 Task: Search round trip flight ticket for 4 adults, 2 children, 2 infants in seat and 1 infant on lap in premium economy from Grand Junction: Grand Junction Regional Airport (walker Field) to Evansville: Evansville Regional Airport on 5-3-2023 and return on 5-3-2023. Number of bags: 9 checked bags. Price is upto 94000. Outbound departure time preference is 21:15. Return departure time preference is 0:00.
Action: Mouse moved to (327, 140)
Screenshot: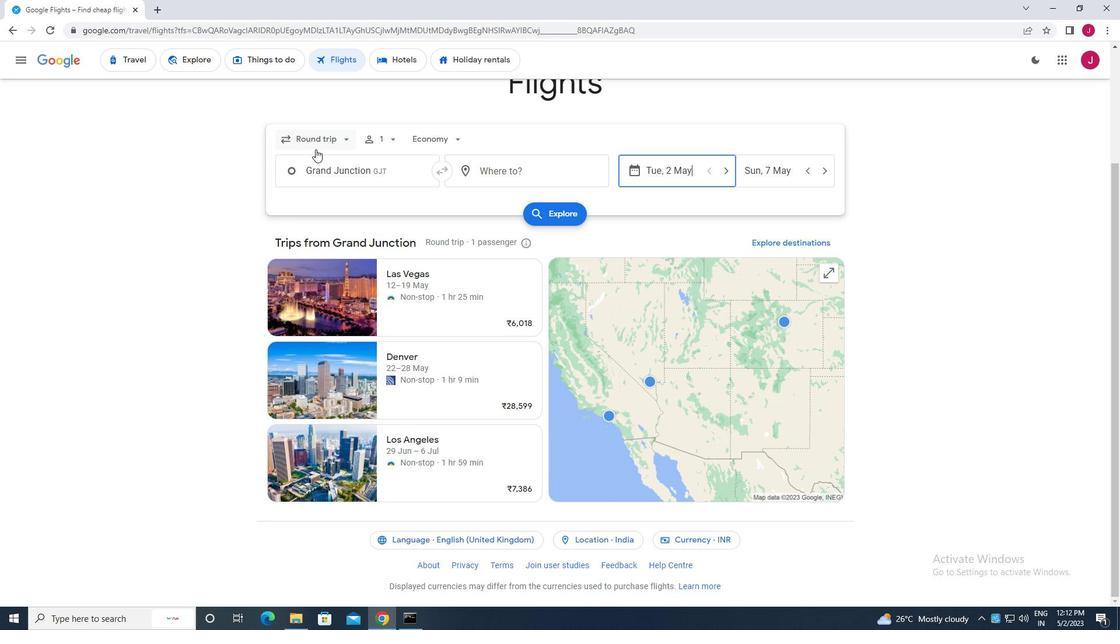 
Action: Mouse pressed left at (327, 140)
Screenshot: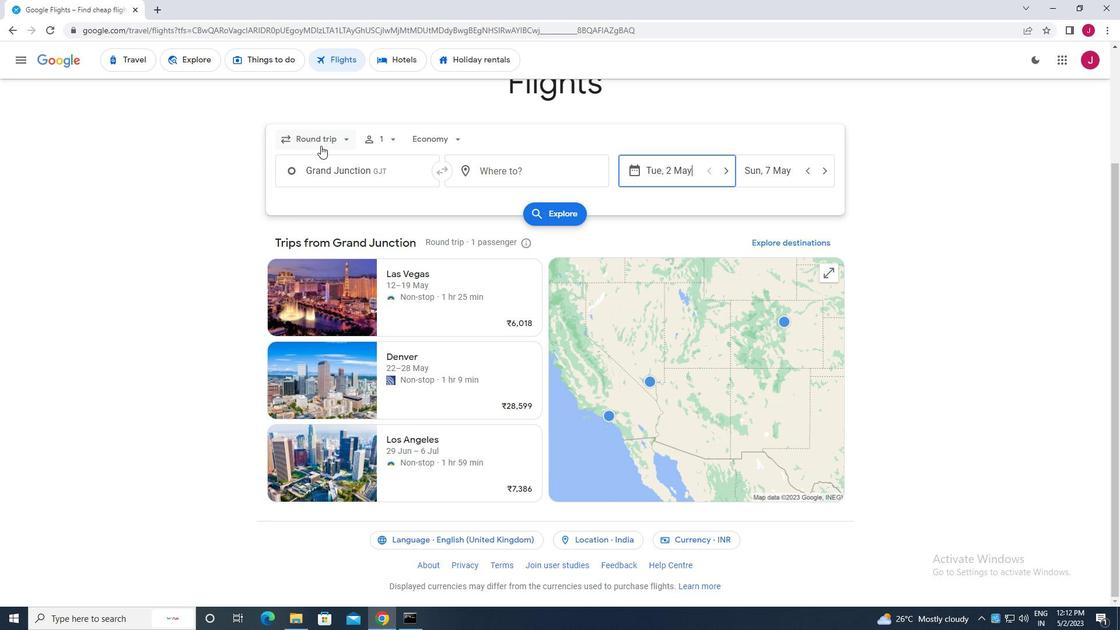 
Action: Mouse moved to (336, 163)
Screenshot: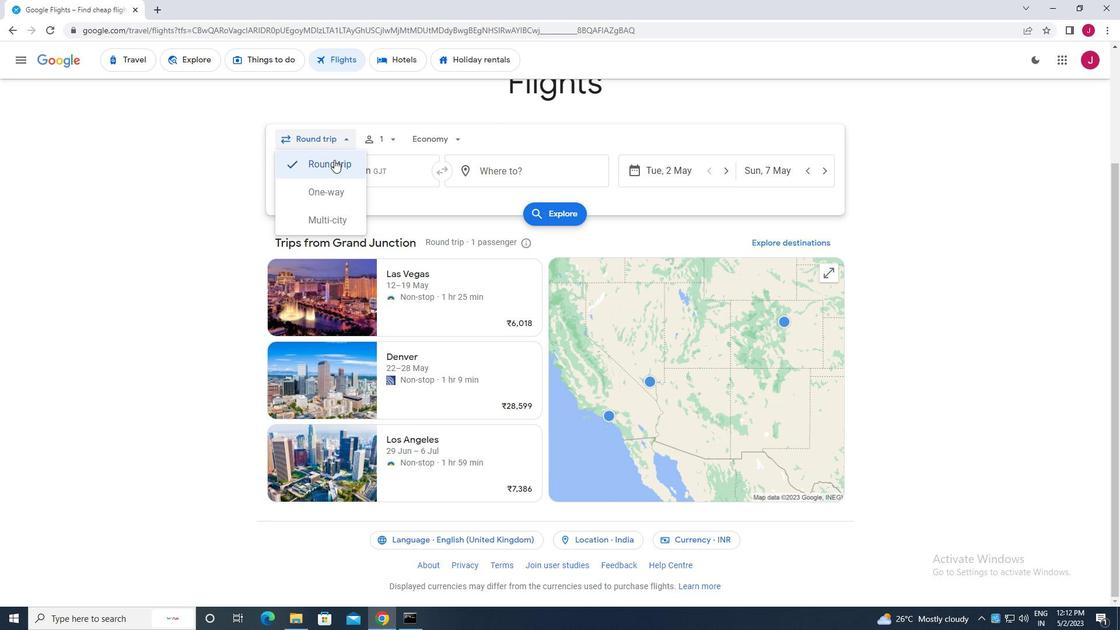 
Action: Mouse pressed left at (336, 163)
Screenshot: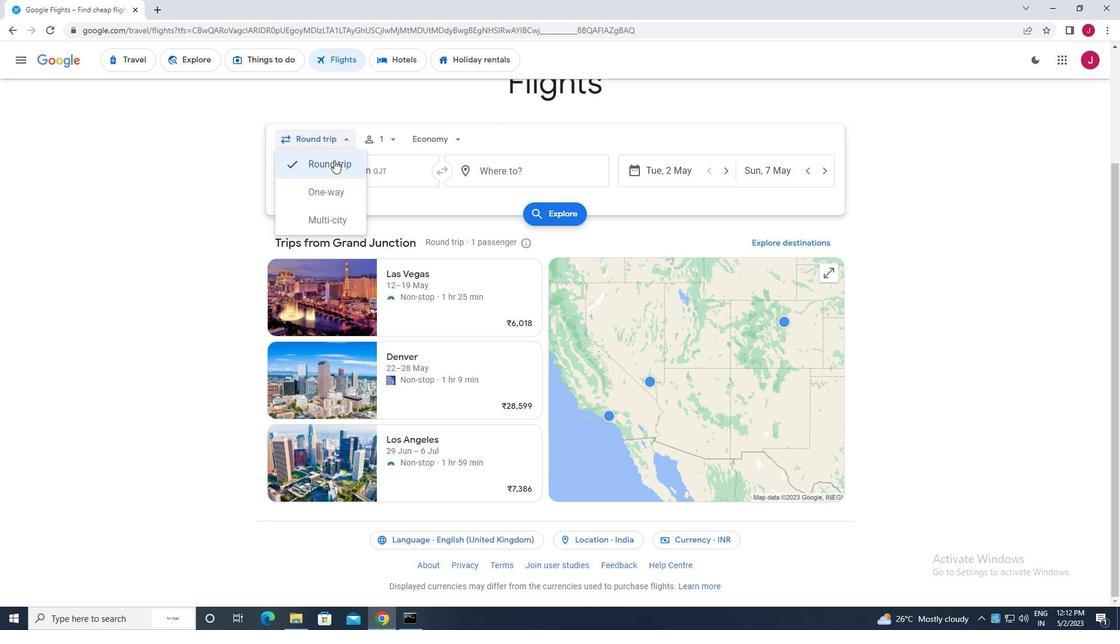 
Action: Mouse moved to (388, 138)
Screenshot: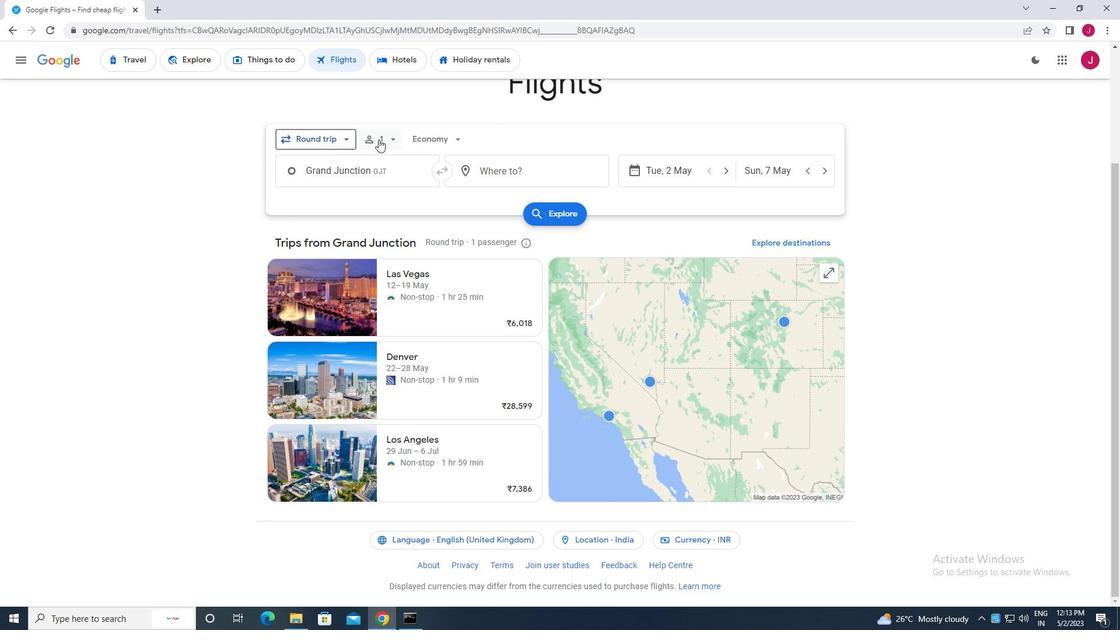 
Action: Mouse pressed left at (388, 138)
Screenshot: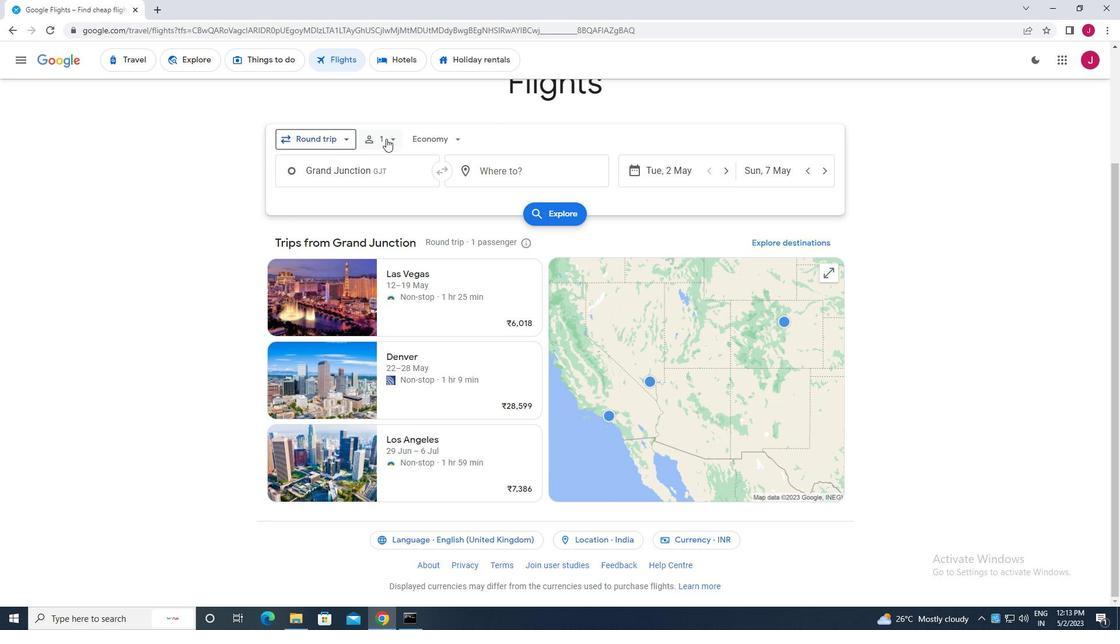 
Action: Mouse moved to (483, 172)
Screenshot: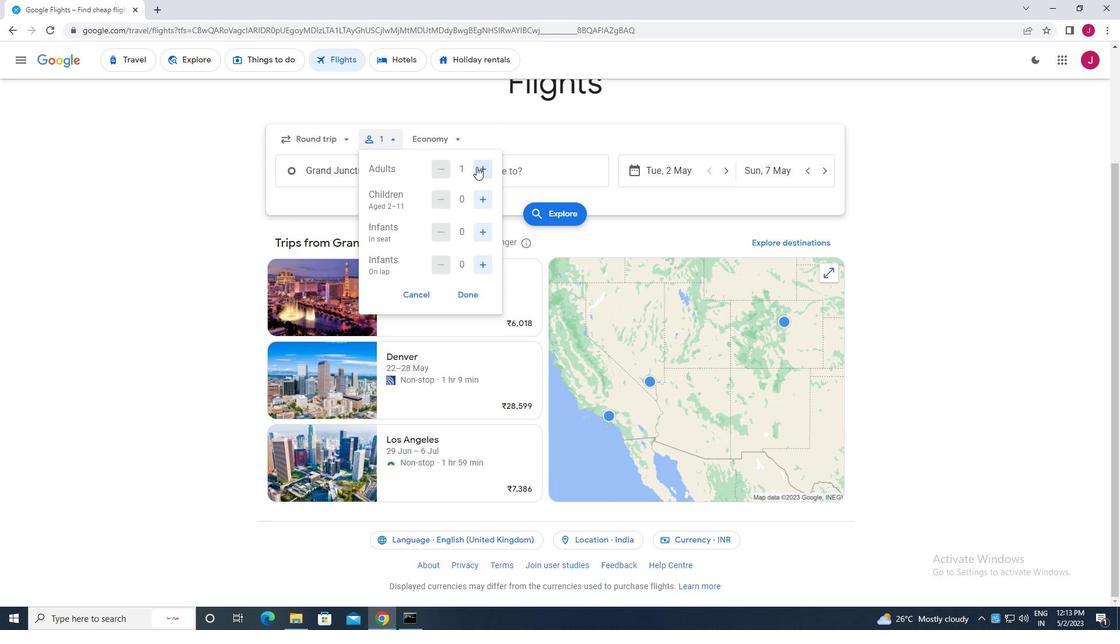 
Action: Mouse pressed left at (483, 172)
Screenshot: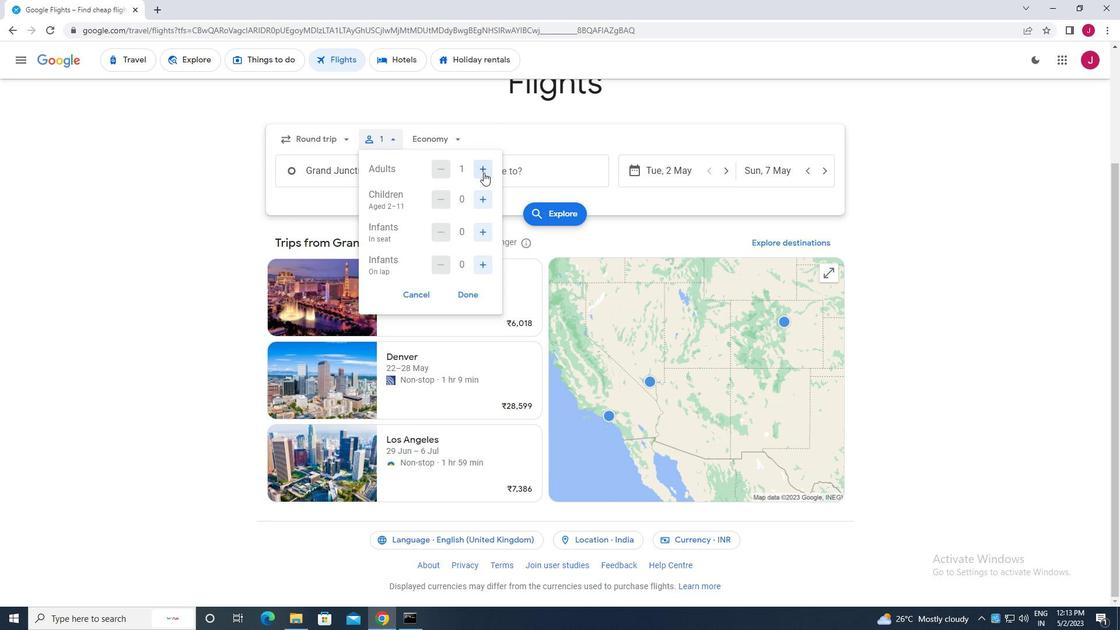 
Action: Mouse pressed left at (483, 172)
Screenshot: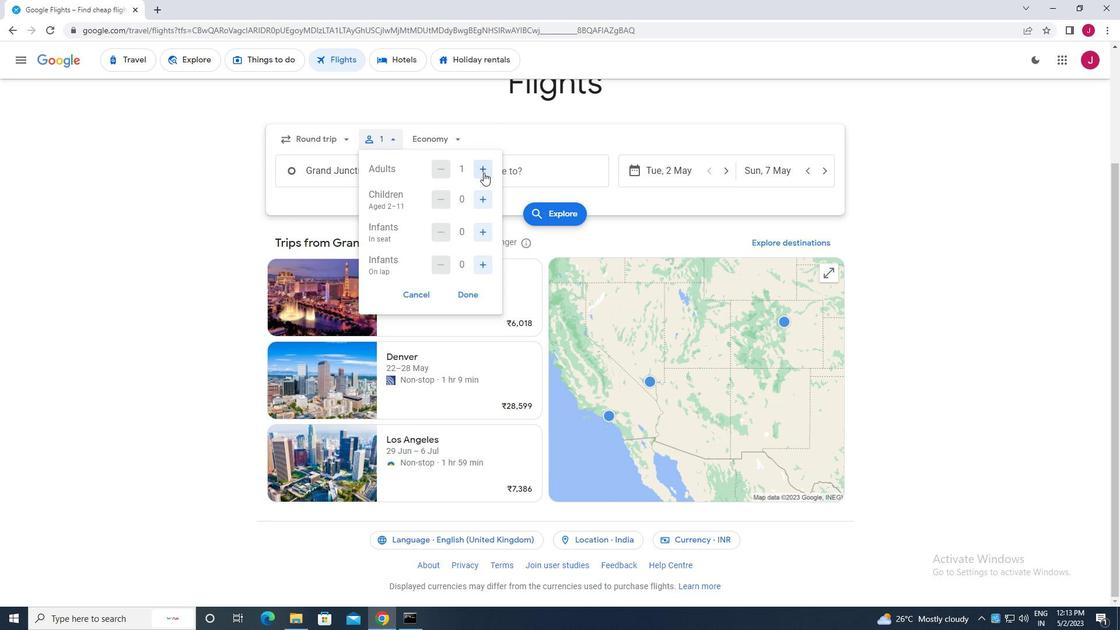 
Action: Mouse pressed left at (483, 172)
Screenshot: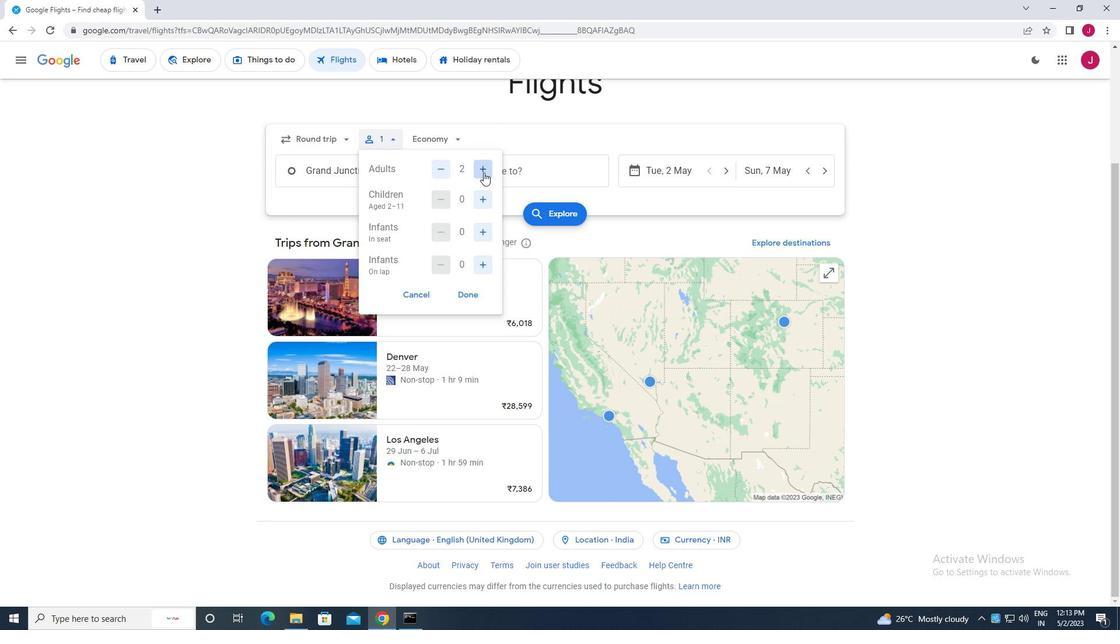 
Action: Mouse moved to (481, 203)
Screenshot: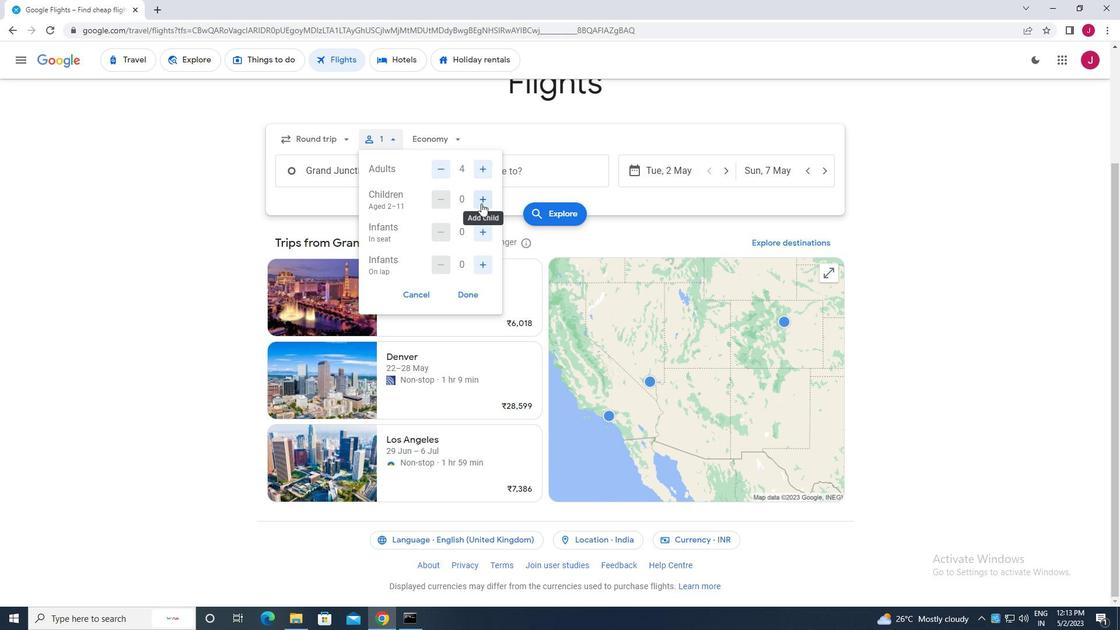 
Action: Mouse pressed left at (481, 203)
Screenshot: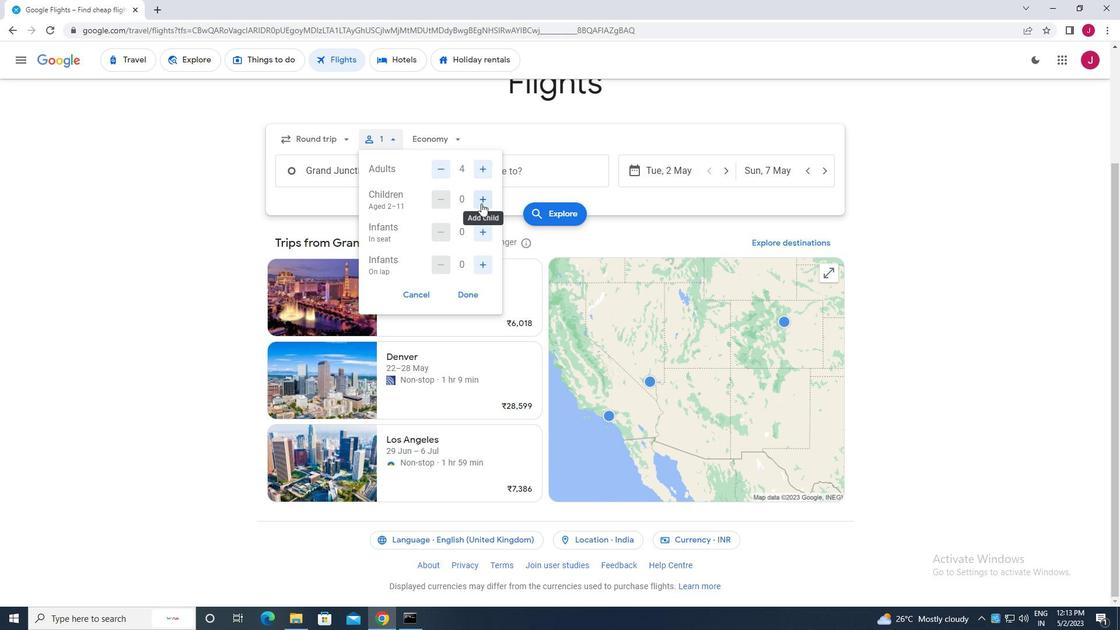 
Action: Mouse moved to (480, 203)
Screenshot: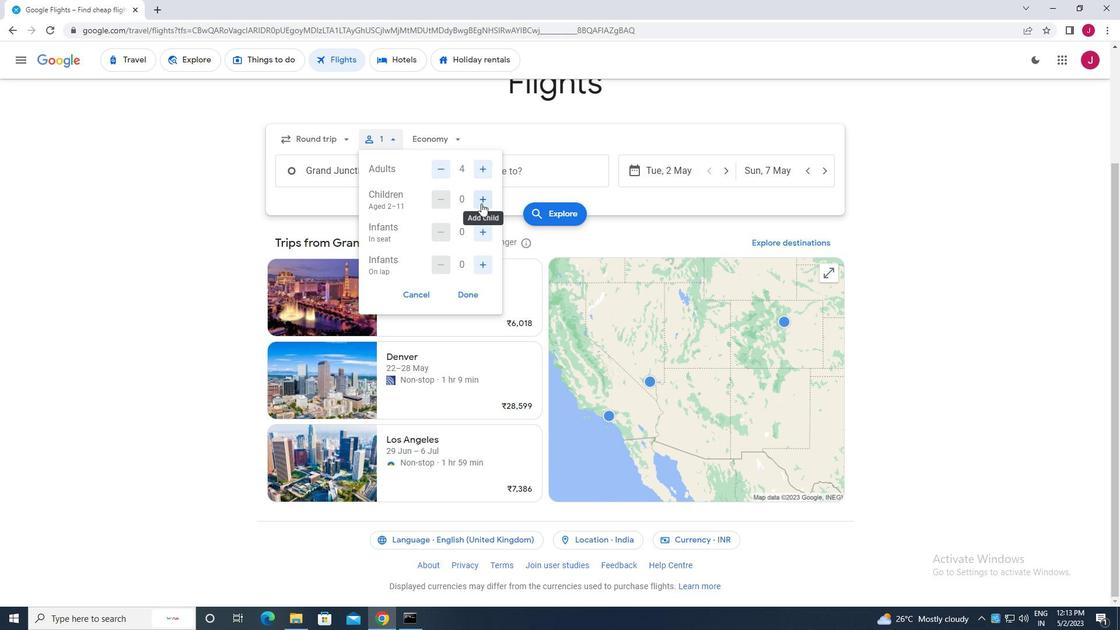 
Action: Mouse pressed left at (480, 203)
Screenshot: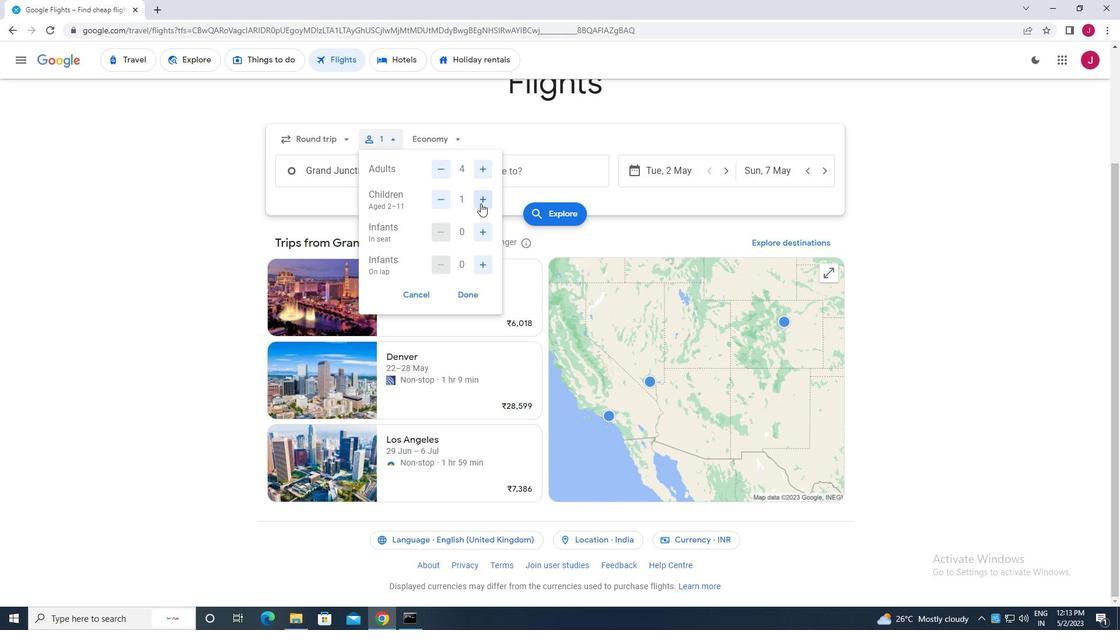 
Action: Mouse moved to (483, 236)
Screenshot: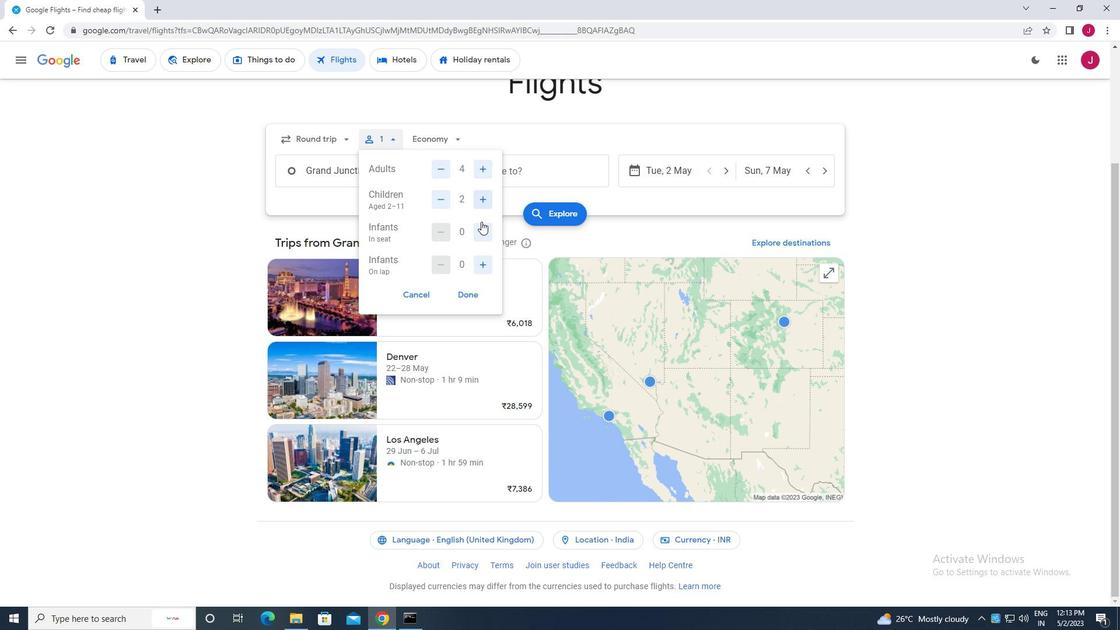 
Action: Mouse pressed left at (483, 236)
Screenshot: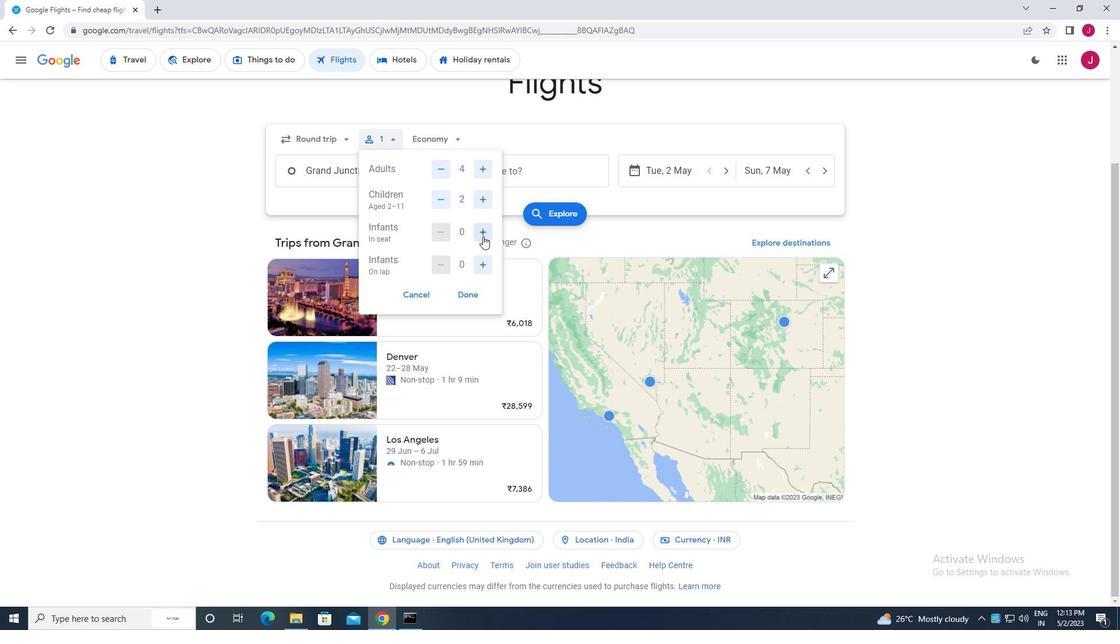 
Action: Mouse pressed left at (483, 236)
Screenshot: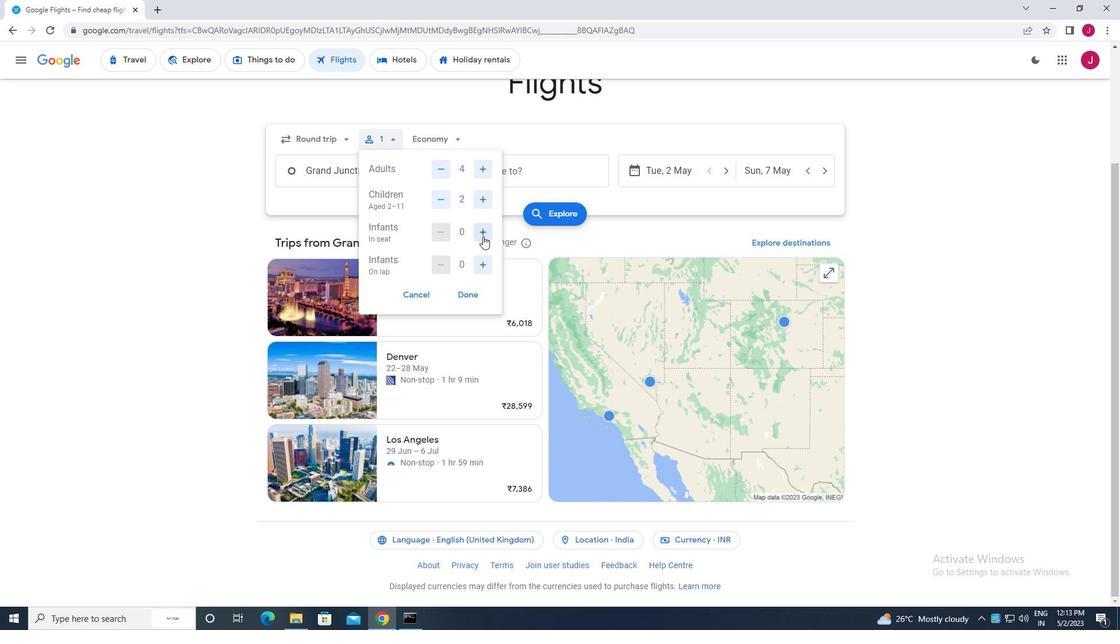 
Action: Mouse moved to (482, 263)
Screenshot: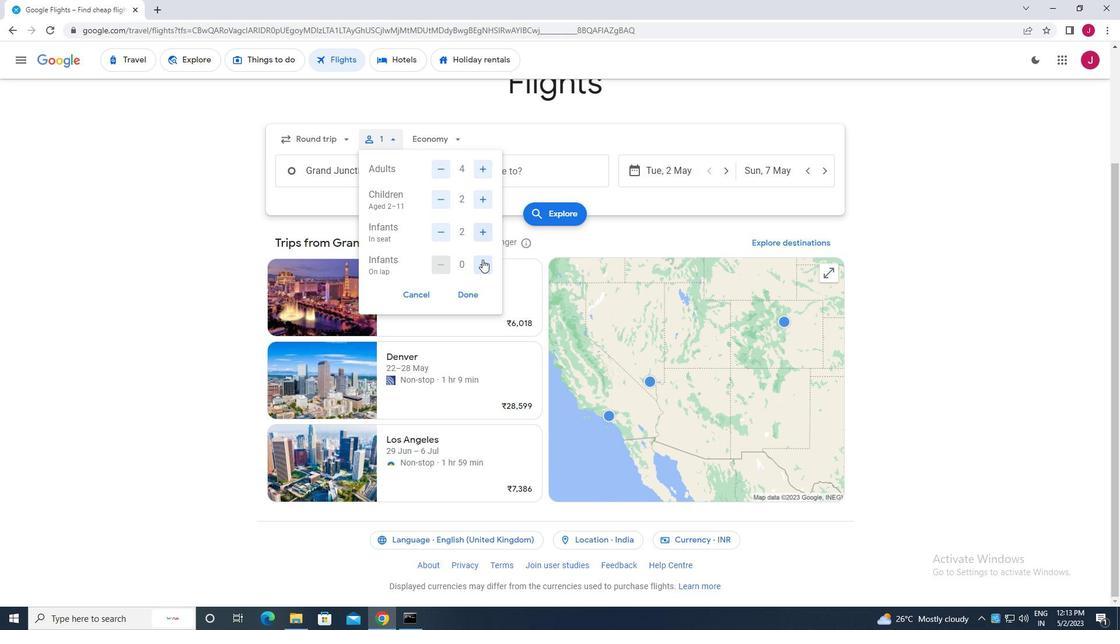 
Action: Mouse pressed left at (482, 263)
Screenshot: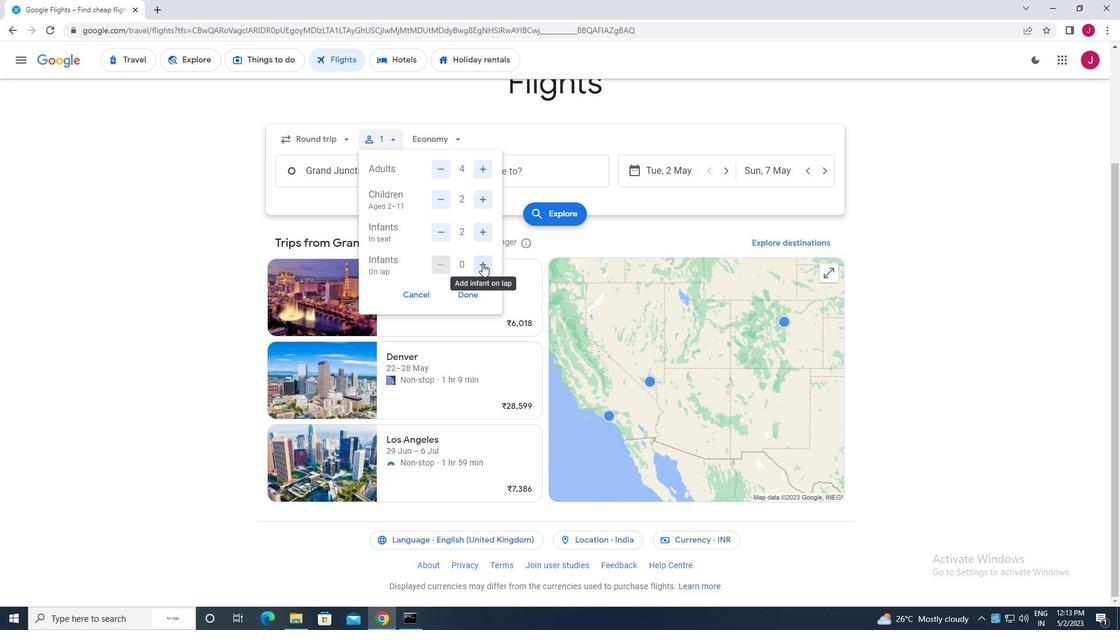 
Action: Mouse moved to (467, 294)
Screenshot: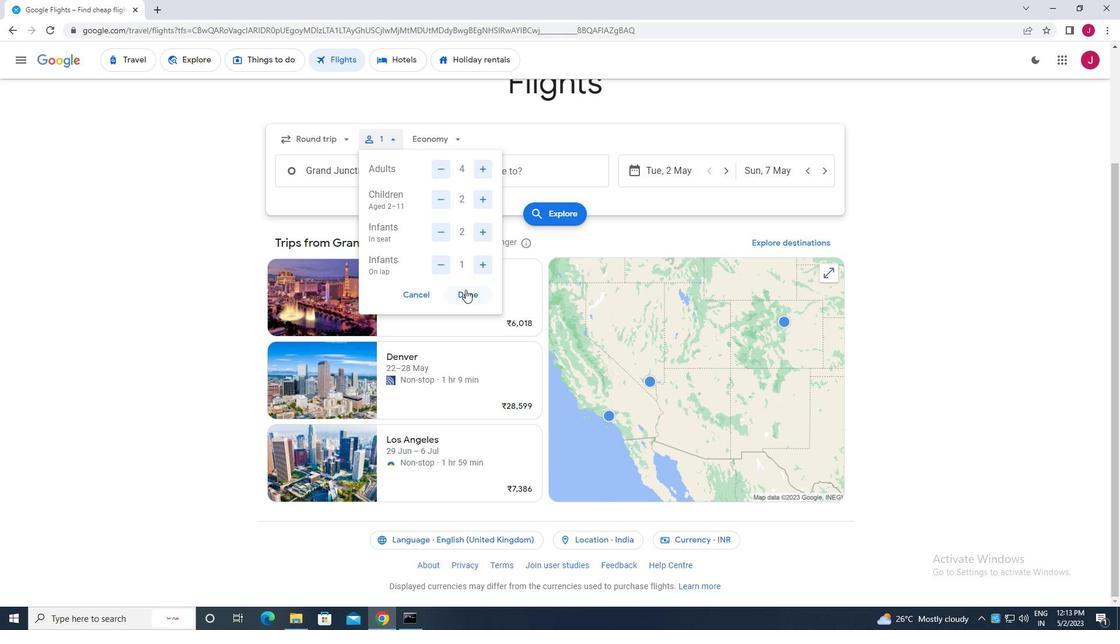 
Action: Mouse pressed left at (467, 294)
Screenshot: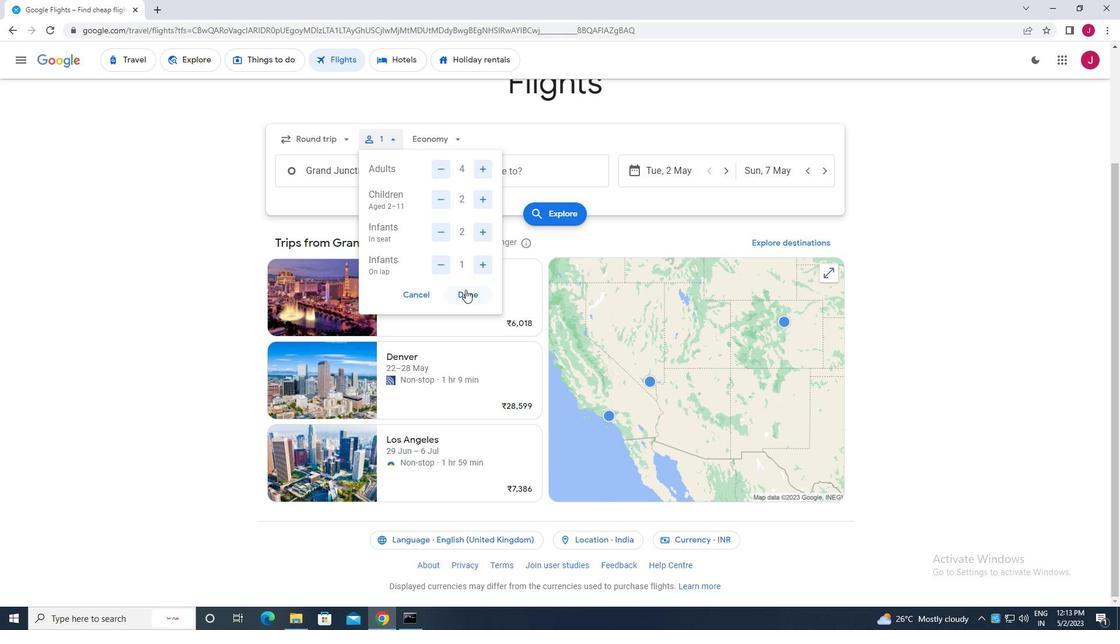 
Action: Mouse moved to (432, 141)
Screenshot: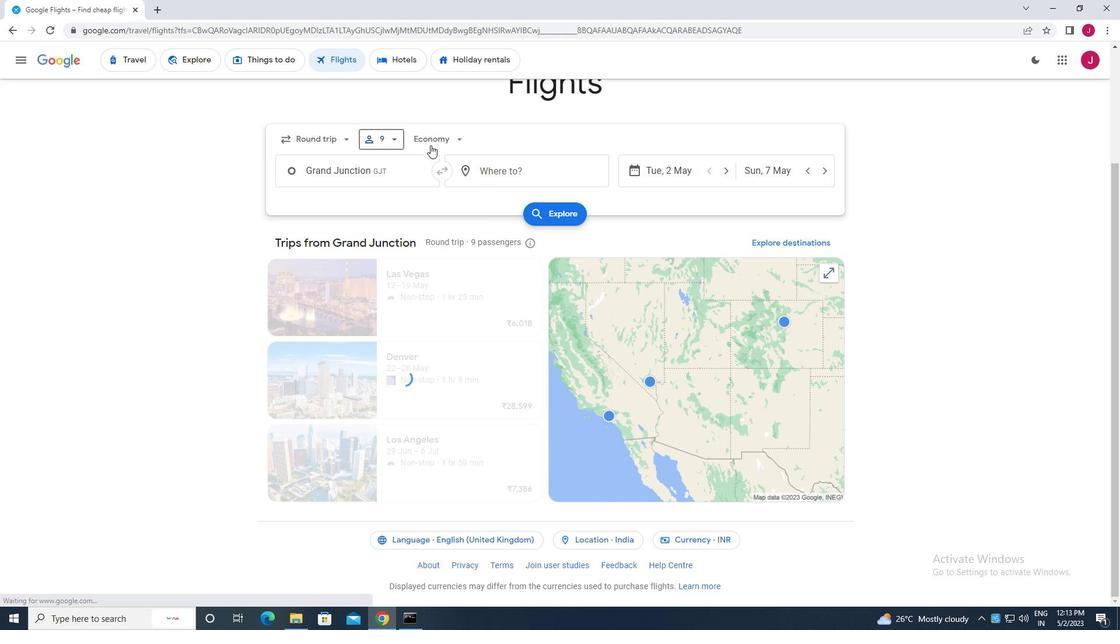
Action: Mouse pressed left at (432, 141)
Screenshot: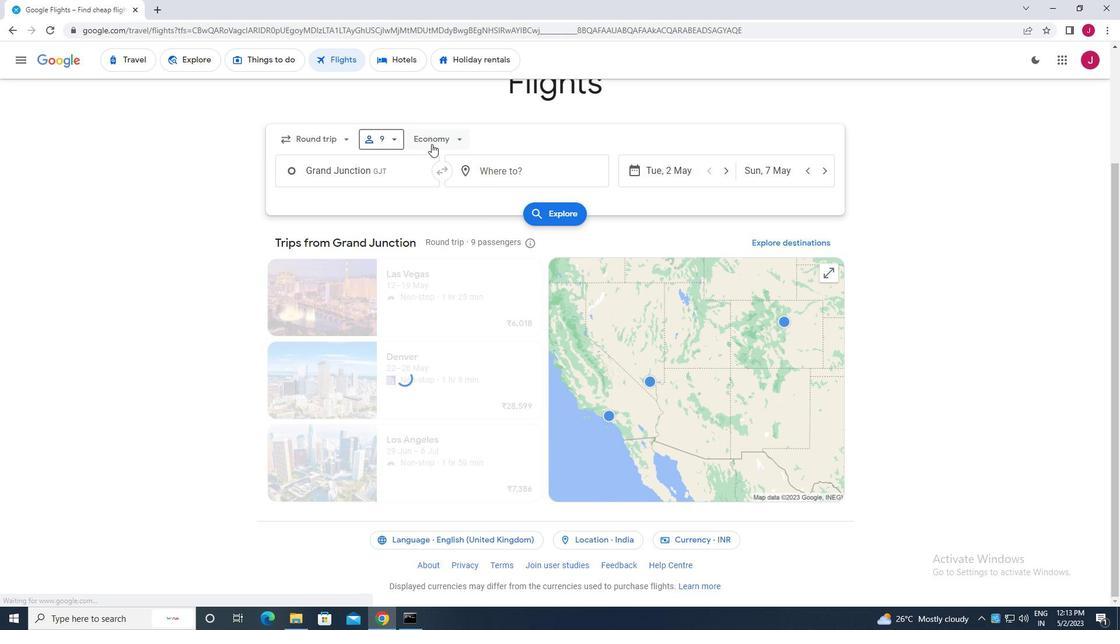 
Action: Mouse moved to (455, 192)
Screenshot: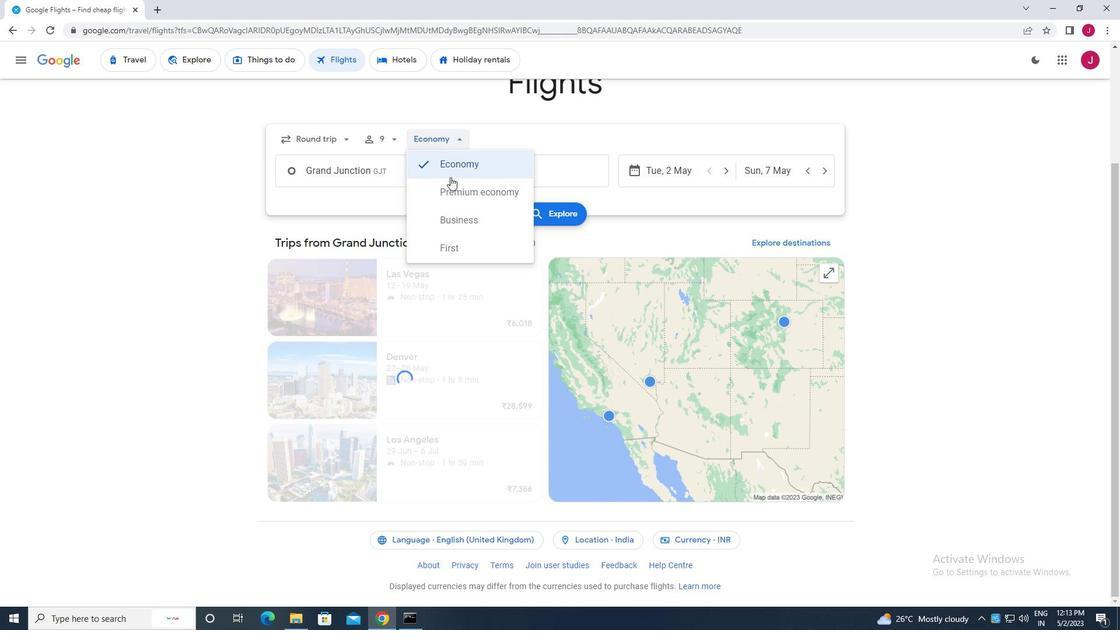 
Action: Mouse pressed left at (455, 192)
Screenshot: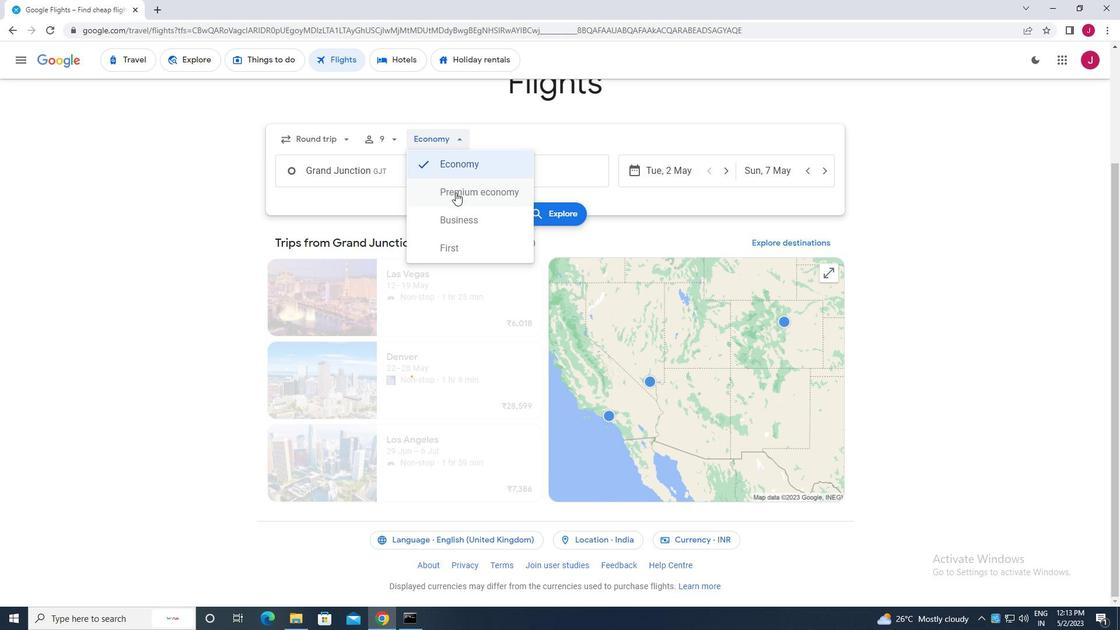 
Action: Mouse moved to (340, 174)
Screenshot: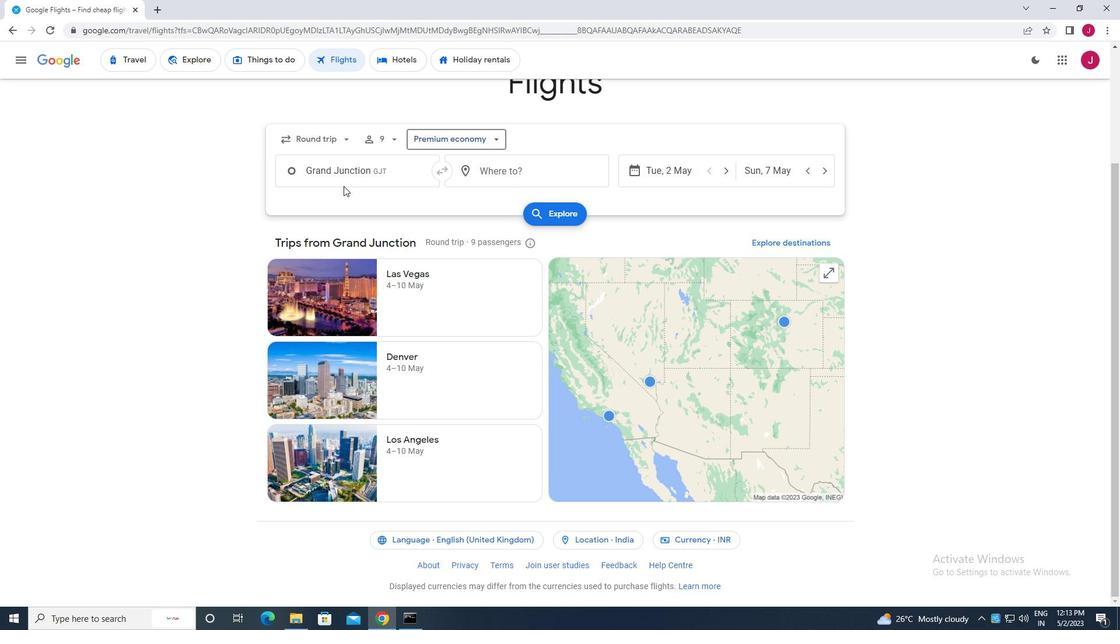 
Action: Mouse pressed left at (340, 174)
Screenshot: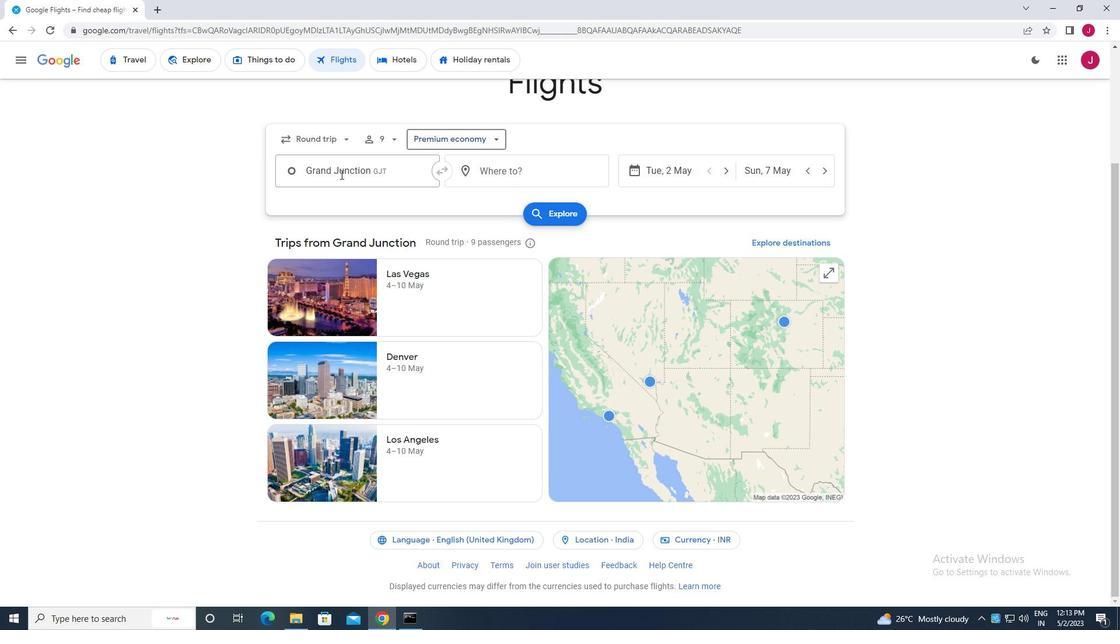 
Action: Mouse moved to (341, 174)
Screenshot: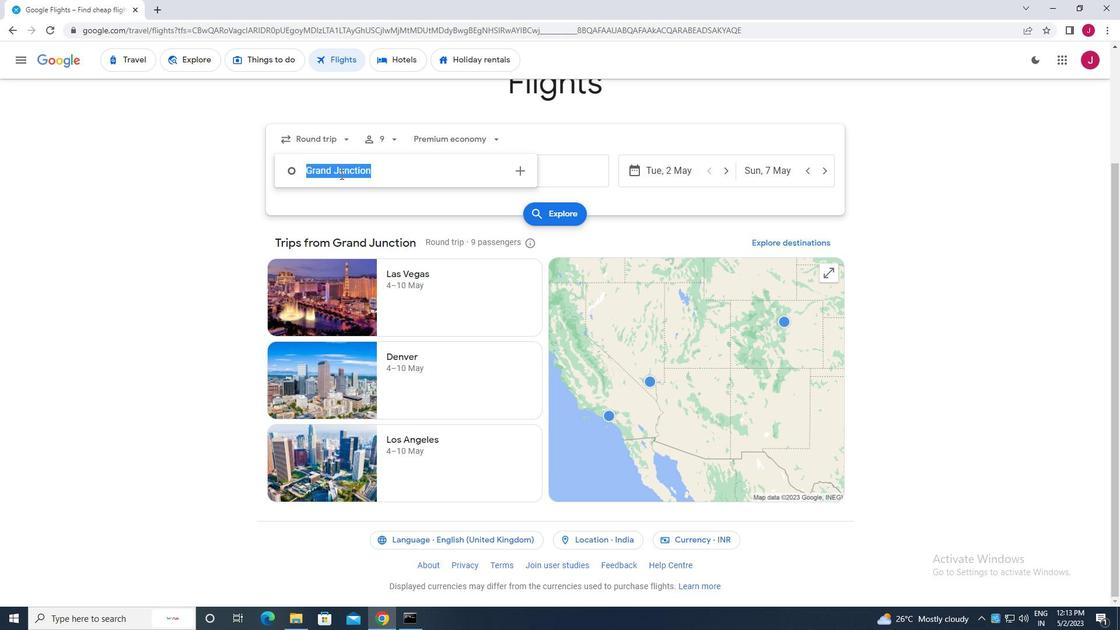 
Action: Key pressed grand<Key.space>j
Screenshot: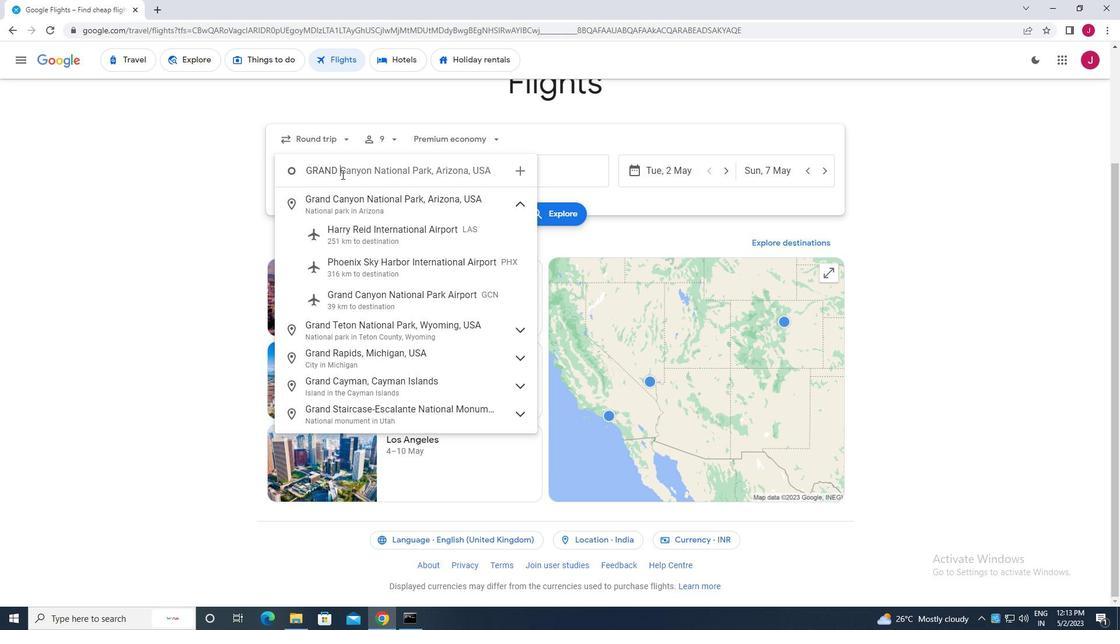 
Action: Mouse moved to (414, 232)
Screenshot: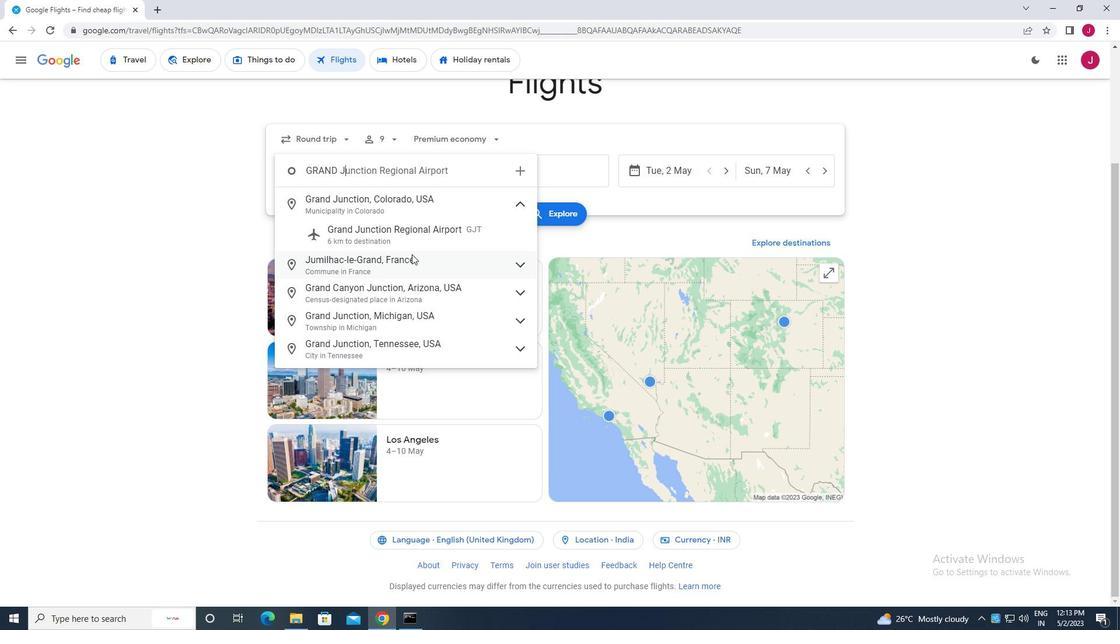 
Action: Mouse pressed left at (414, 232)
Screenshot: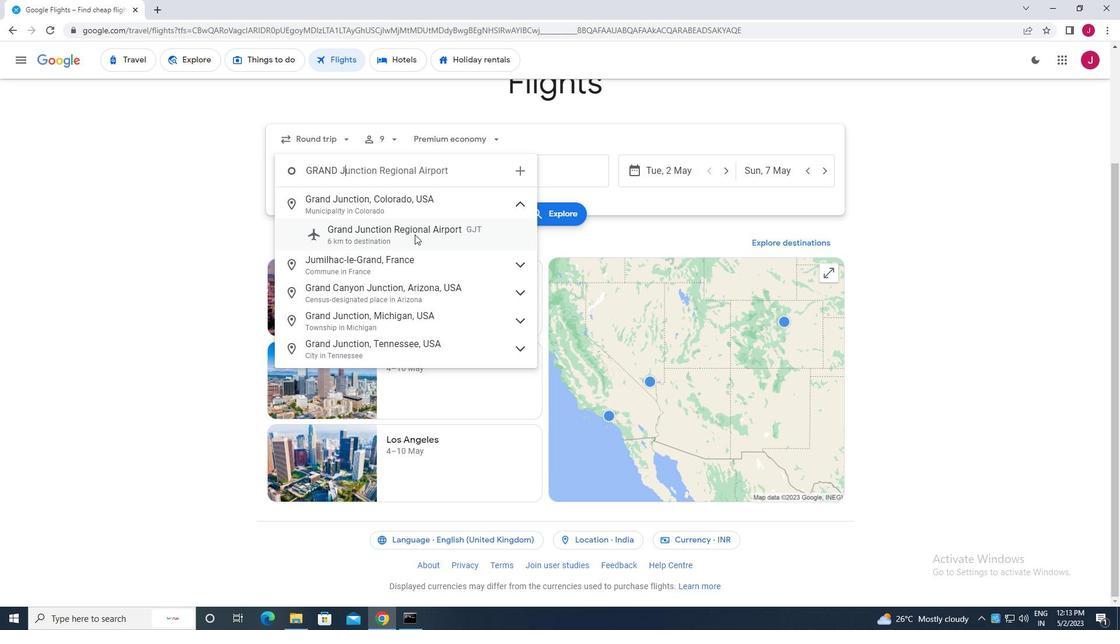 
Action: Mouse moved to (526, 175)
Screenshot: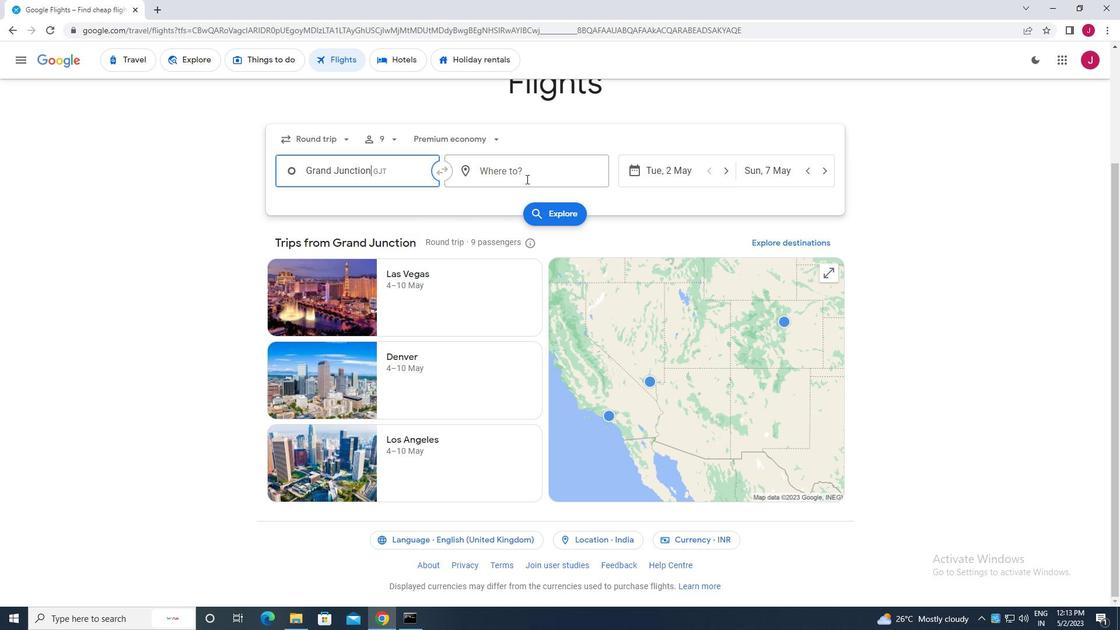 
Action: Mouse pressed left at (526, 175)
Screenshot: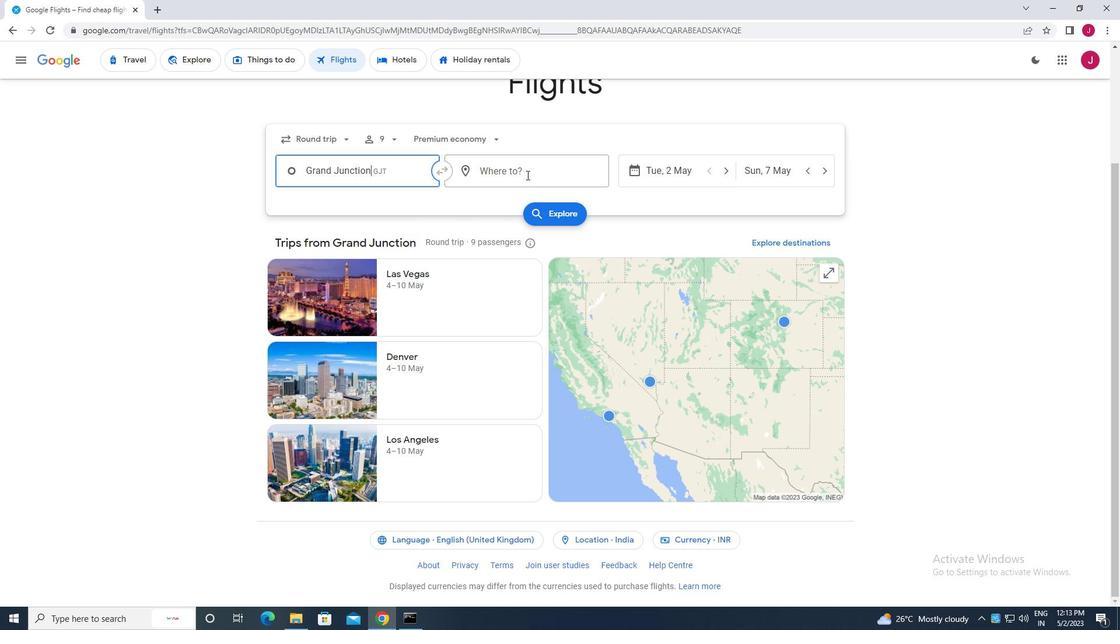 
Action: Key pressed evan
Screenshot: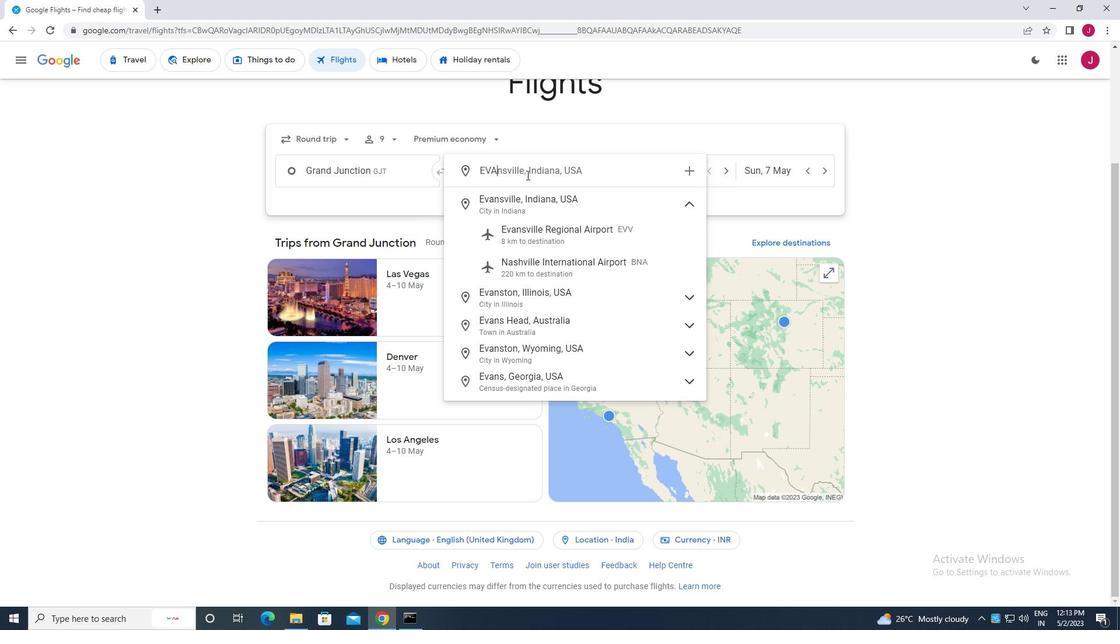 
Action: Mouse moved to (577, 238)
Screenshot: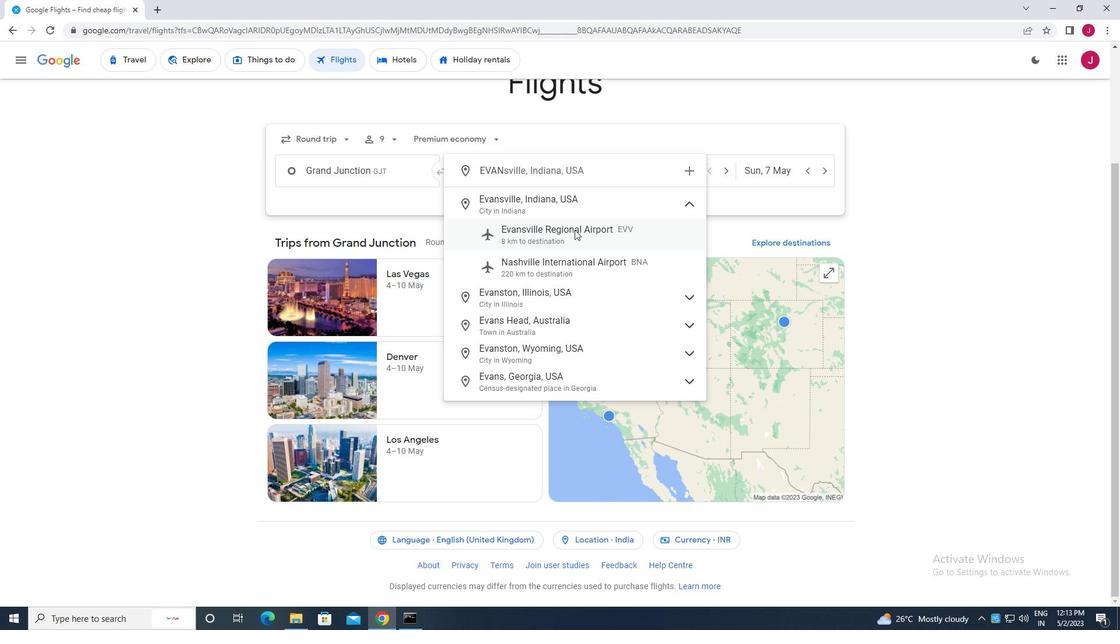 
Action: Mouse pressed left at (577, 238)
Screenshot: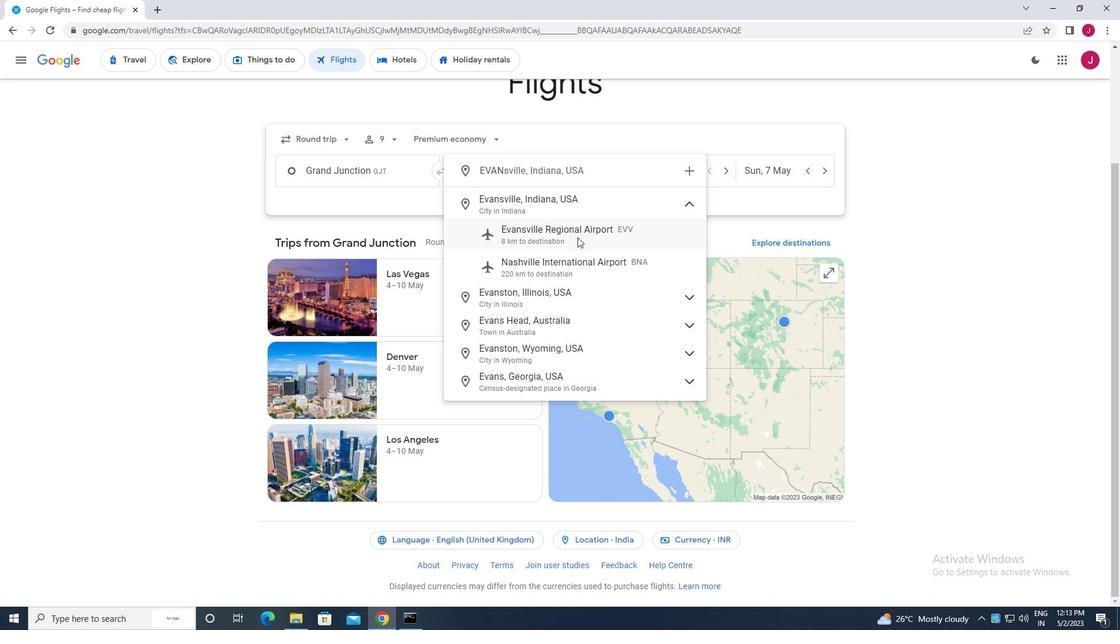 
Action: Mouse moved to (669, 176)
Screenshot: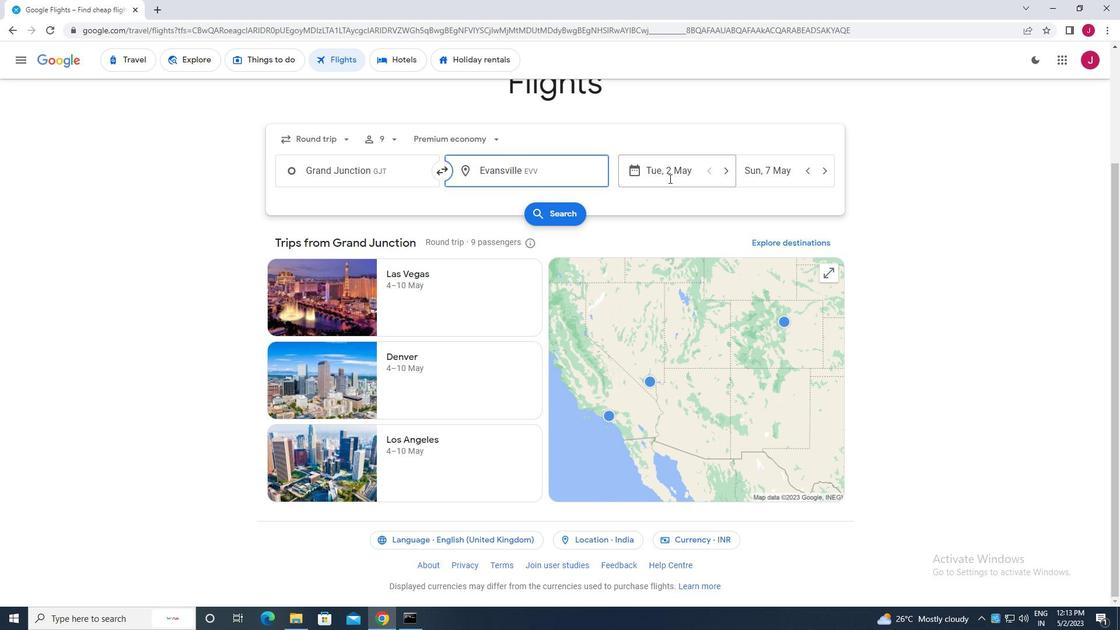 
Action: Mouse pressed left at (669, 176)
Screenshot: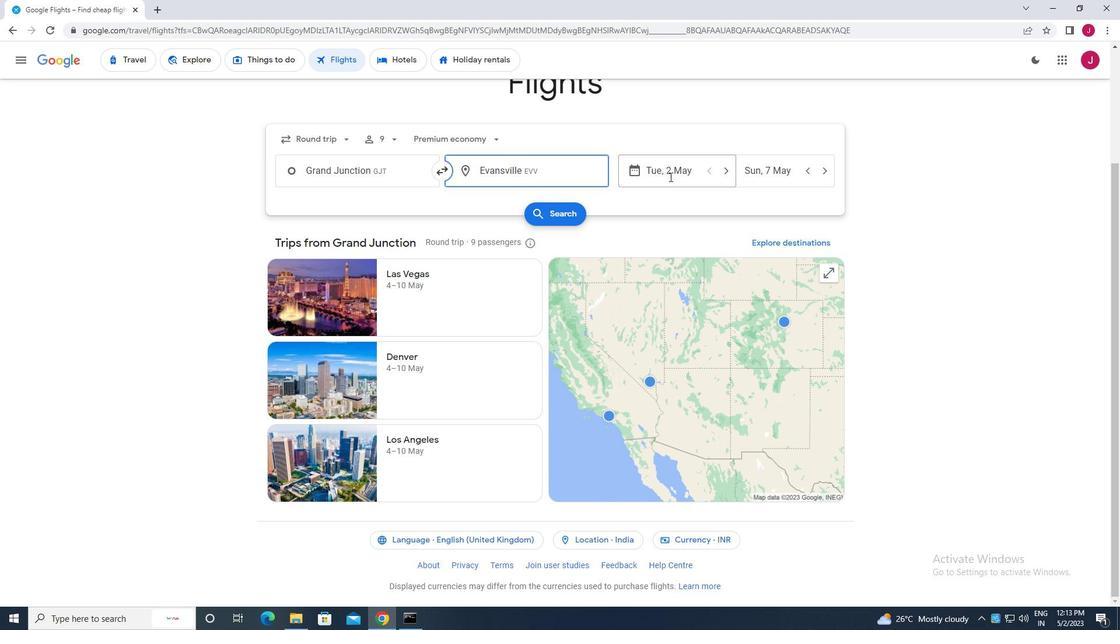 
Action: Mouse moved to (504, 263)
Screenshot: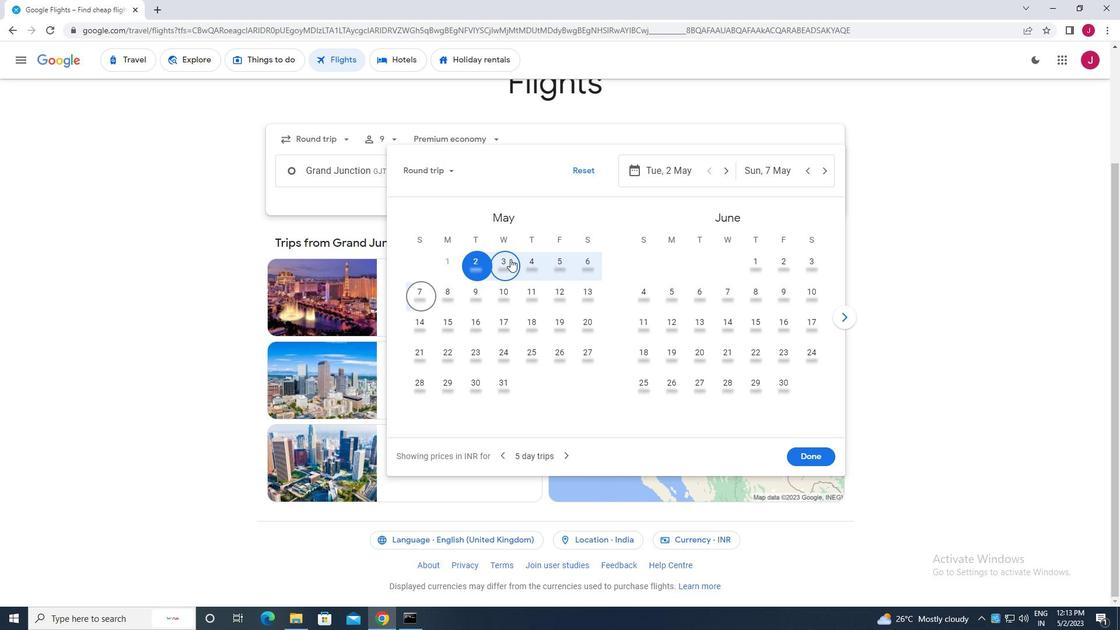 
Action: Mouse pressed left at (504, 263)
Screenshot: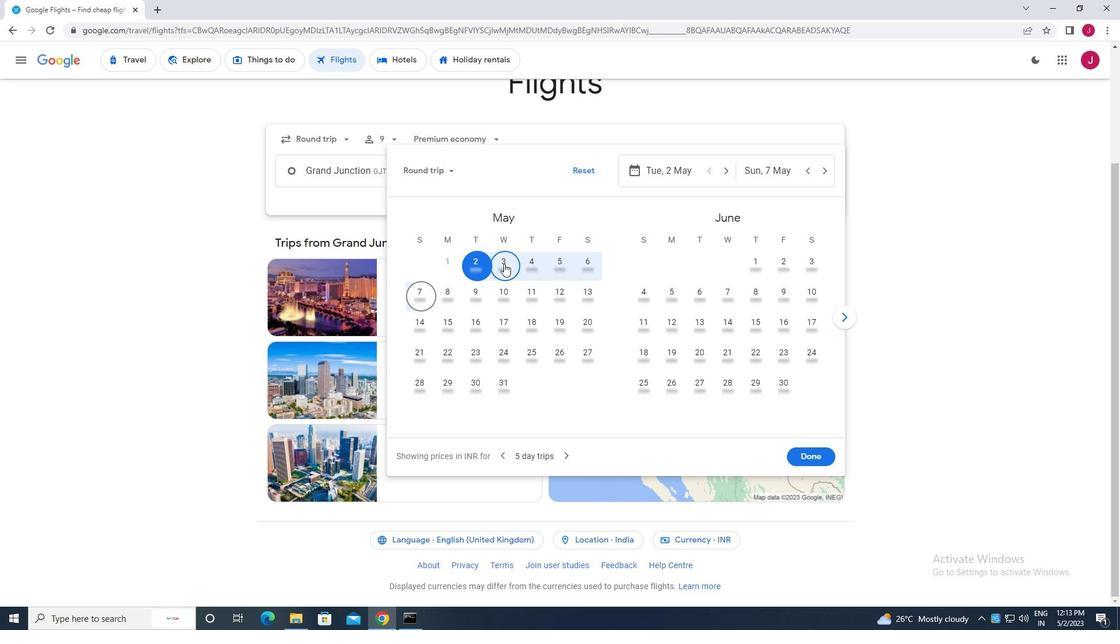 
Action: Mouse moved to (505, 263)
Screenshot: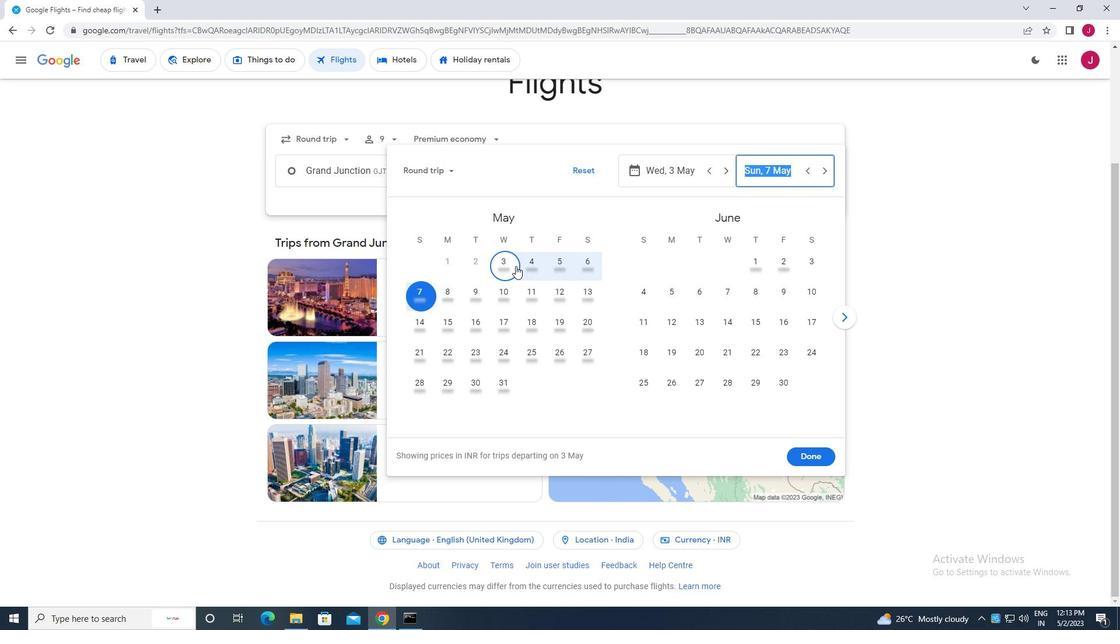 
Action: Mouse pressed left at (505, 263)
Screenshot: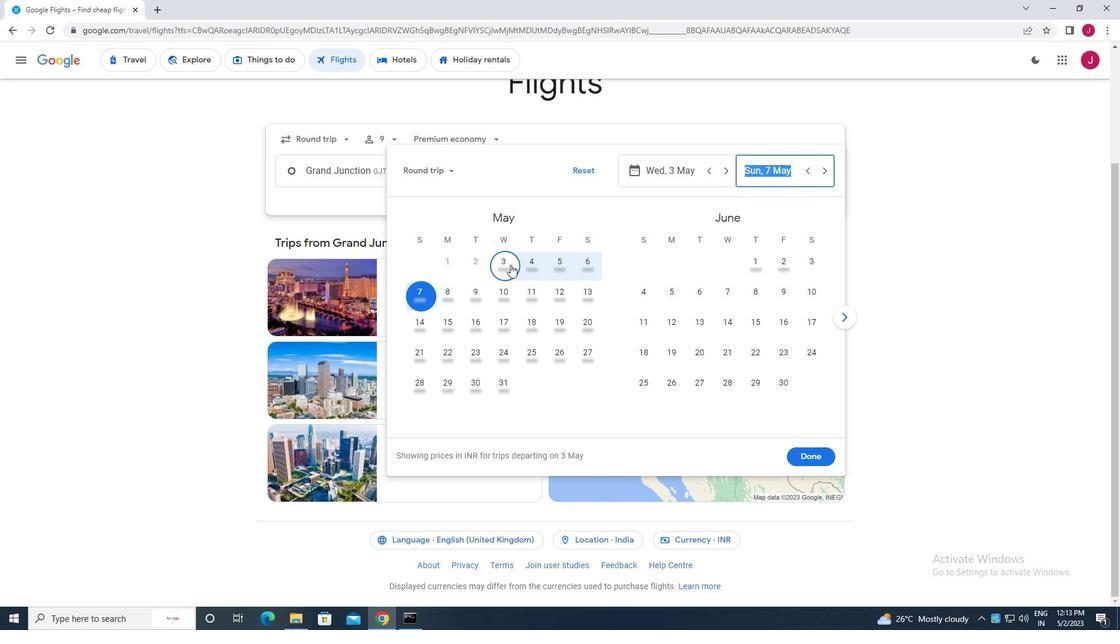 
Action: Mouse moved to (797, 456)
Screenshot: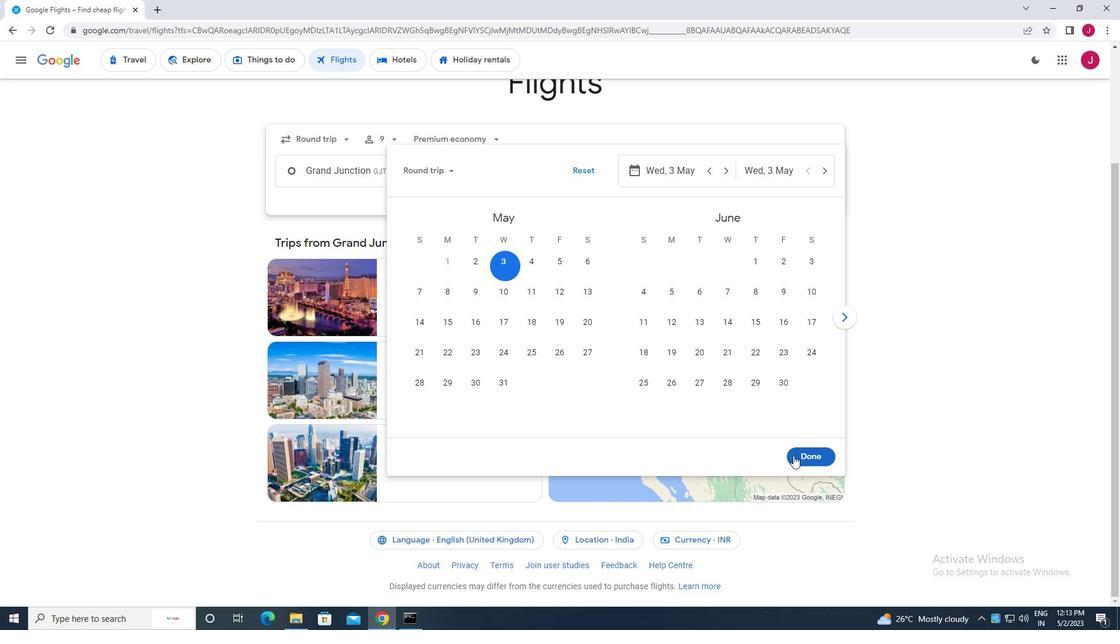 
Action: Mouse pressed left at (797, 456)
Screenshot: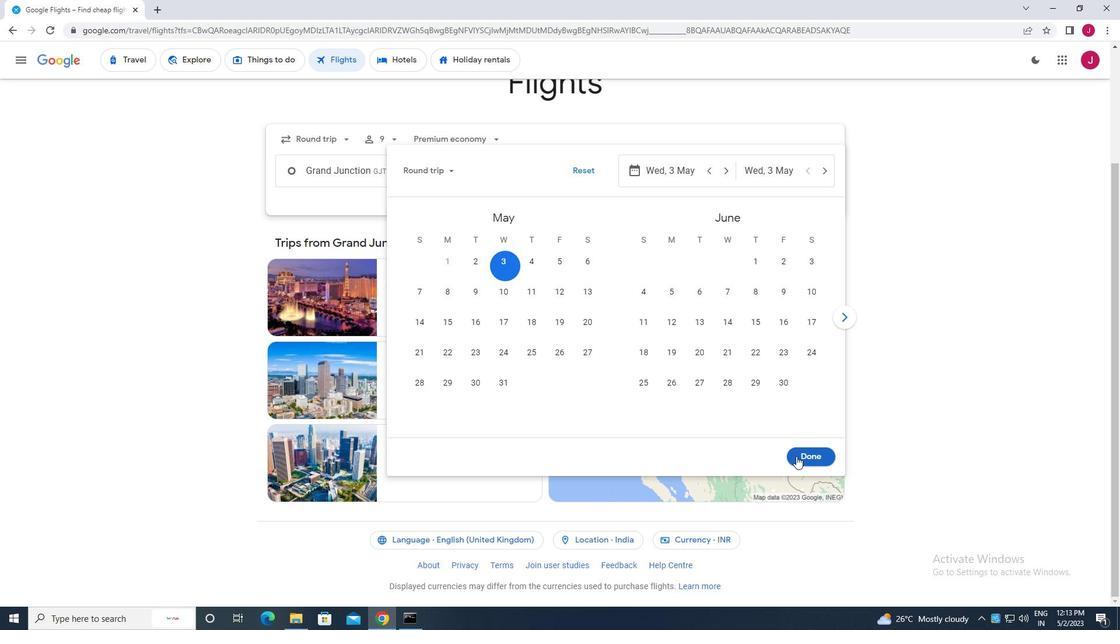 
Action: Mouse moved to (568, 213)
Screenshot: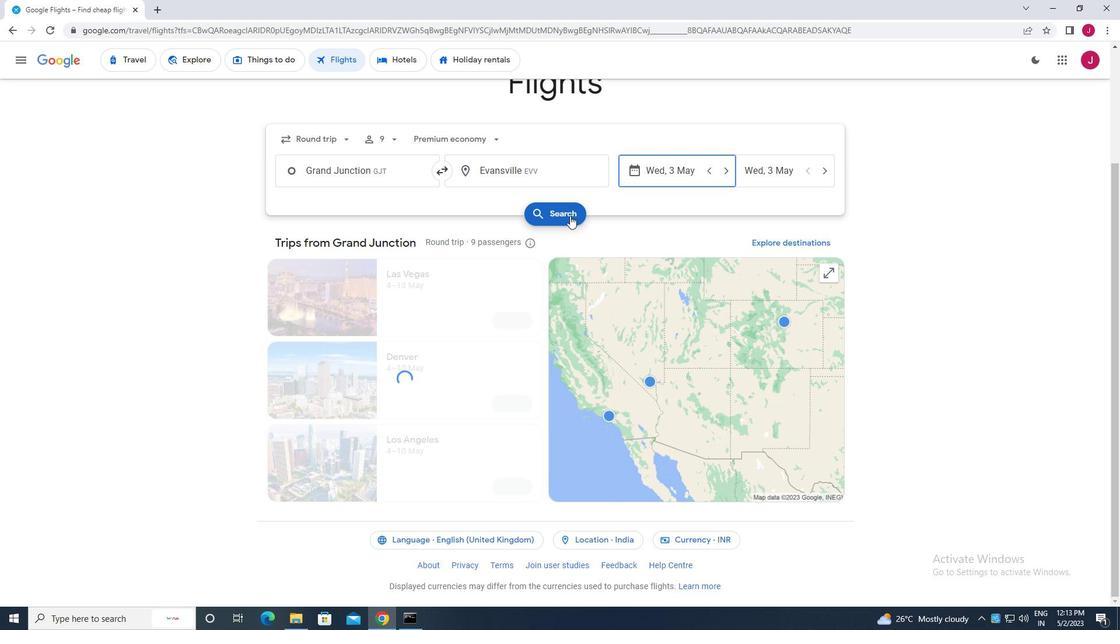 
Action: Mouse pressed left at (568, 213)
Screenshot: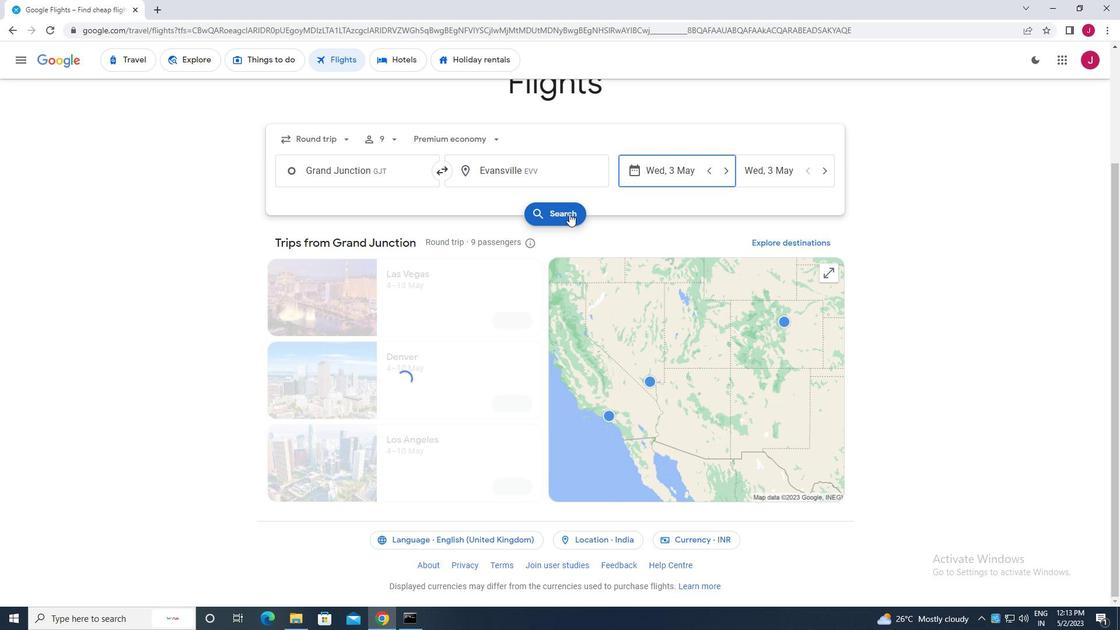 
Action: Mouse moved to (304, 167)
Screenshot: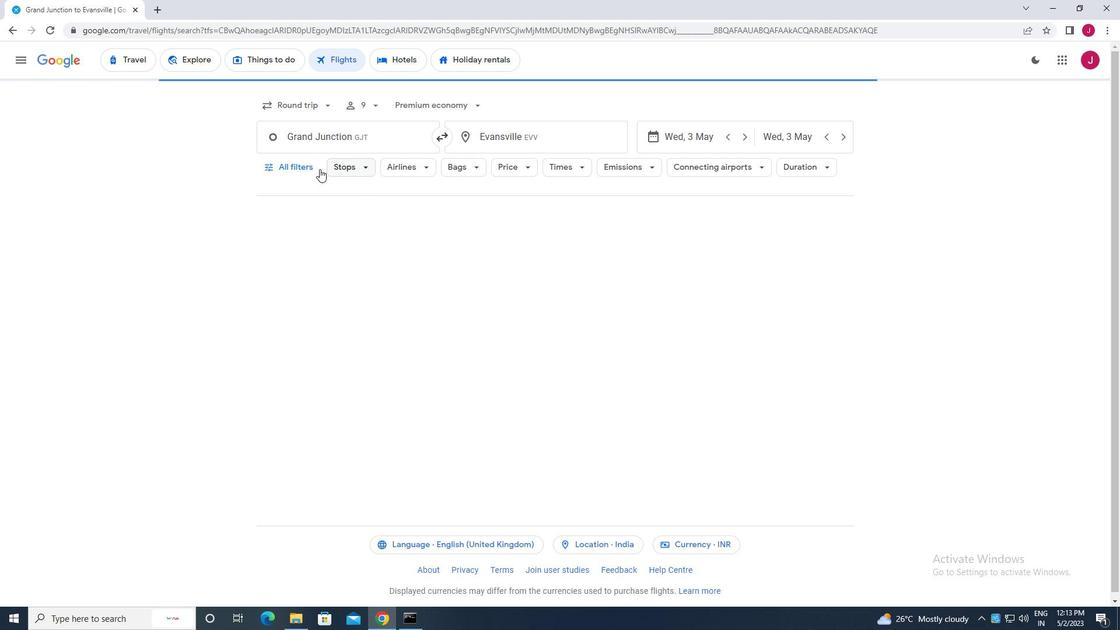 
Action: Mouse pressed left at (304, 167)
Screenshot: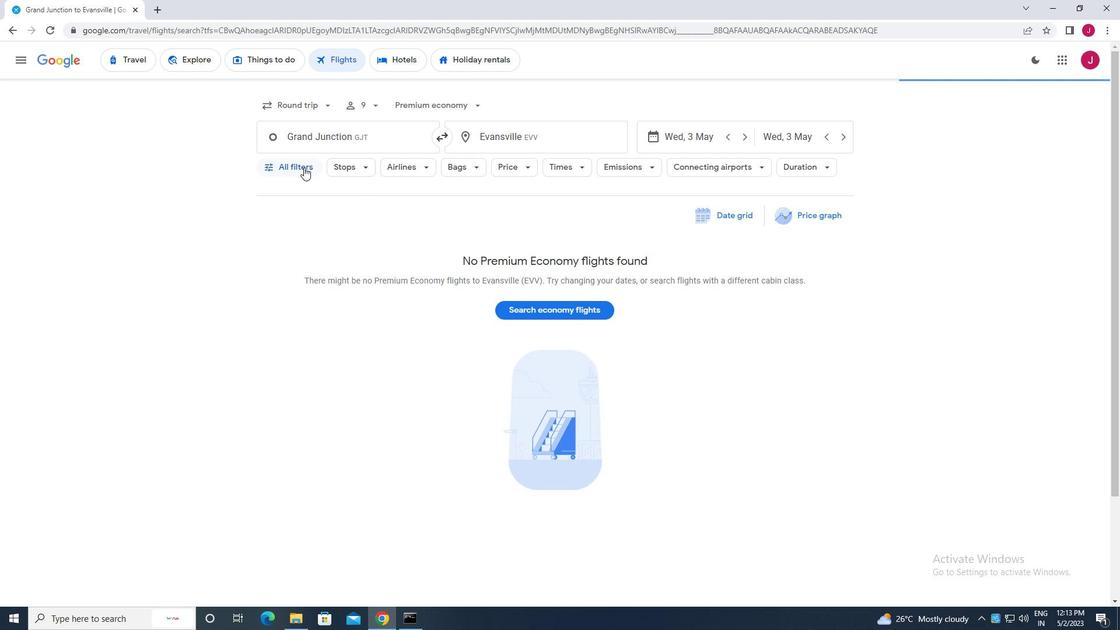 
Action: Mouse moved to (360, 243)
Screenshot: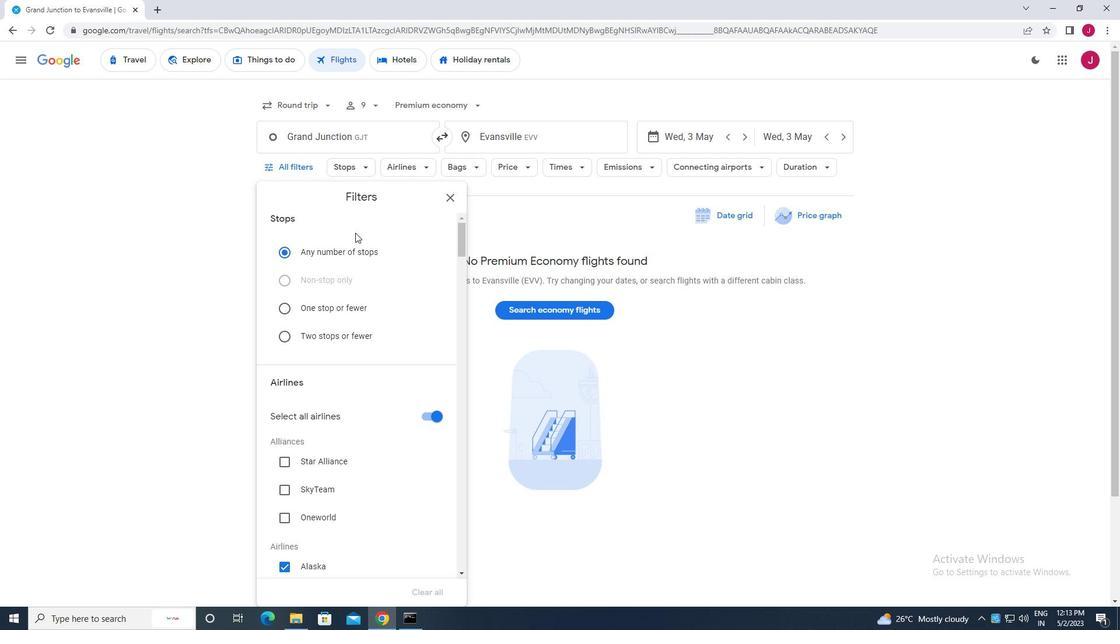 
Action: Mouse scrolled (360, 242) with delta (0, 0)
Screenshot: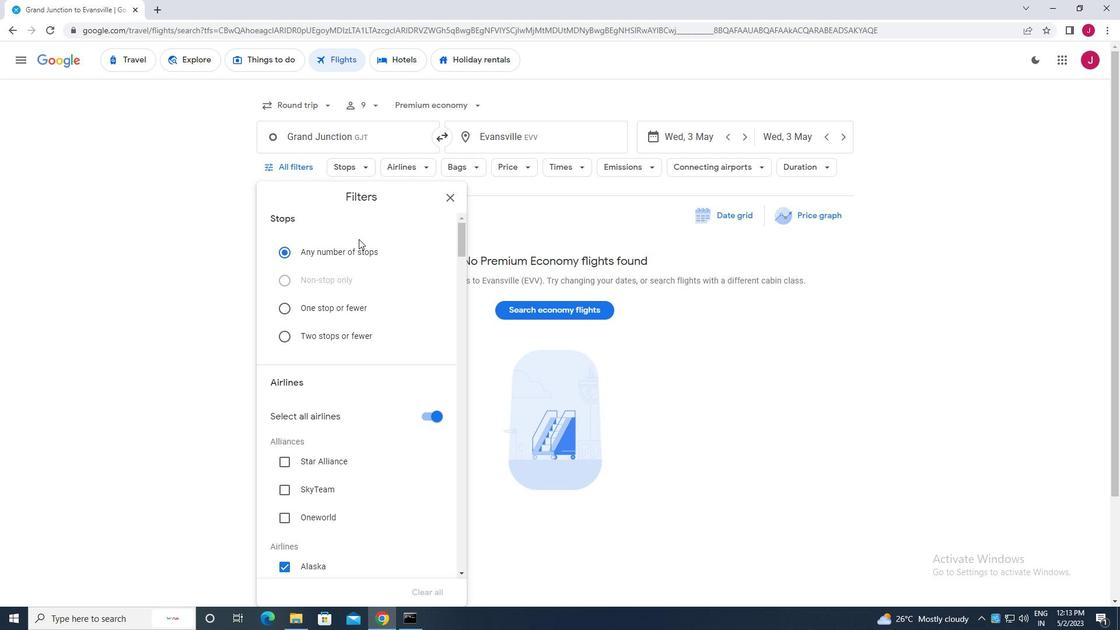 
Action: Mouse scrolled (360, 242) with delta (0, 0)
Screenshot: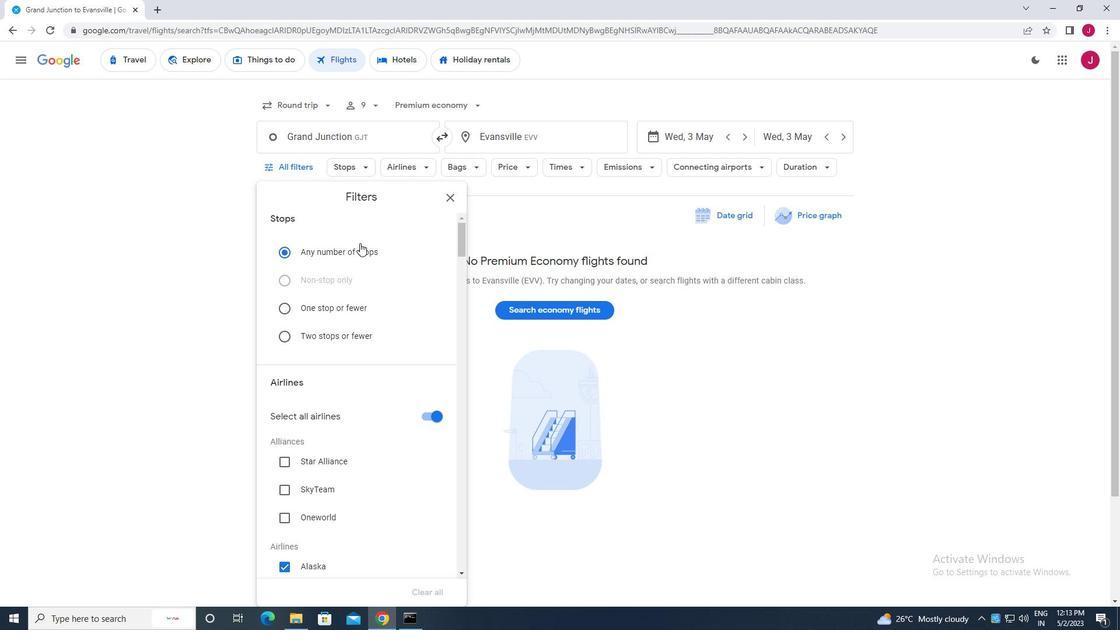 
Action: Mouse moved to (423, 299)
Screenshot: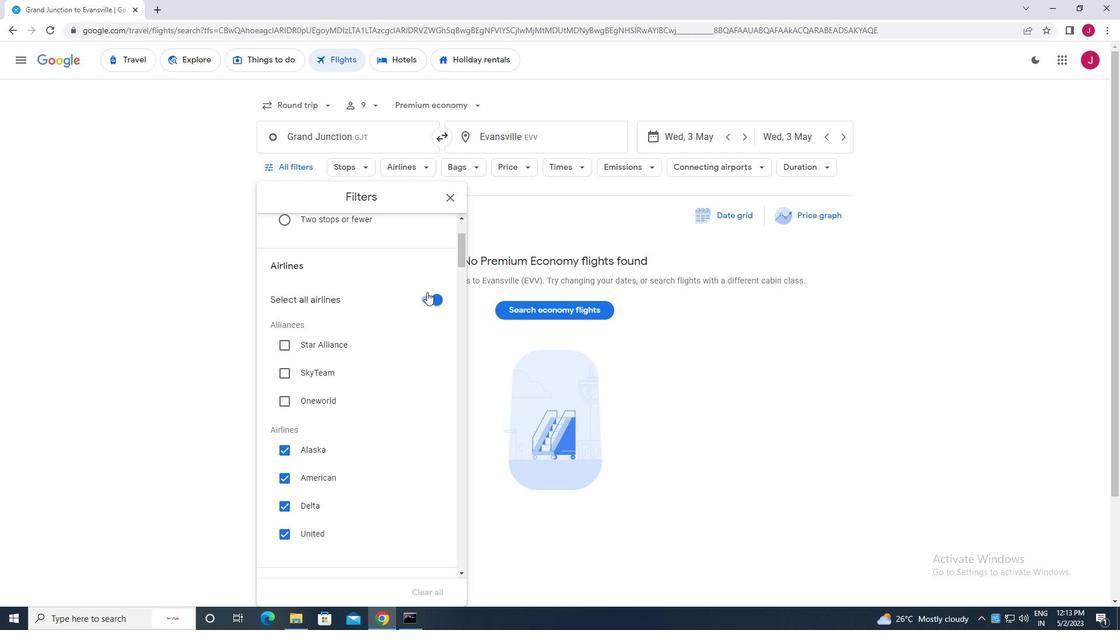 
Action: Mouse pressed left at (423, 299)
Screenshot: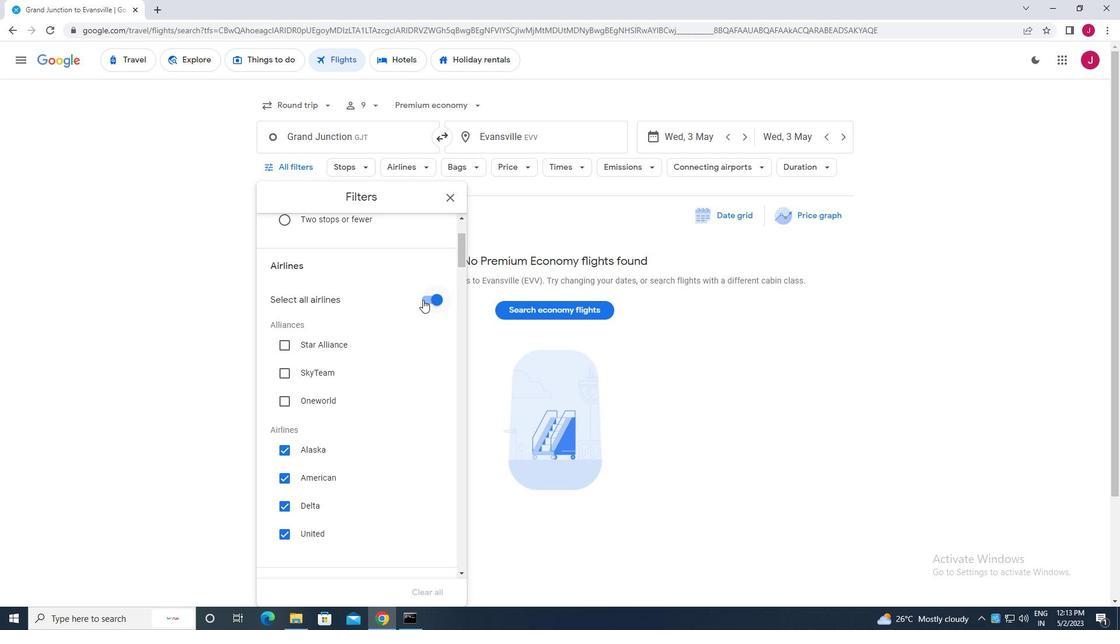 
Action: Mouse moved to (424, 282)
Screenshot: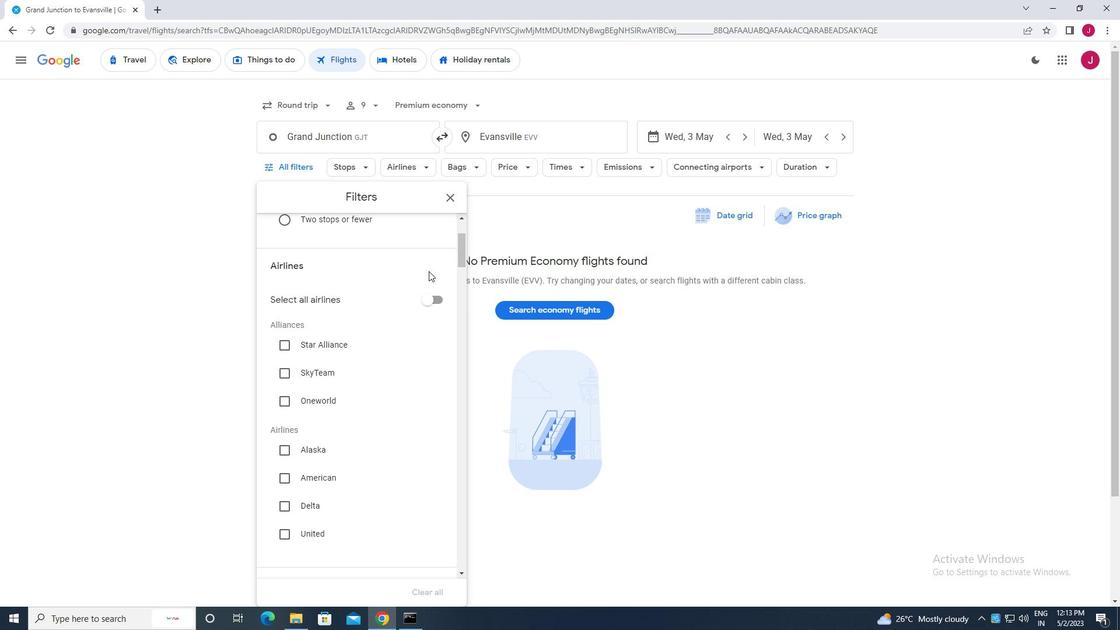 
Action: Mouse scrolled (424, 283) with delta (0, 0)
Screenshot: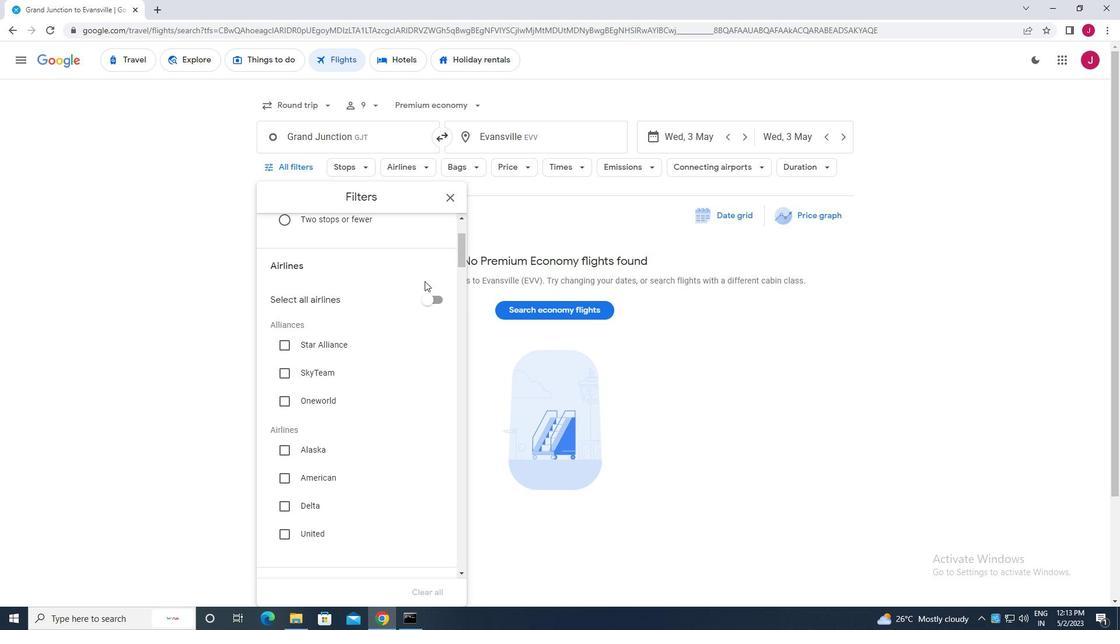 
Action: Mouse moved to (423, 279)
Screenshot: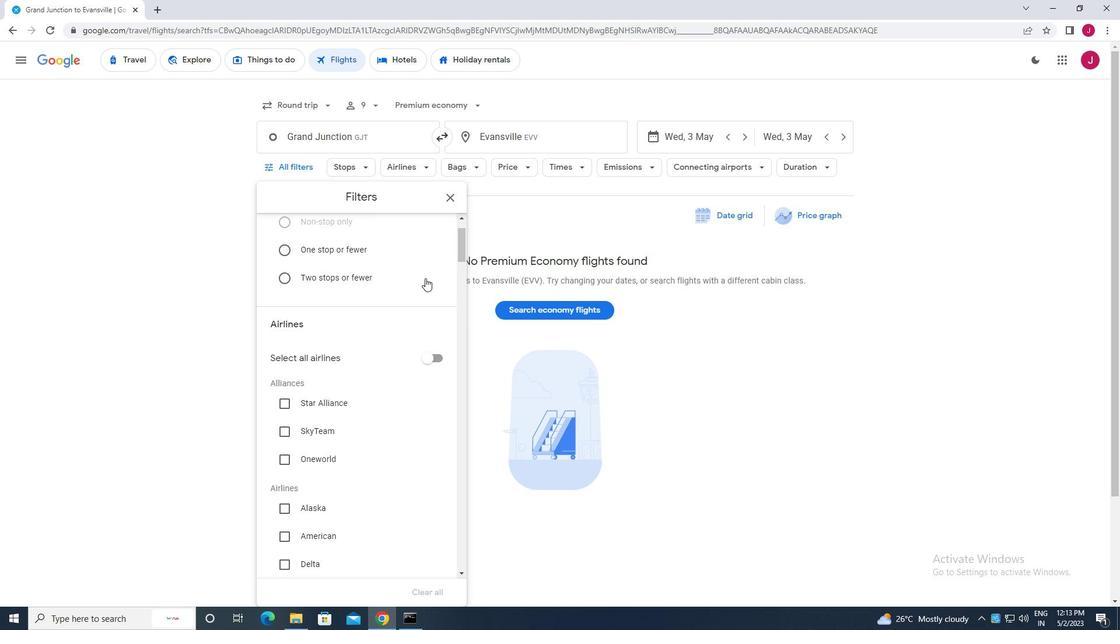 
Action: Mouse scrolled (423, 280) with delta (0, 0)
Screenshot: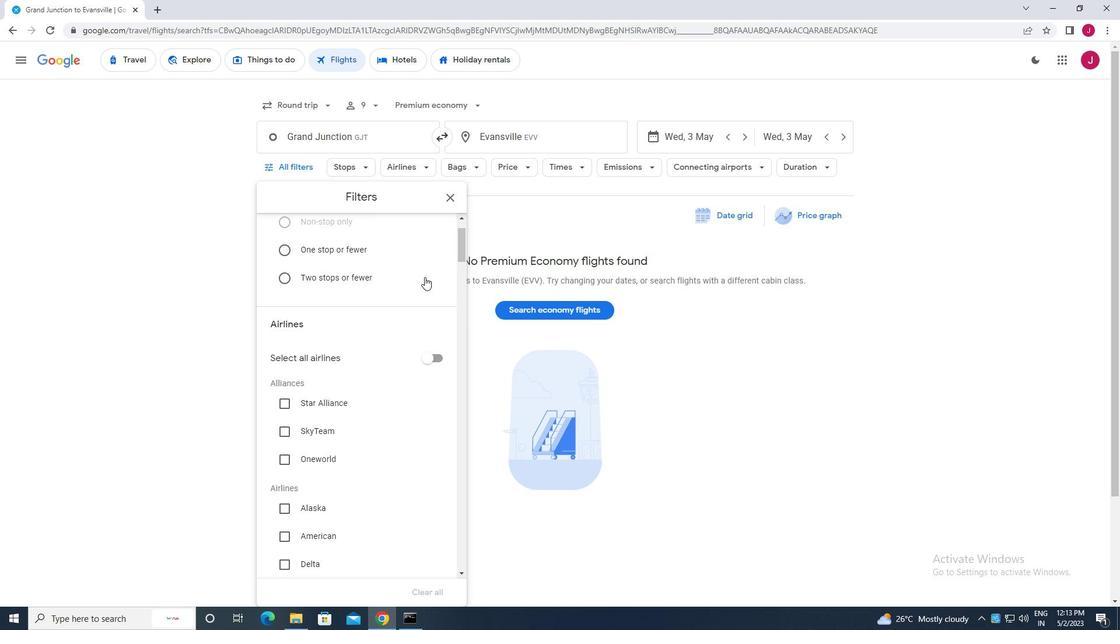 
Action: Mouse moved to (423, 280)
Screenshot: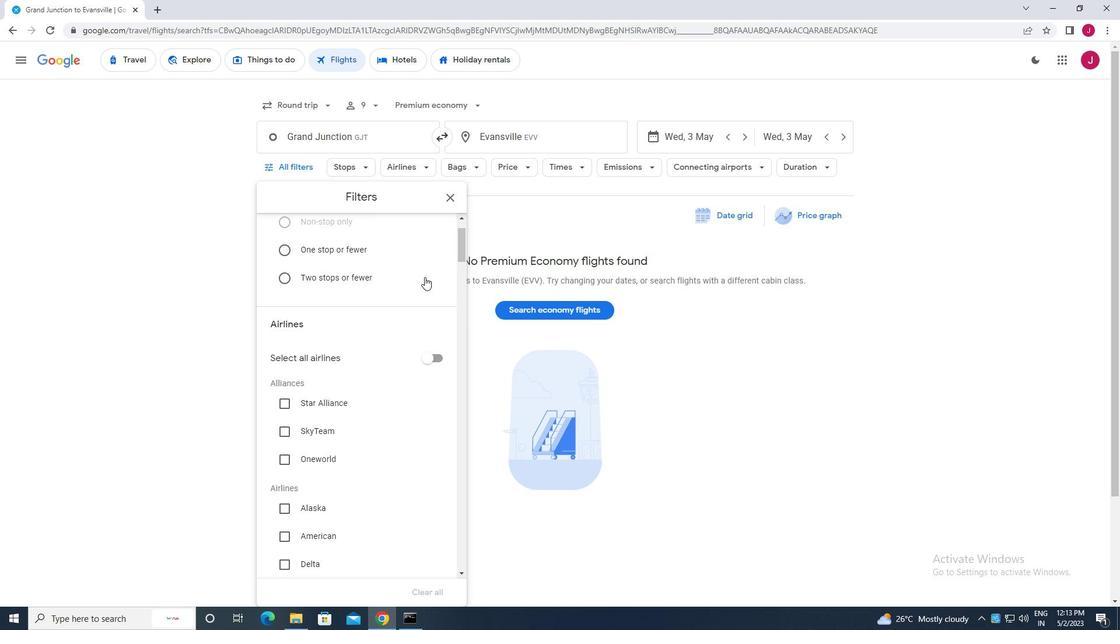 
Action: Mouse scrolled (423, 280) with delta (0, 0)
Screenshot: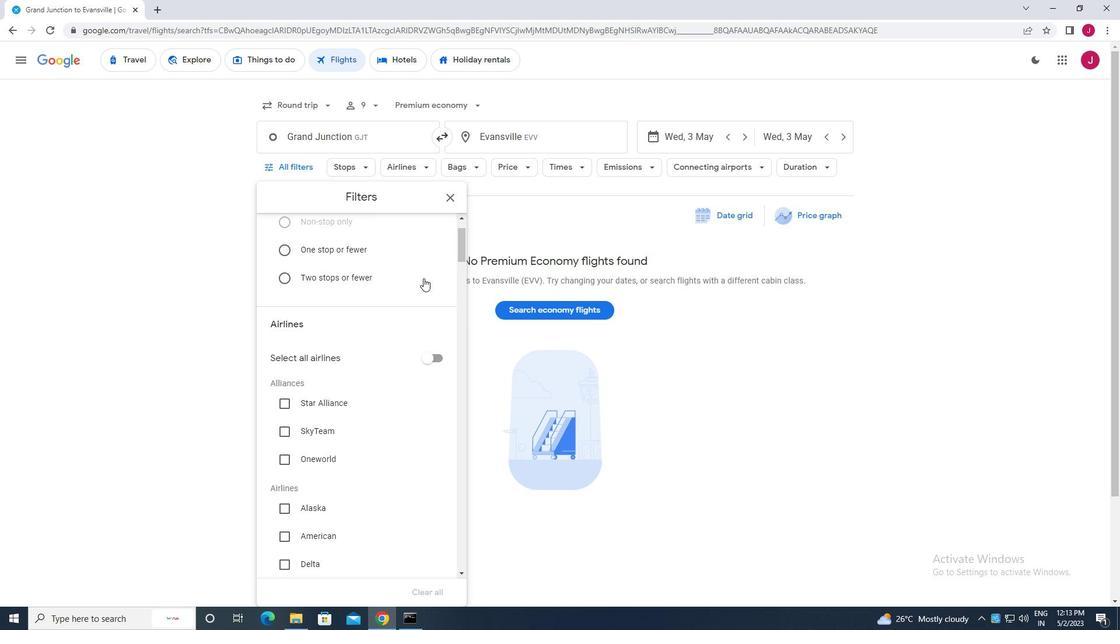 
Action: Mouse moved to (419, 286)
Screenshot: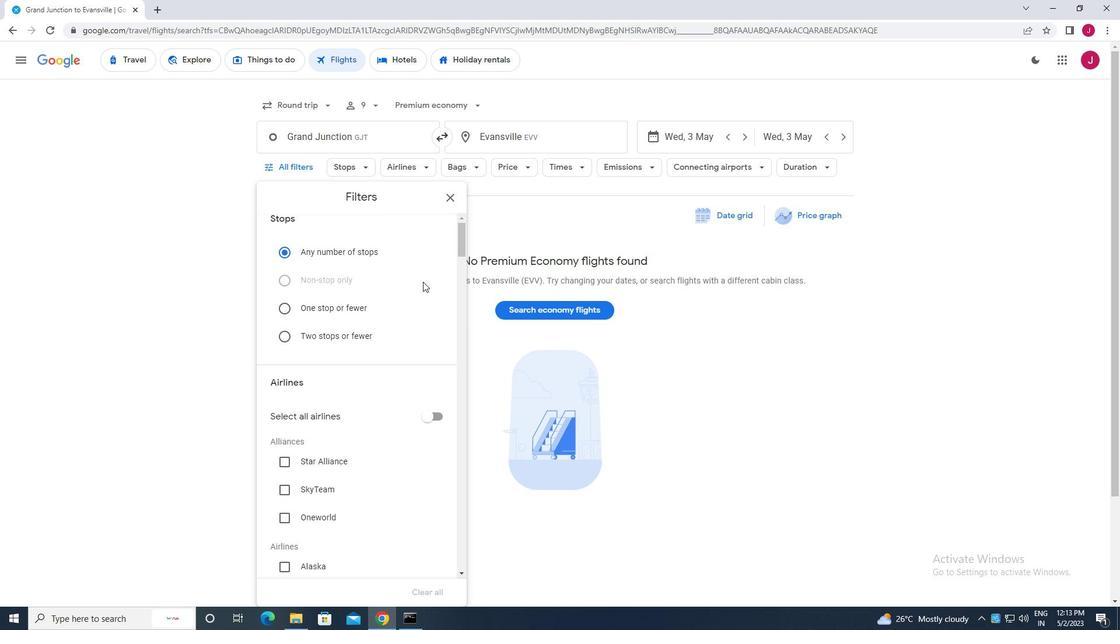 
Action: Mouse scrolled (419, 287) with delta (0, 0)
Screenshot: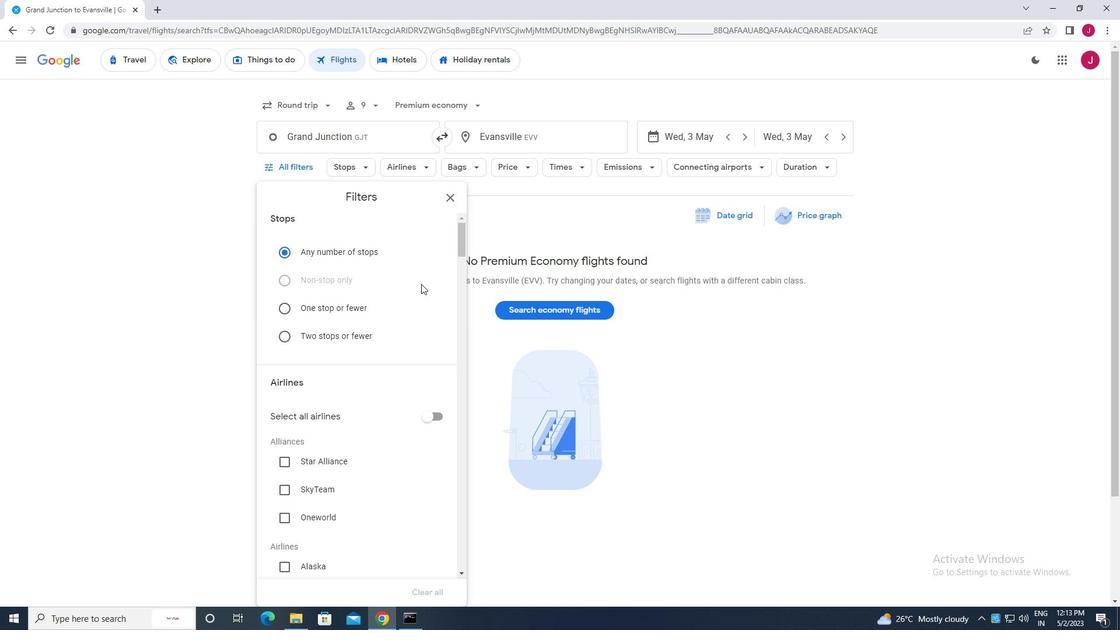 
Action: Mouse scrolled (419, 287) with delta (0, 0)
Screenshot: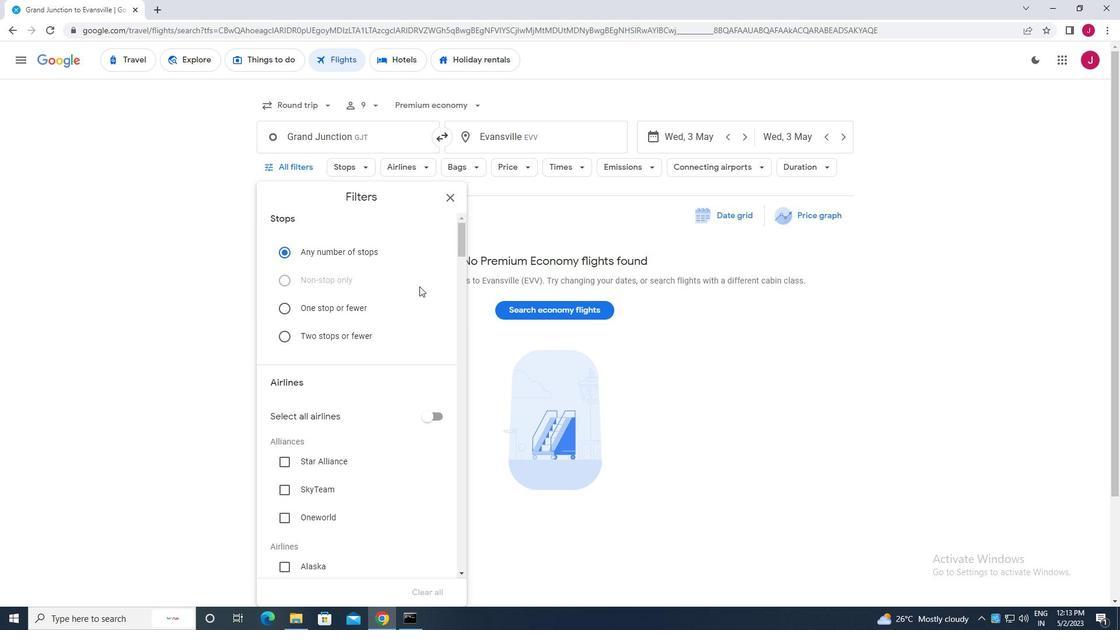 
Action: Mouse moved to (418, 287)
Screenshot: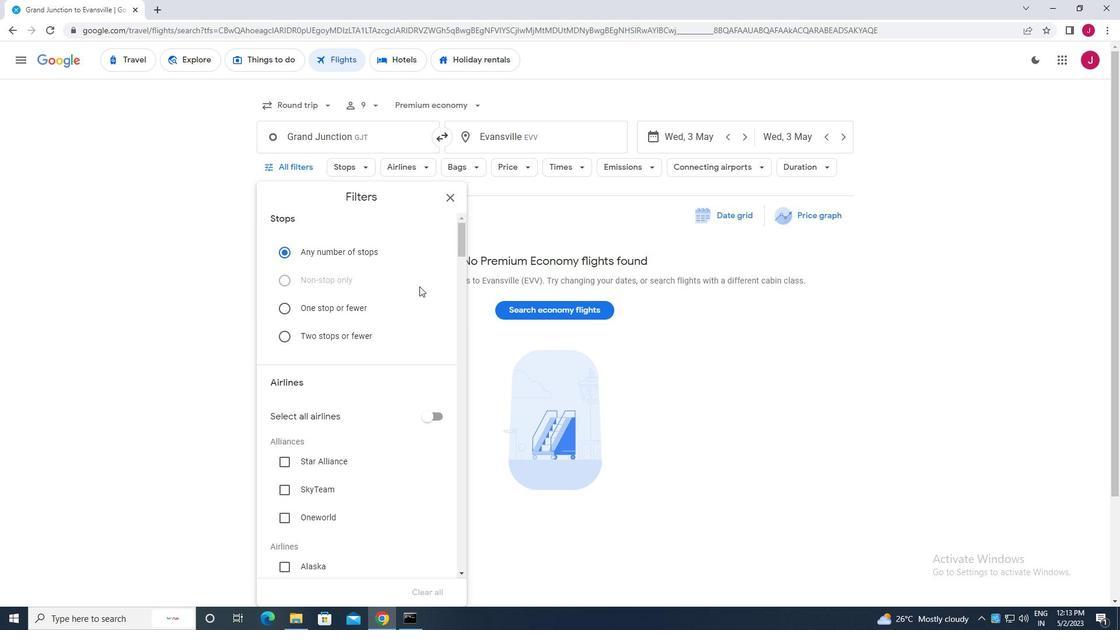 
Action: Mouse scrolled (418, 286) with delta (0, 0)
Screenshot: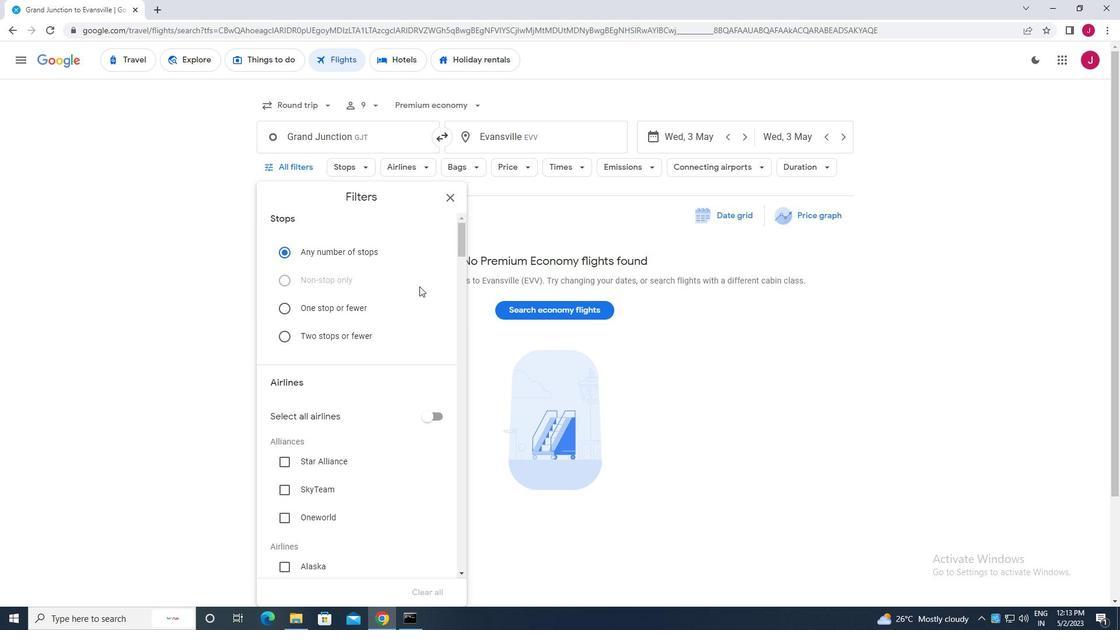 
Action: Mouse moved to (418, 288)
Screenshot: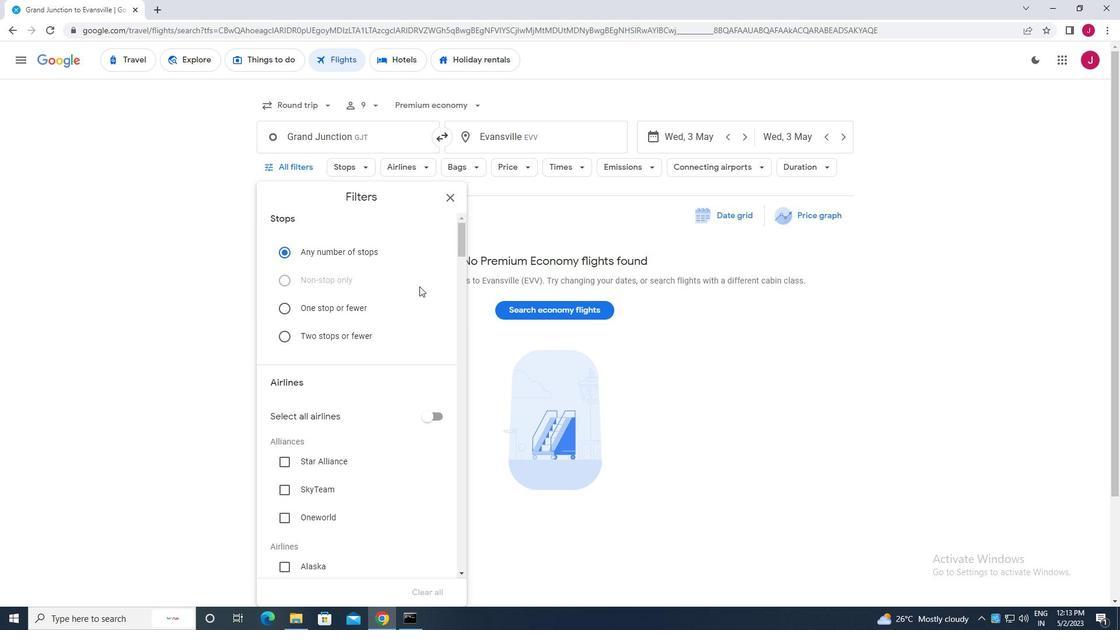 
Action: Mouse scrolled (418, 287) with delta (0, 0)
Screenshot: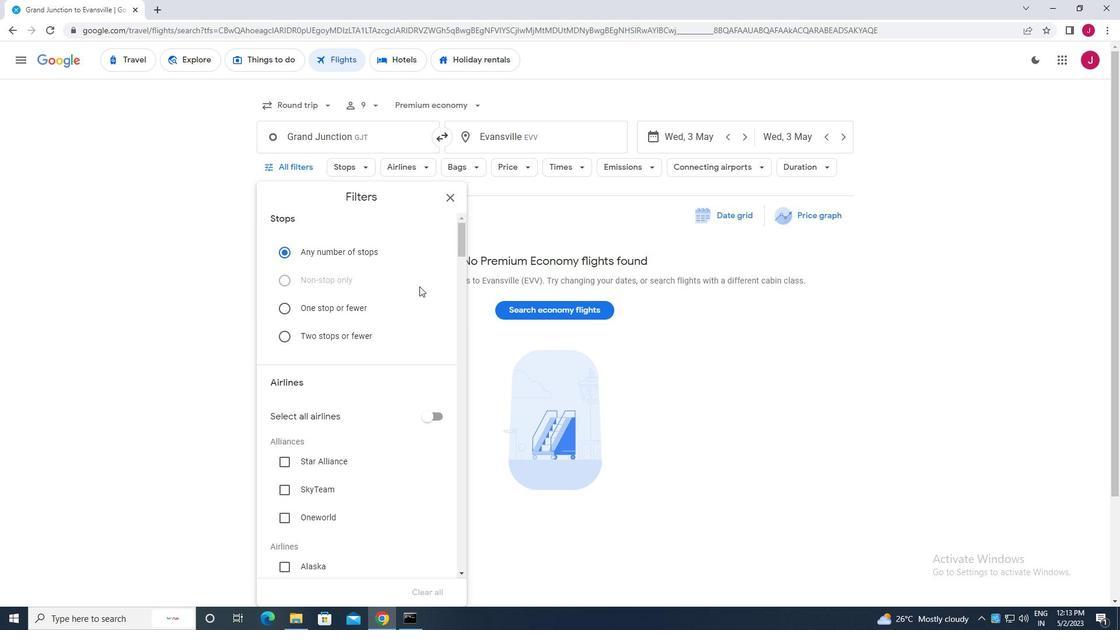 
Action: Mouse moved to (418, 288)
Screenshot: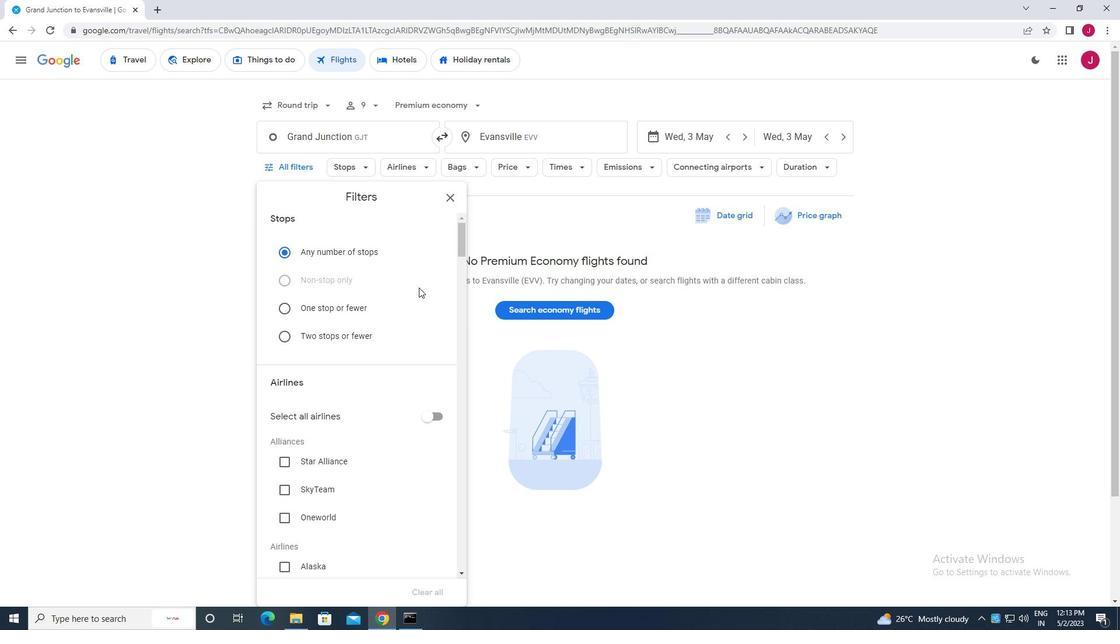 
Action: Mouse scrolled (418, 288) with delta (0, 0)
Screenshot: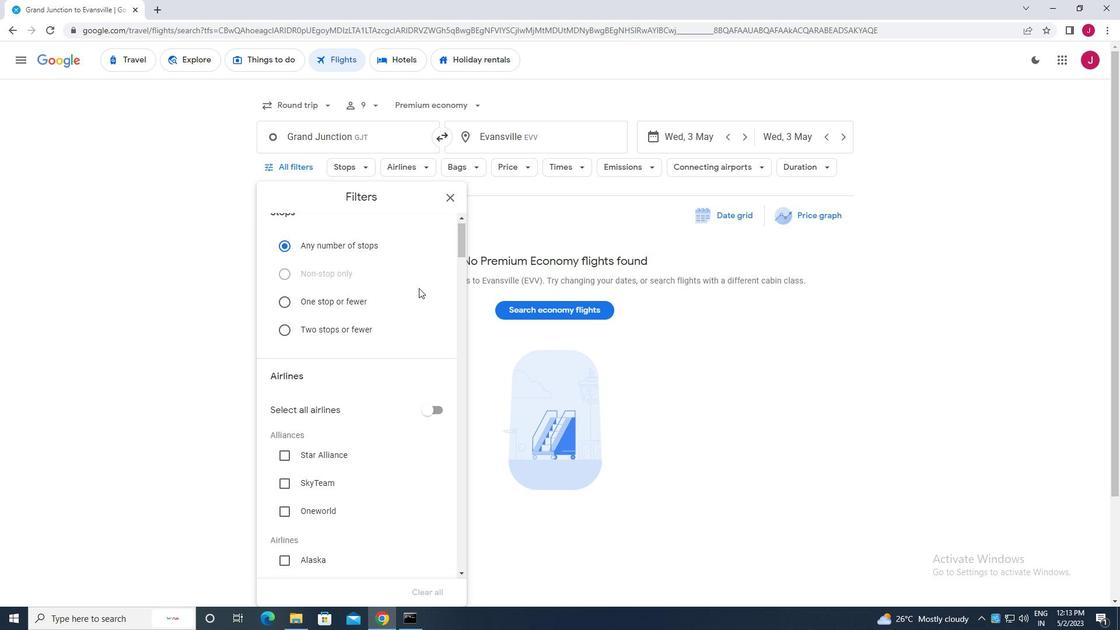 
Action: Mouse moved to (416, 291)
Screenshot: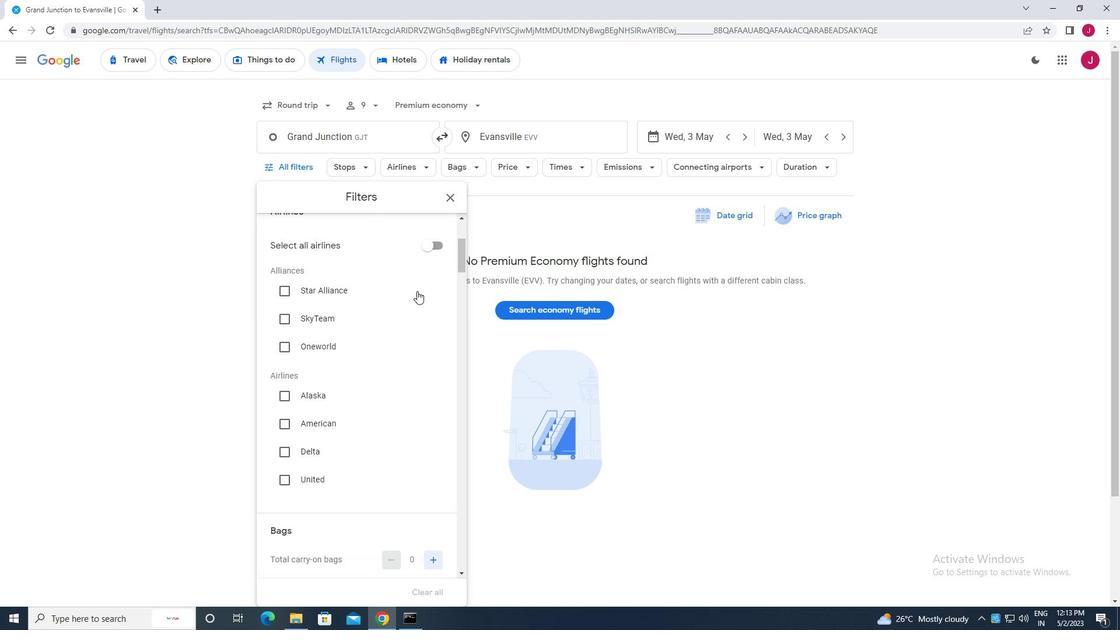 
Action: Mouse scrolled (416, 291) with delta (0, 0)
Screenshot: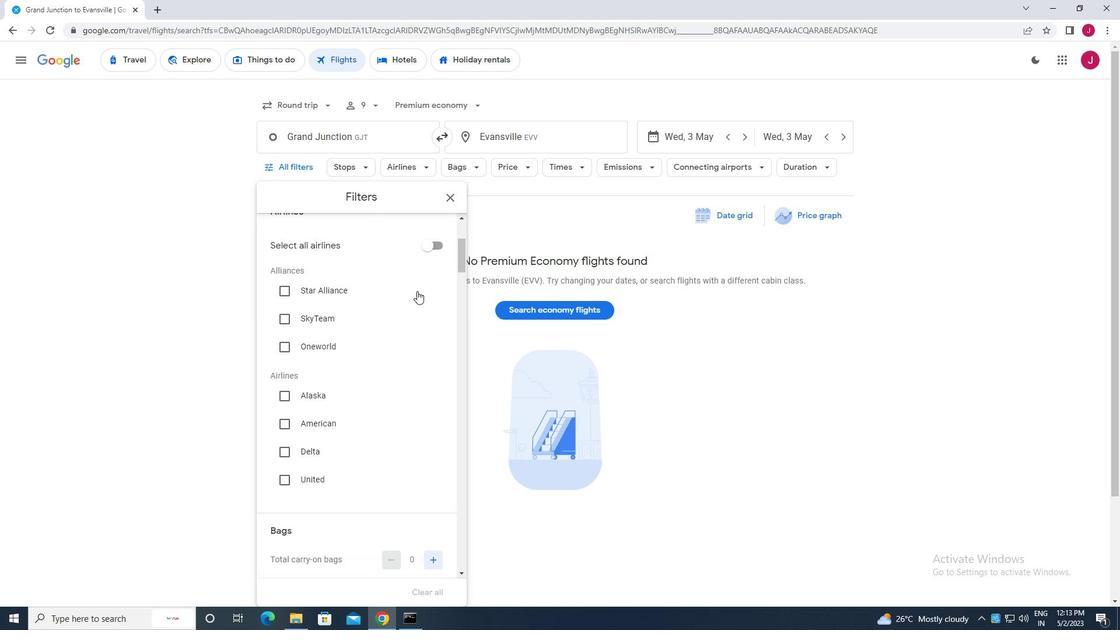 
Action: Mouse moved to (416, 292)
Screenshot: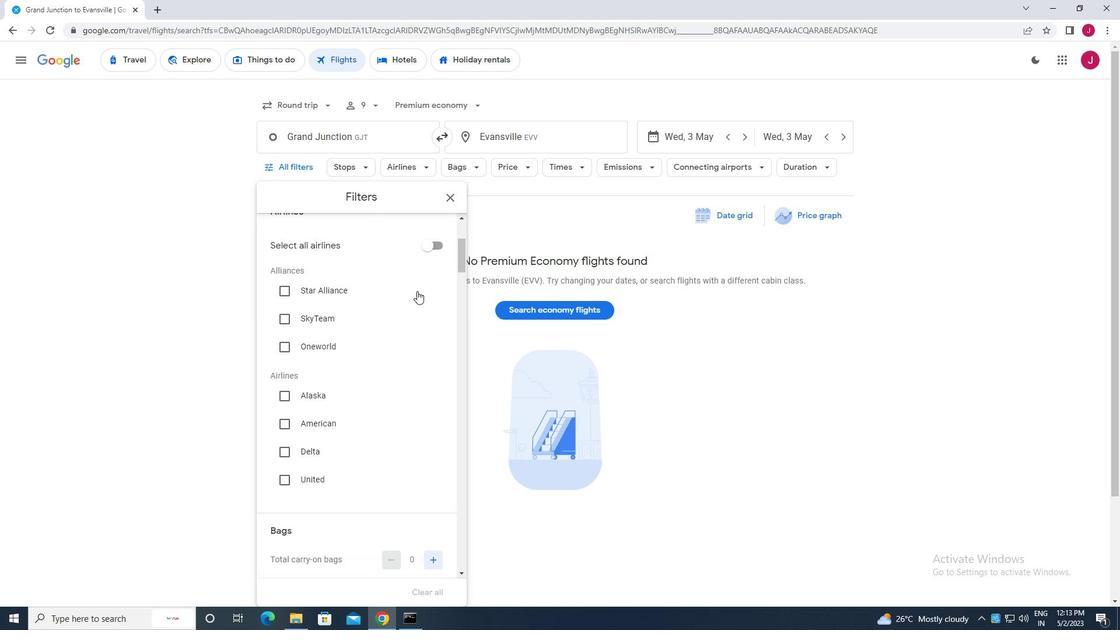 
Action: Mouse scrolled (416, 291) with delta (0, 0)
Screenshot: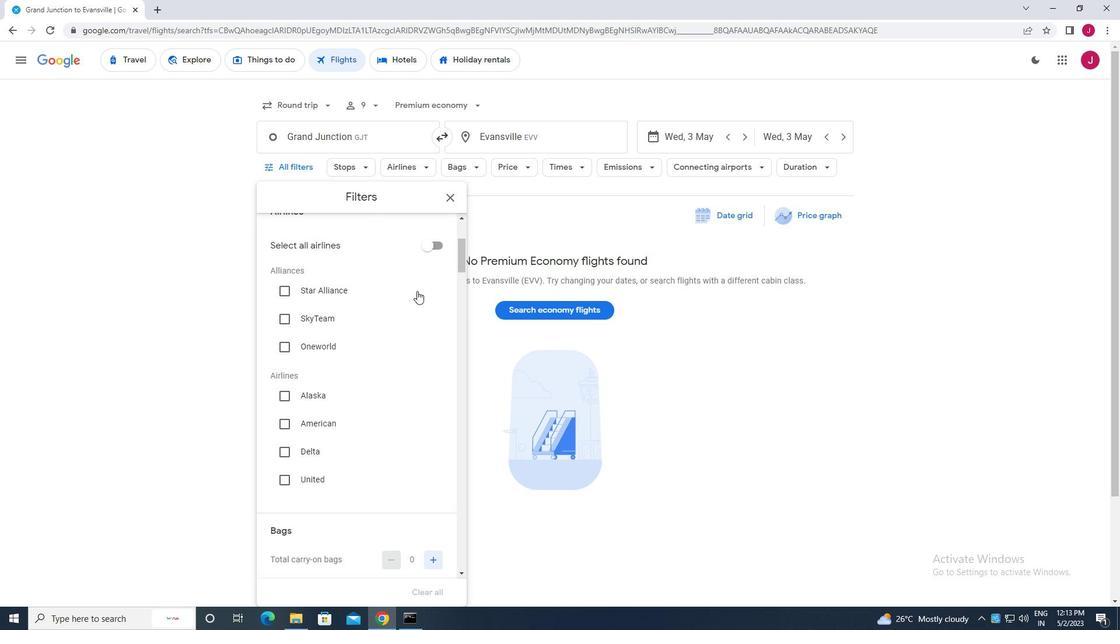 
Action: Mouse moved to (416, 292)
Screenshot: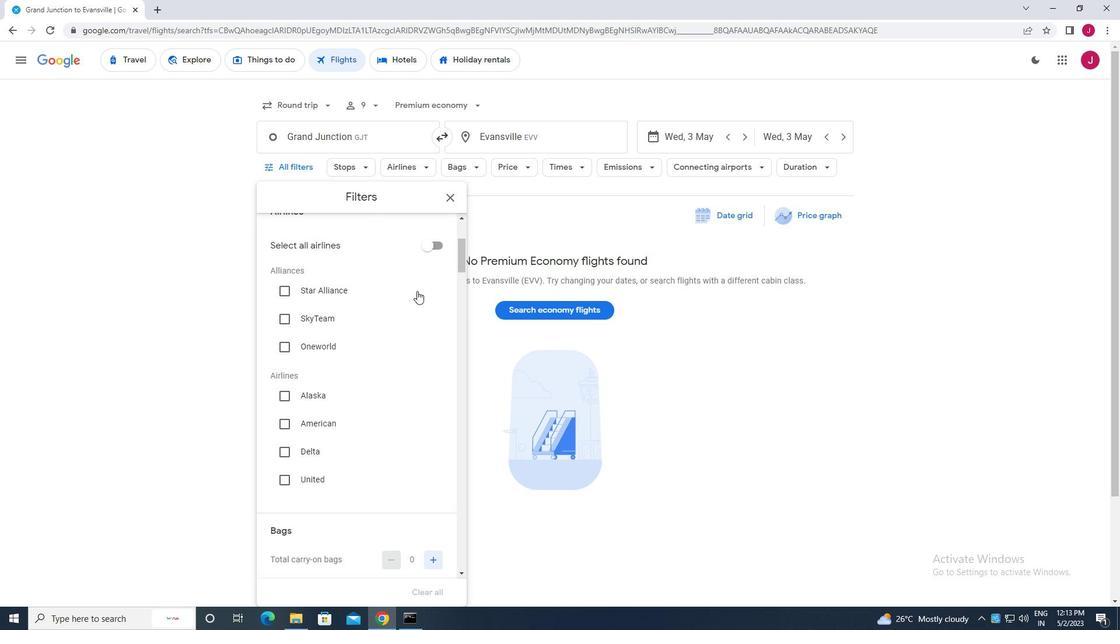 
Action: Mouse scrolled (416, 292) with delta (0, 0)
Screenshot: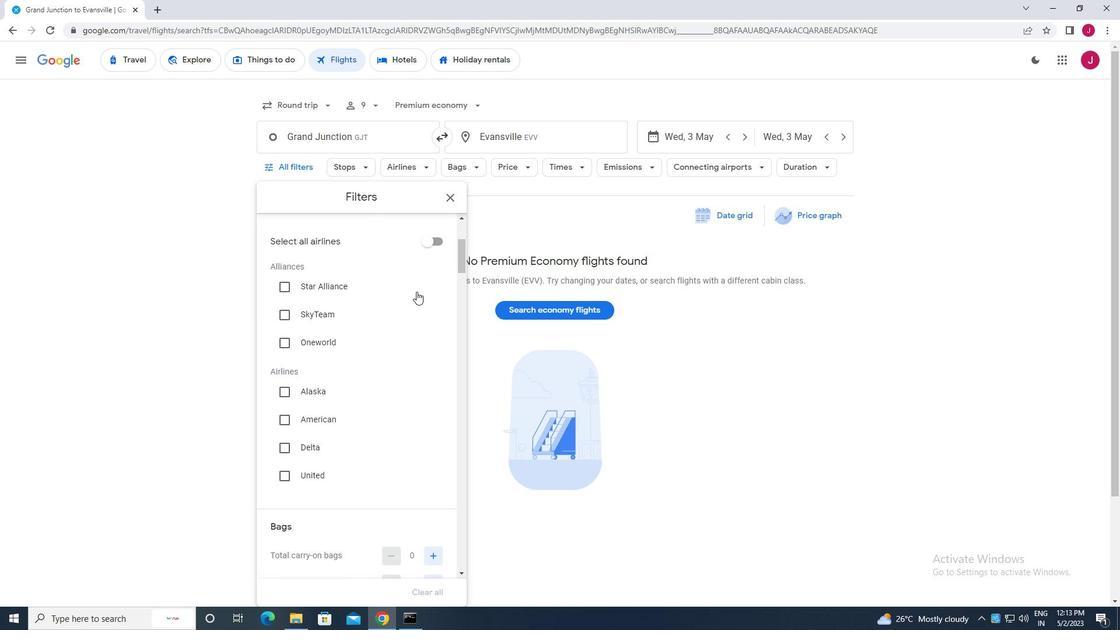 
Action: Mouse moved to (416, 292)
Screenshot: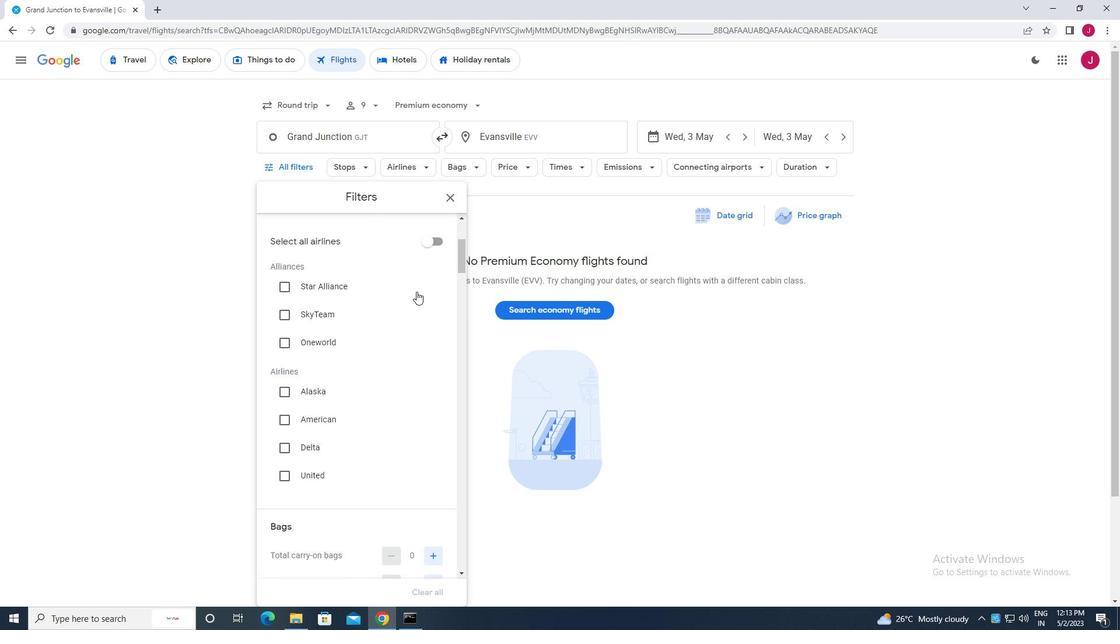 
Action: Mouse scrolled (416, 292) with delta (0, 0)
Screenshot: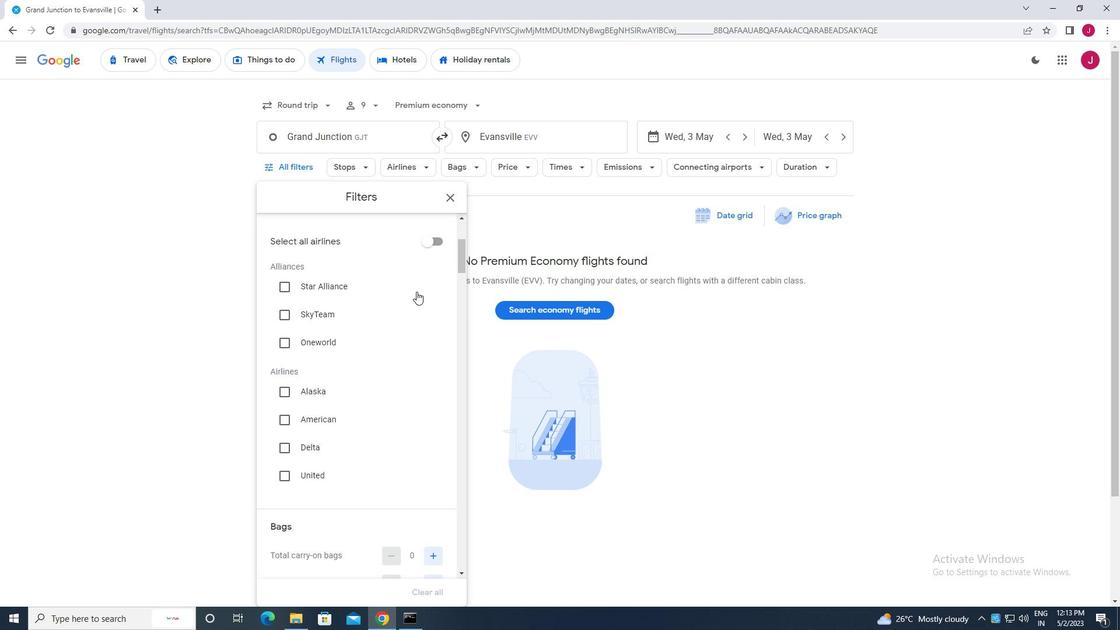 
Action: Mouse moved to (430, 355)
Screenshot: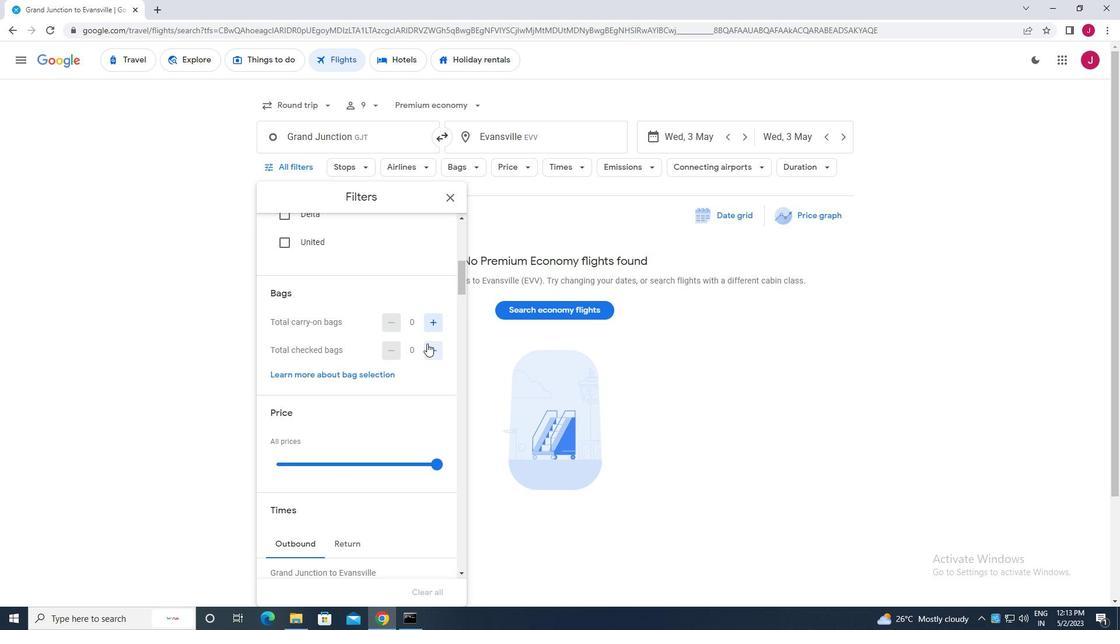 
Action: Mouse pressed left at (430, 355)
Screenshot: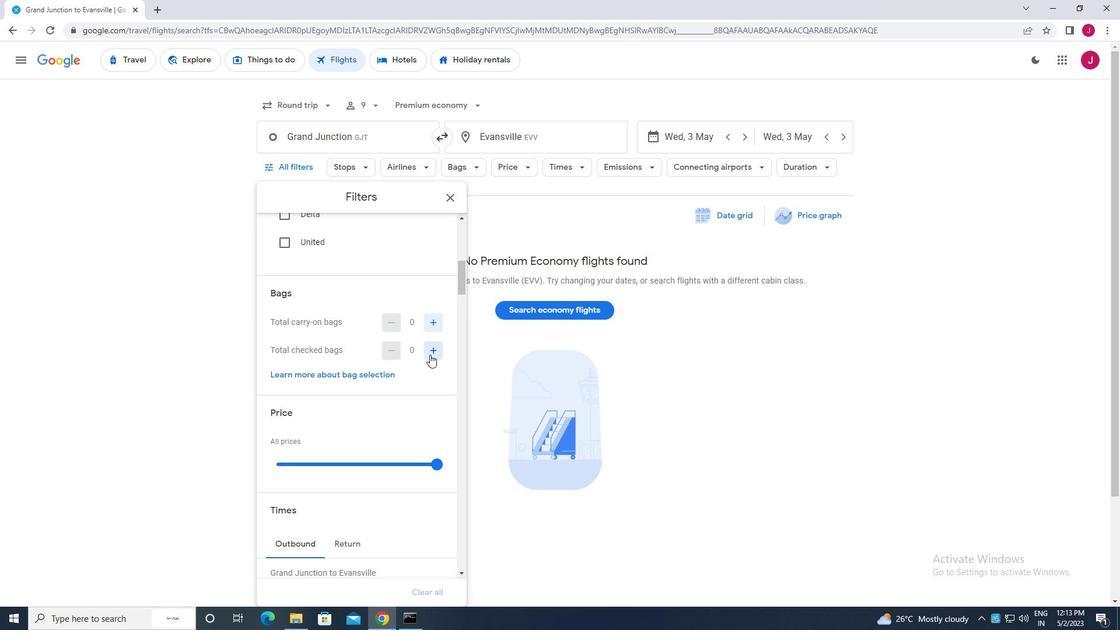 
Action: Mouse pressed left at (430, 355)
Screenshot: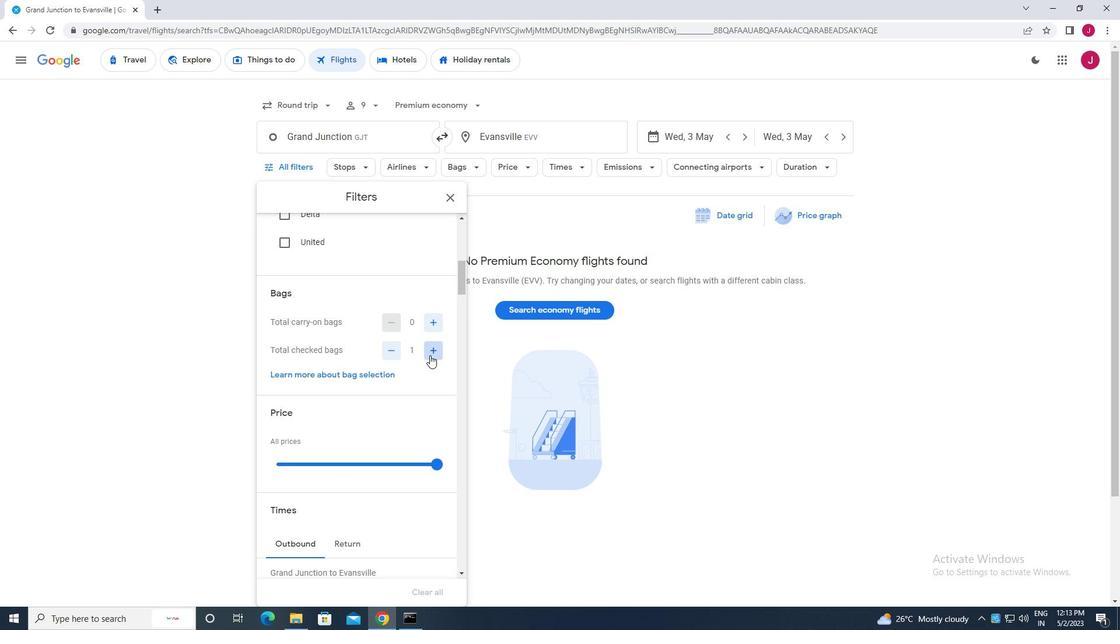 
Action: Mouse pressed left at (430, 355)
Screenshot: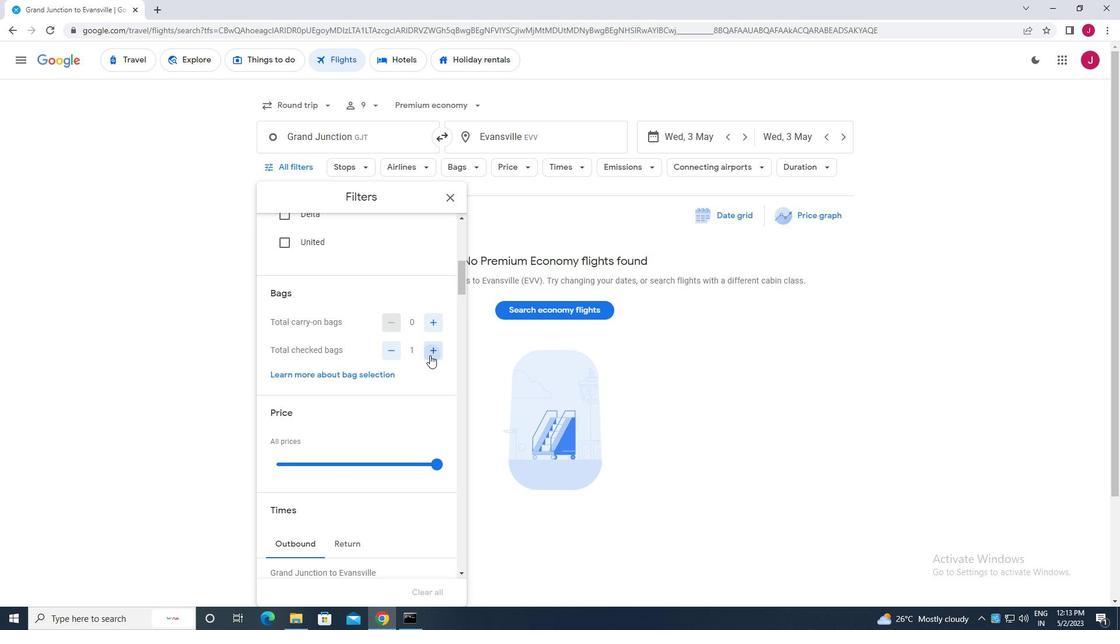 
Action: Mouse pressed left at (430, 355)
Screenshot: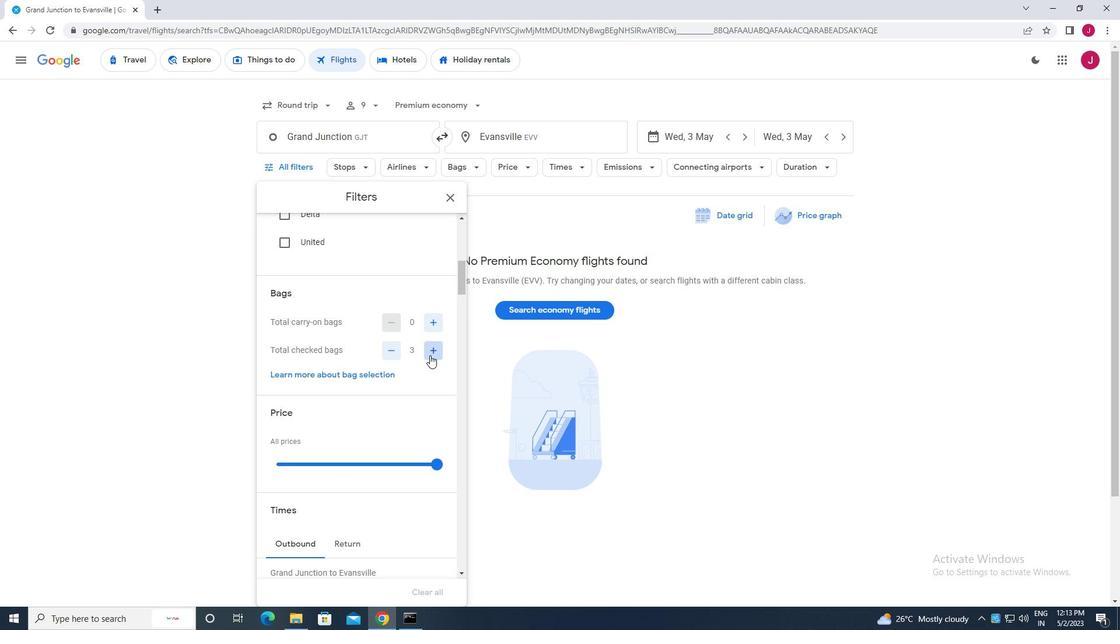 
Action: Mouse pressed left at (430, 355)
Screenshot: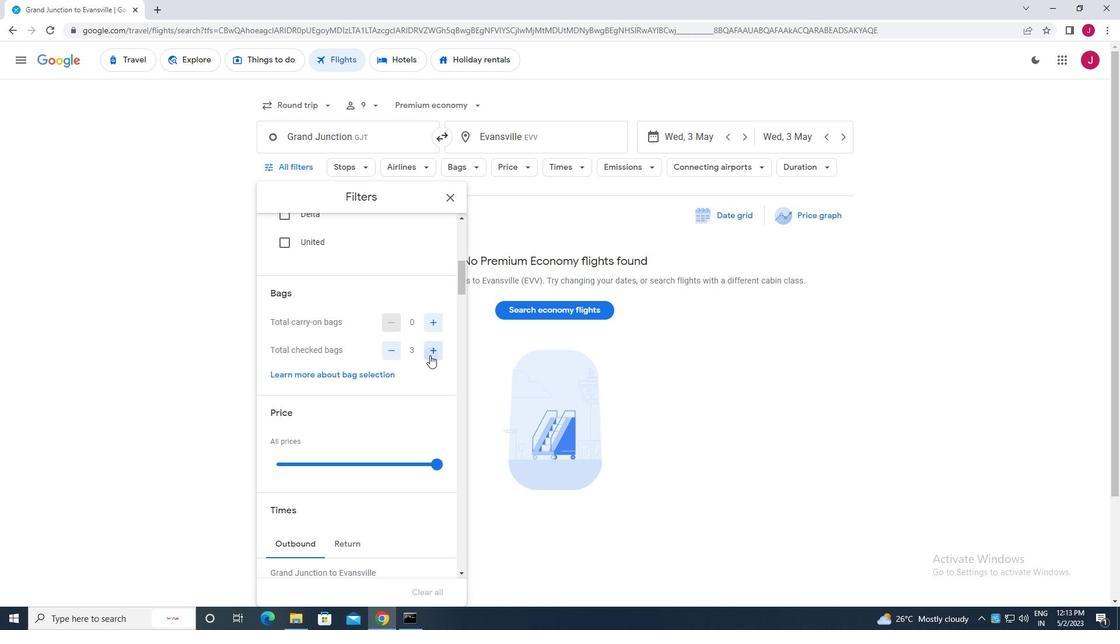 
Action: Mouse pressed left at (430, 355)
Screenshot: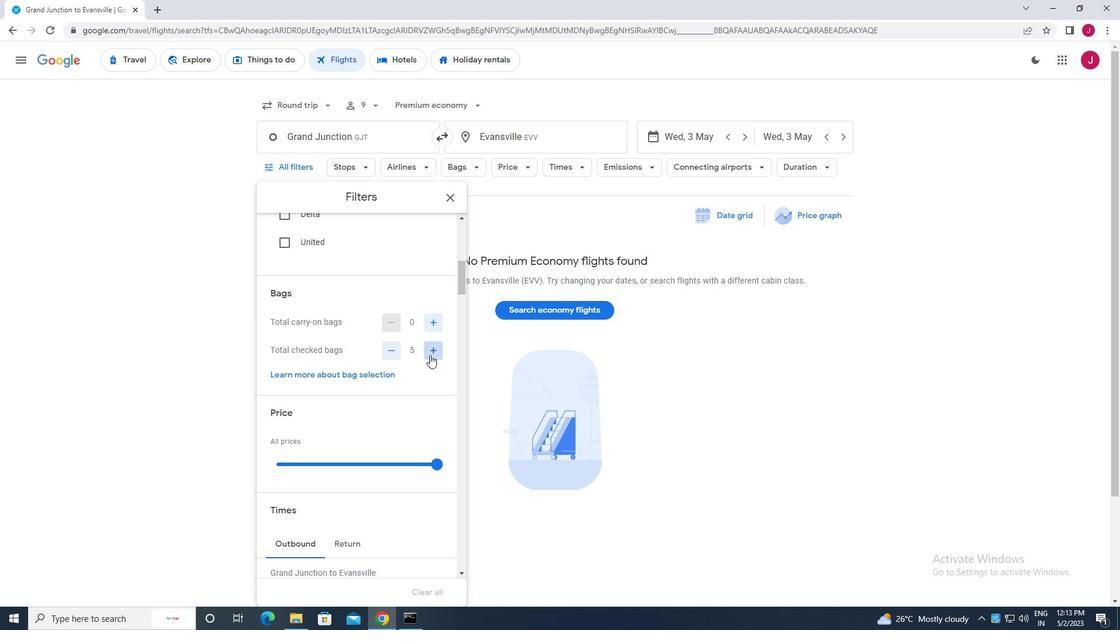 
Action: Mouse pressed left at (430, 355)
Screenshot: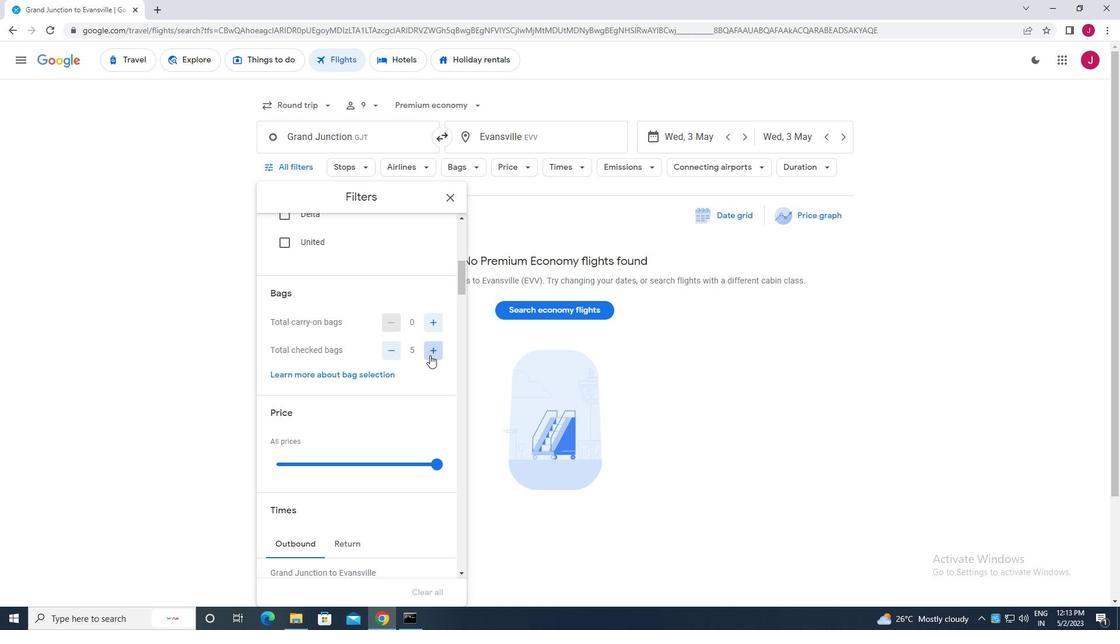 
Action: Mouse pressed left at (430, 355)
Screenshot: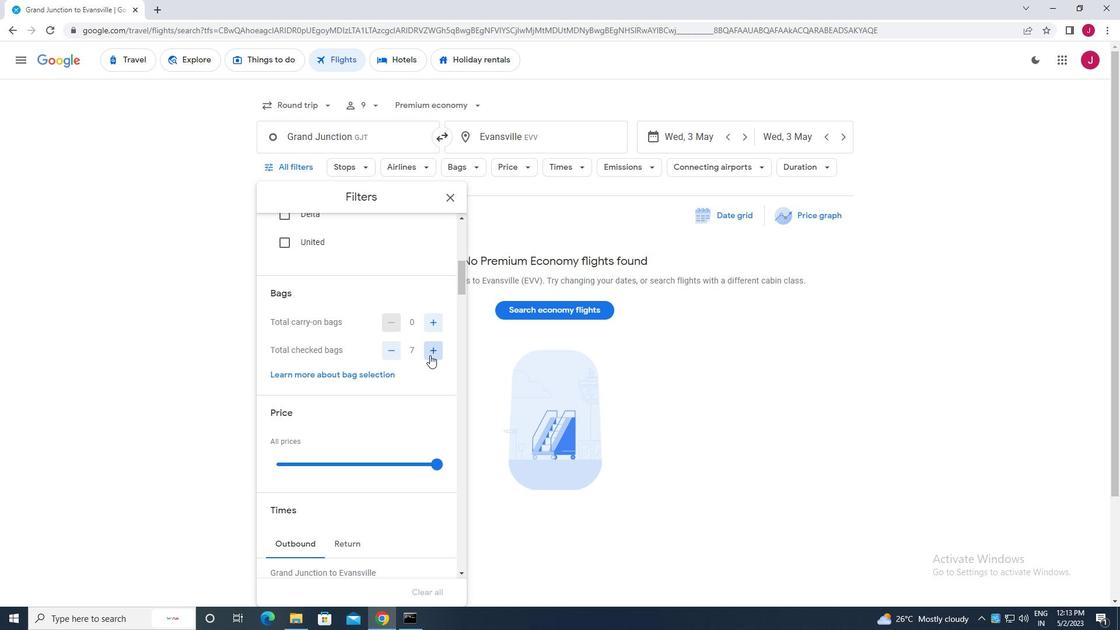 
Action: Mouse scrolled (430, 354) with delta (0, 0)
Screenshot: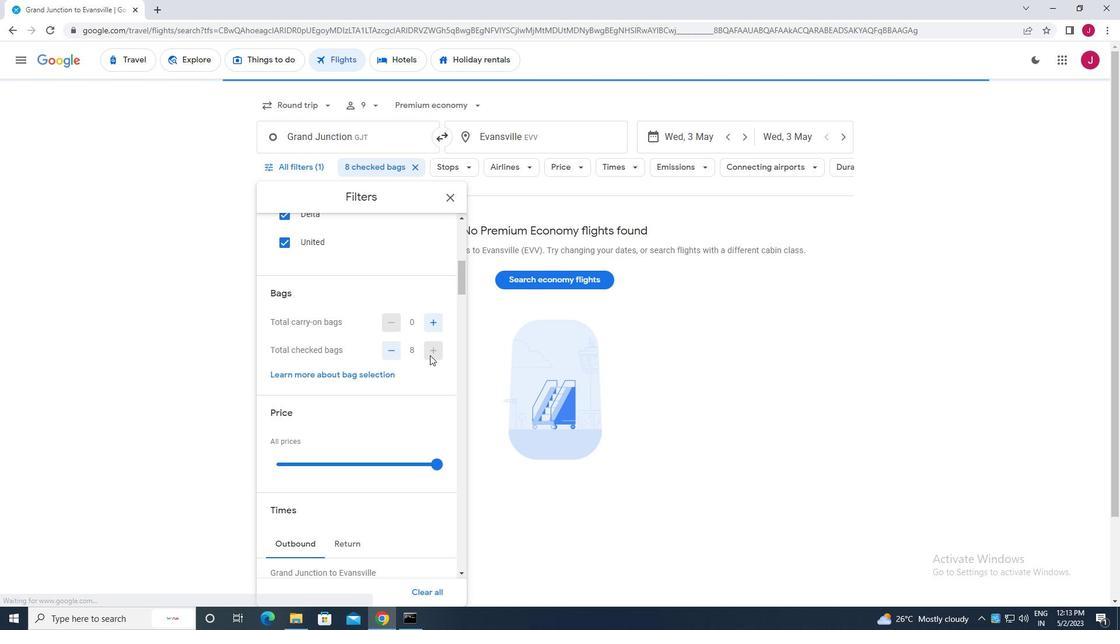 
Action: Mouse scrolled (430, 354) with delta (0, 0)
Screenshot: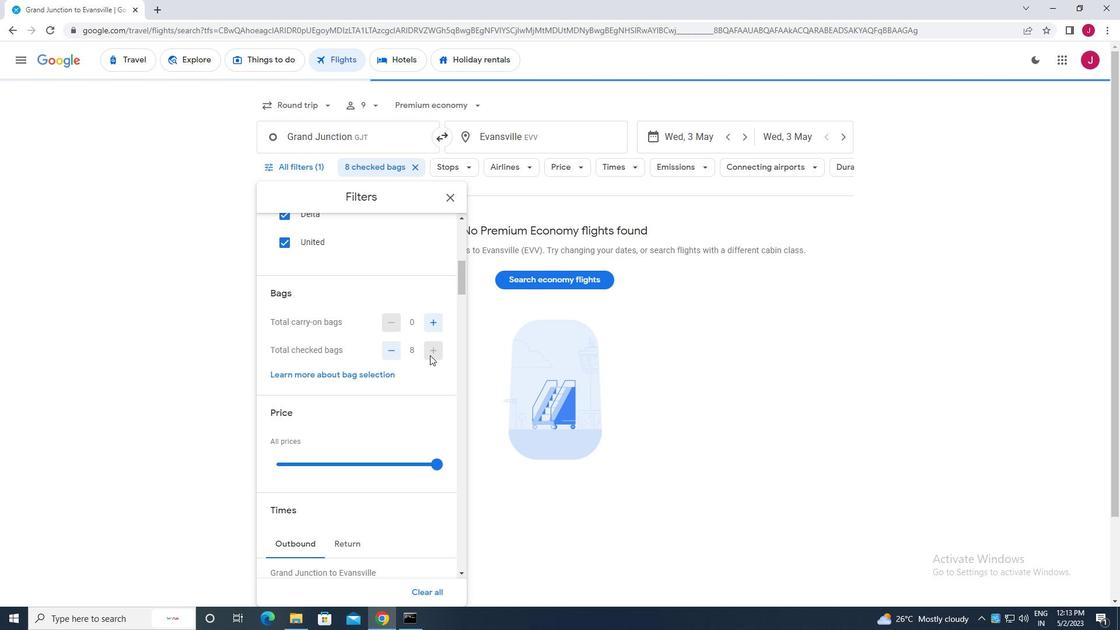 
Action: Mouse moved to (437, 345)
Screenshot: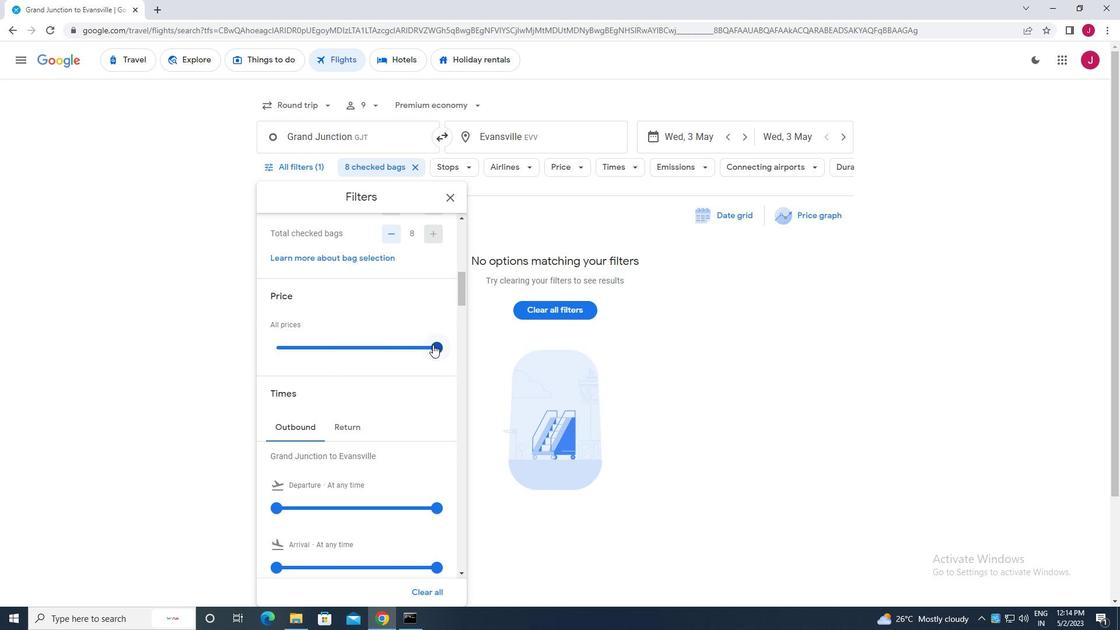 
Action: Mouse pressed left at (437, 345)
Screenshot: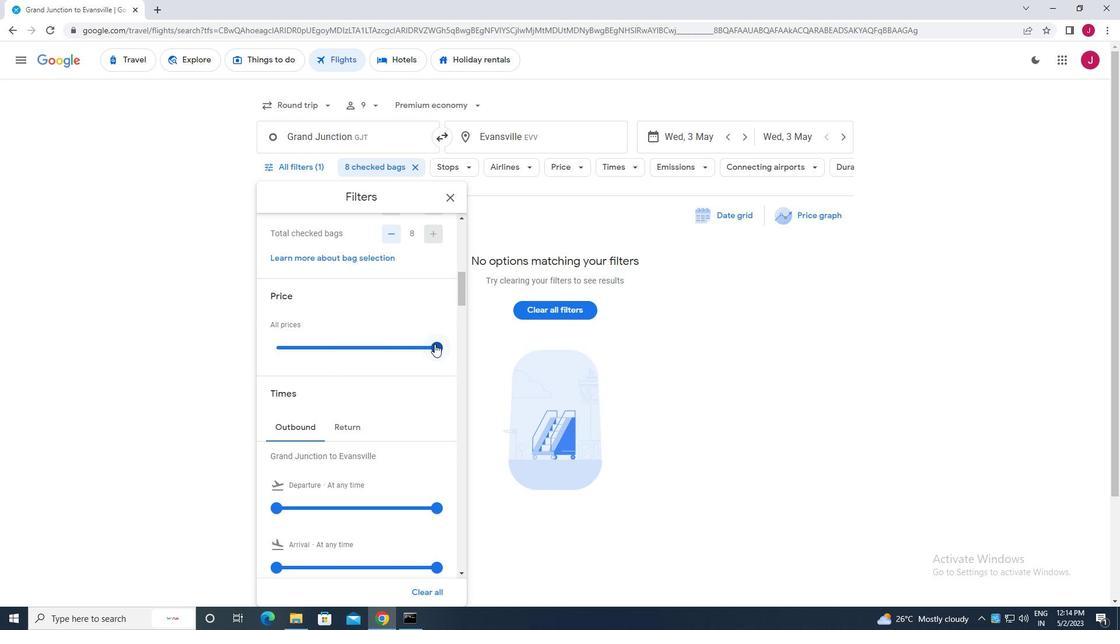 
Action: Mouse scrolled (437, 344) with delta (0, 0)
Screenshot: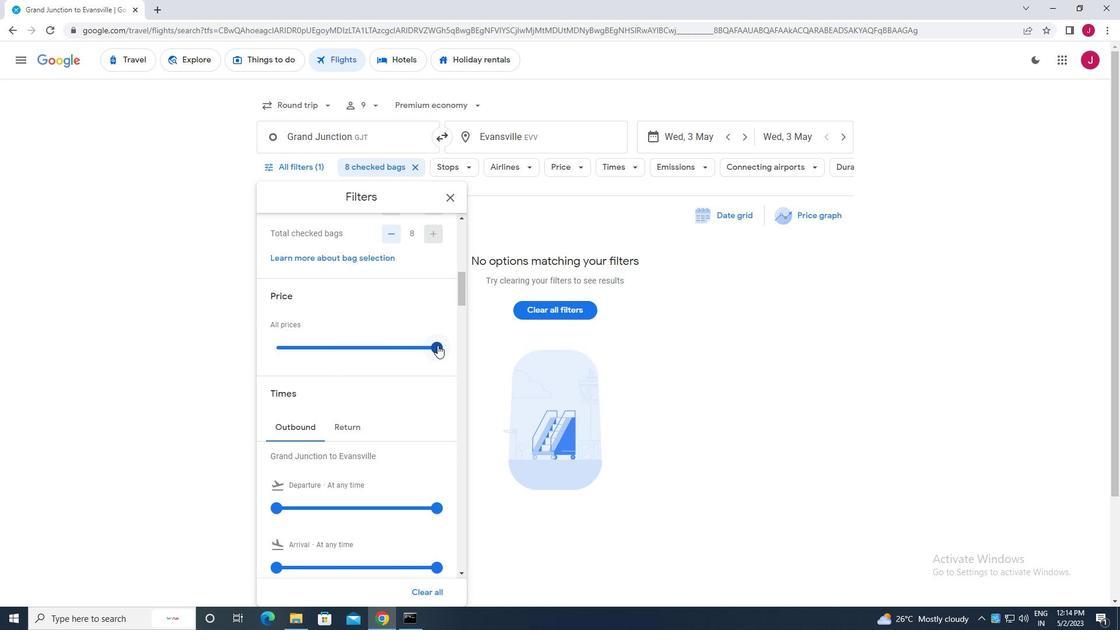 
Action: Mouse scrolled (437, 344) with delta (0, 0)
Screenshot: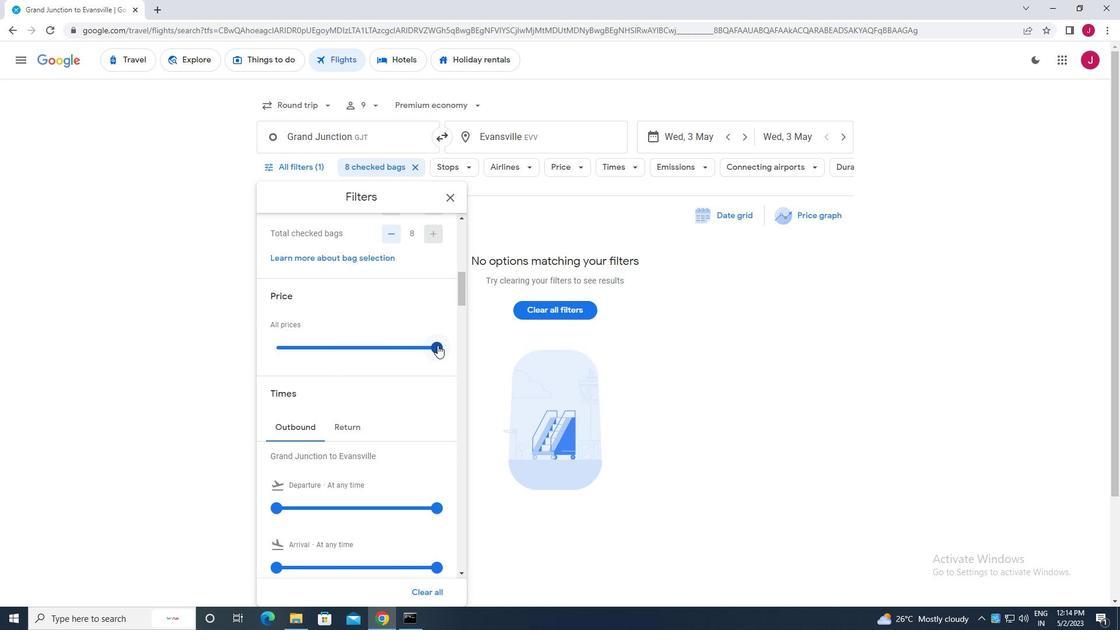 
Action: Mouse scrolled (437, 344) with delta (0, 0)
Screenshot: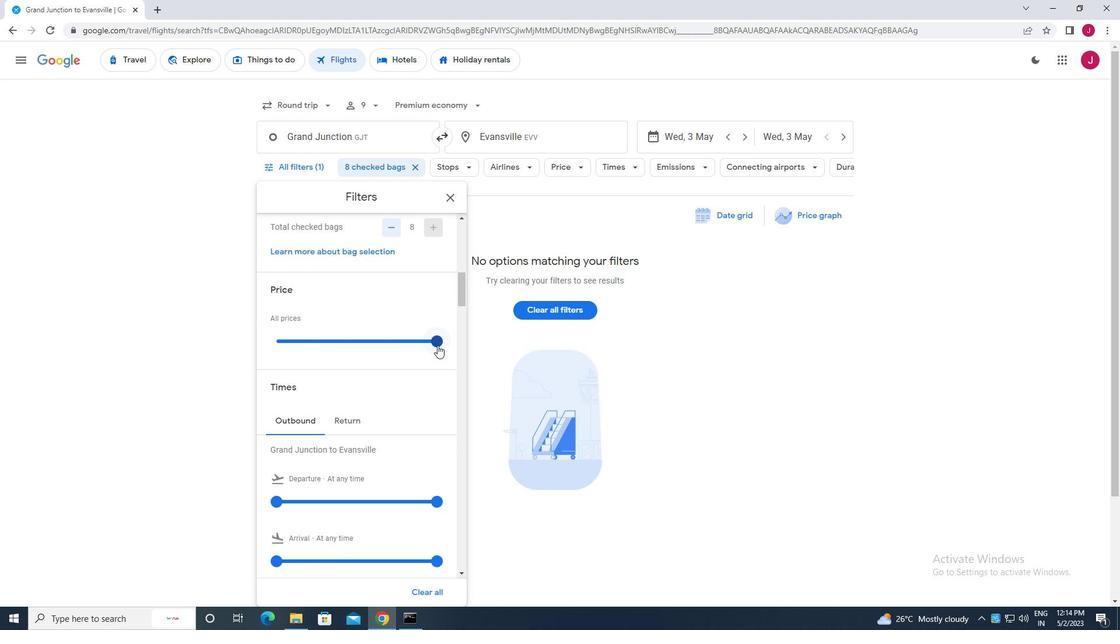 
Action: Mouse moved to (280, 332)
Screenshot: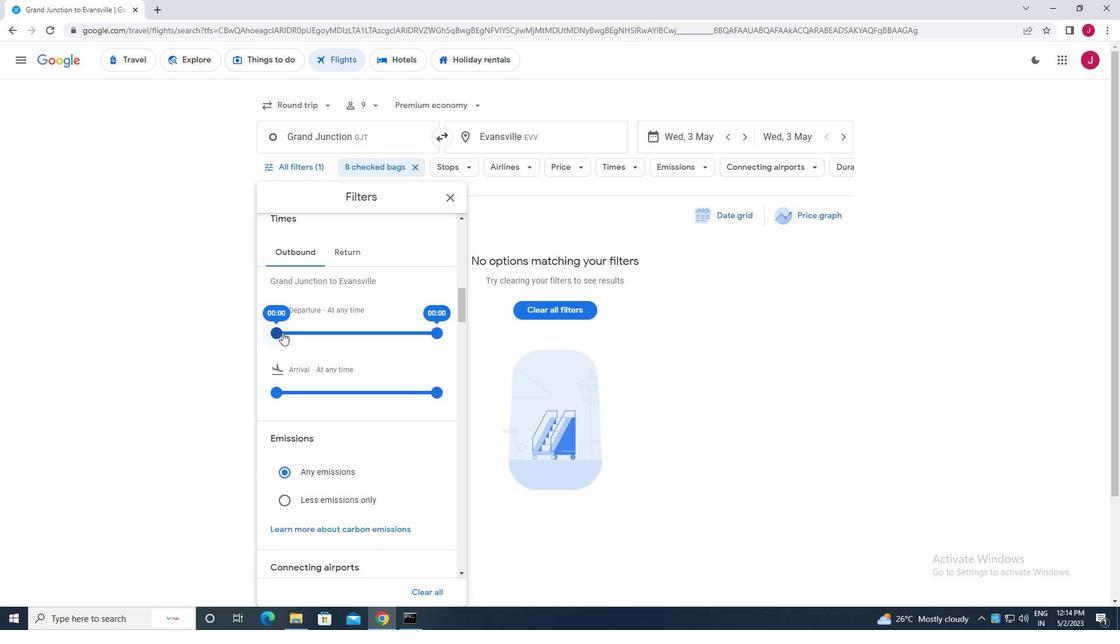 
Action: Mouse pressed left at (280, 332)
Screenshot: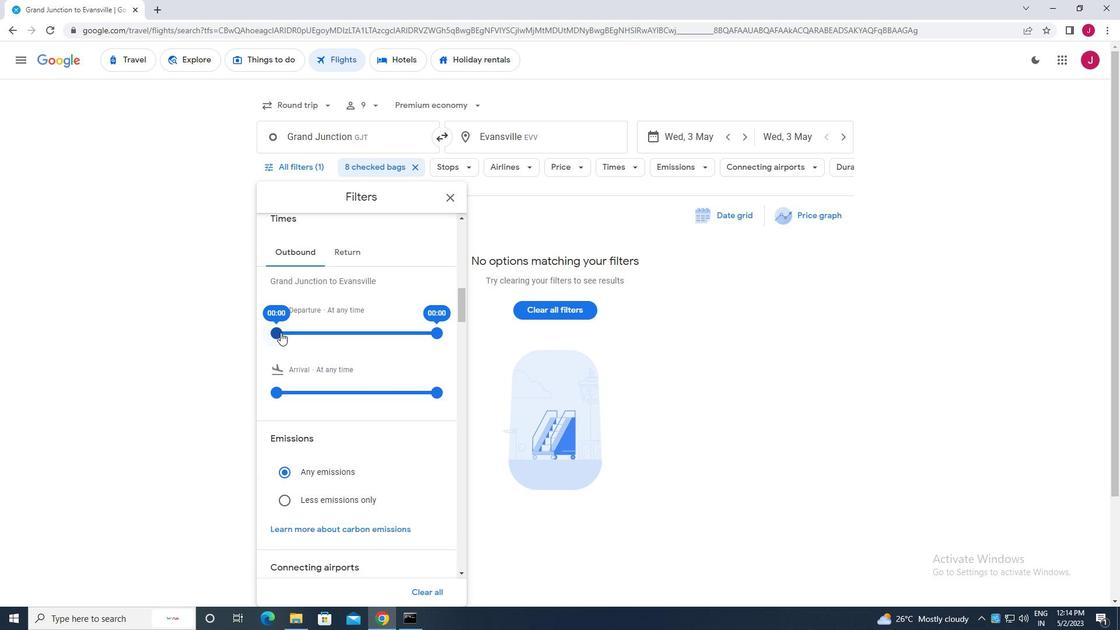 
Action: Mouse moved to (438, 332)
Screenshot: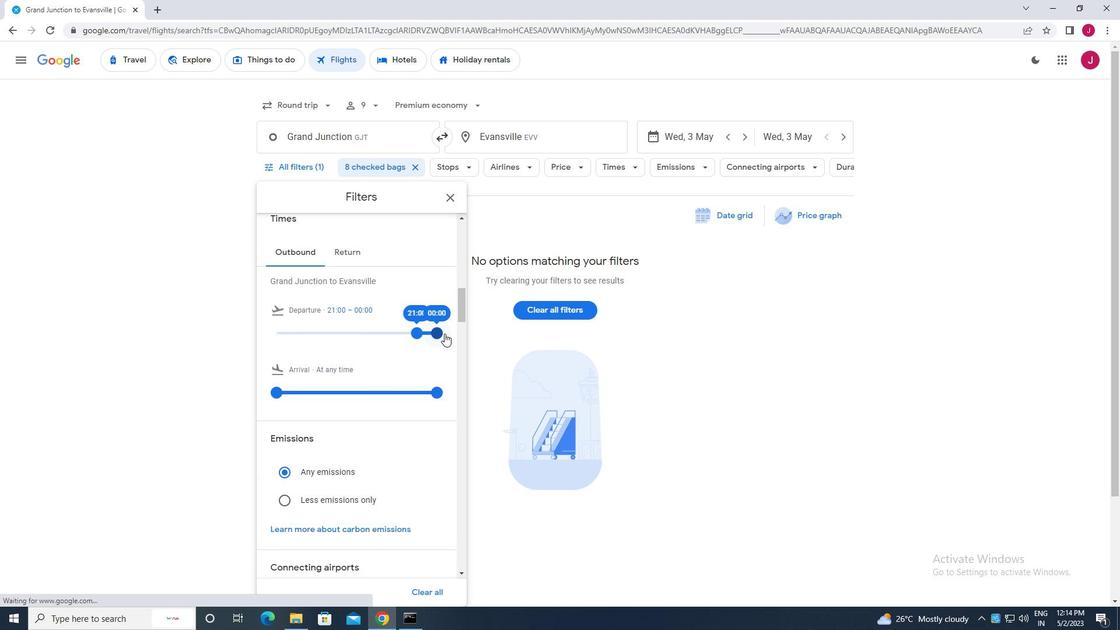 
Action: Mouse pressed left at (438, 332)
Screenshot: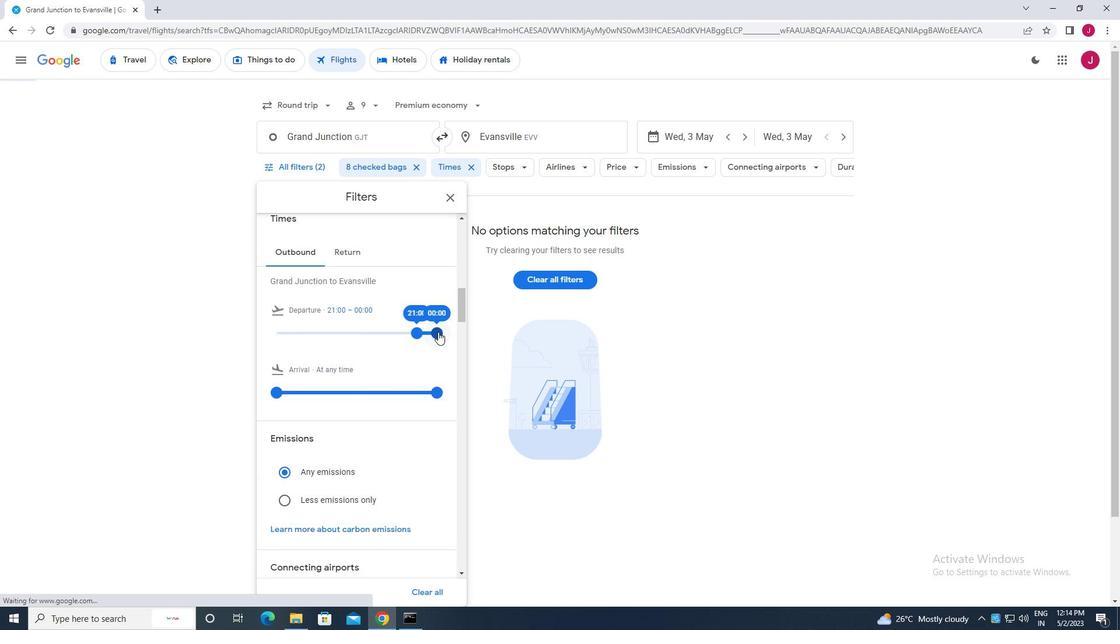 
Action: Mouse moved to (351, 249)
Screenshot: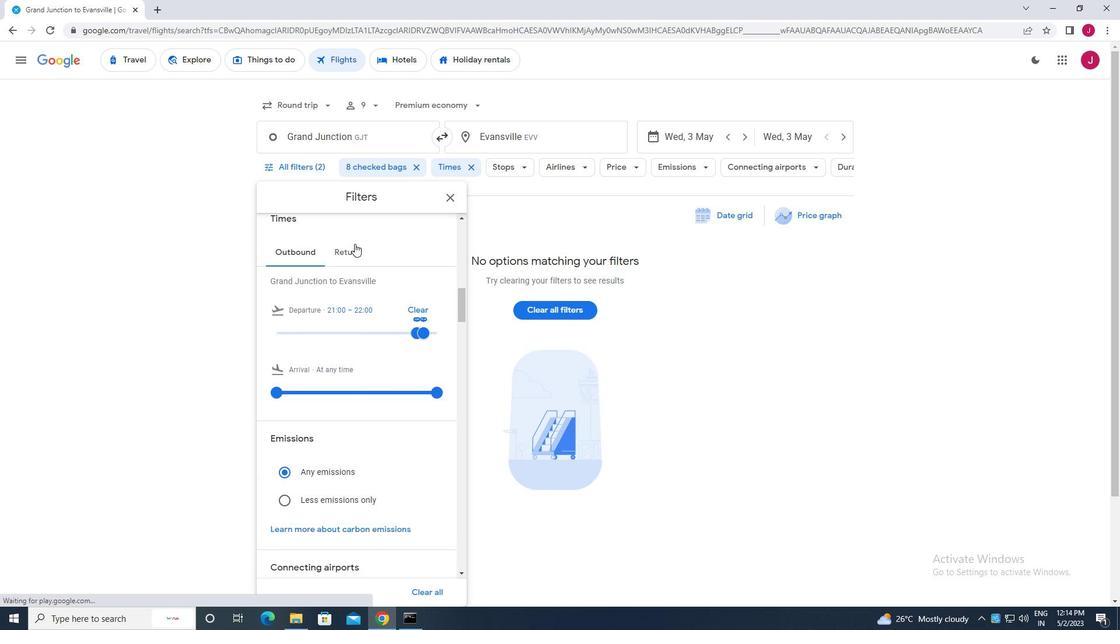 
Action: Mouse pressed left at (351, 249)
Screenshot: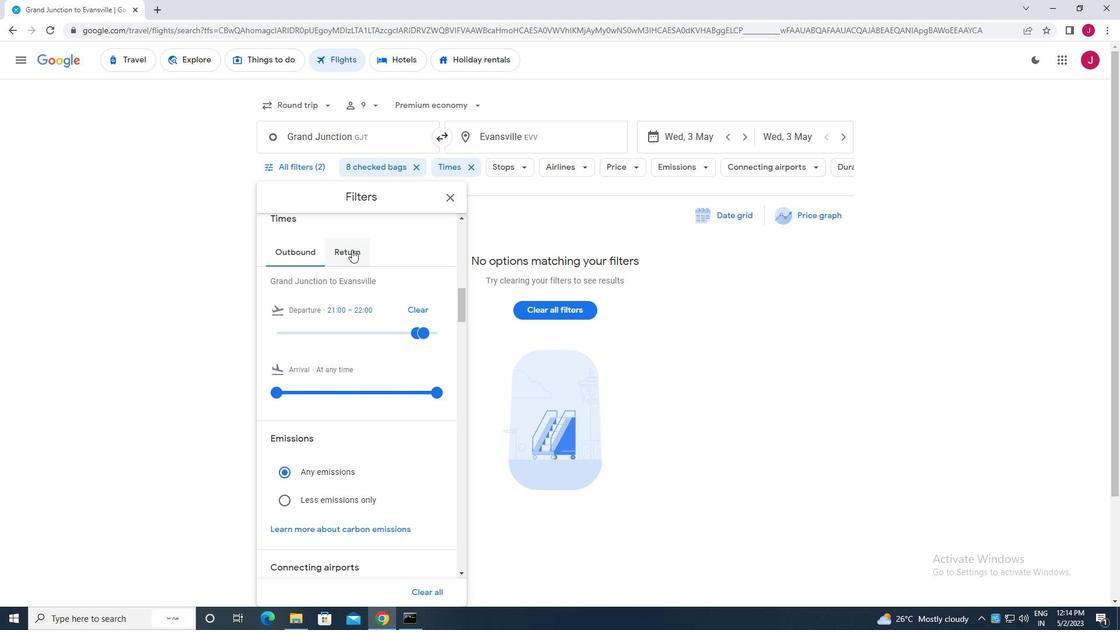 
Action: Mouse moved to (435, 334)
Screenshot: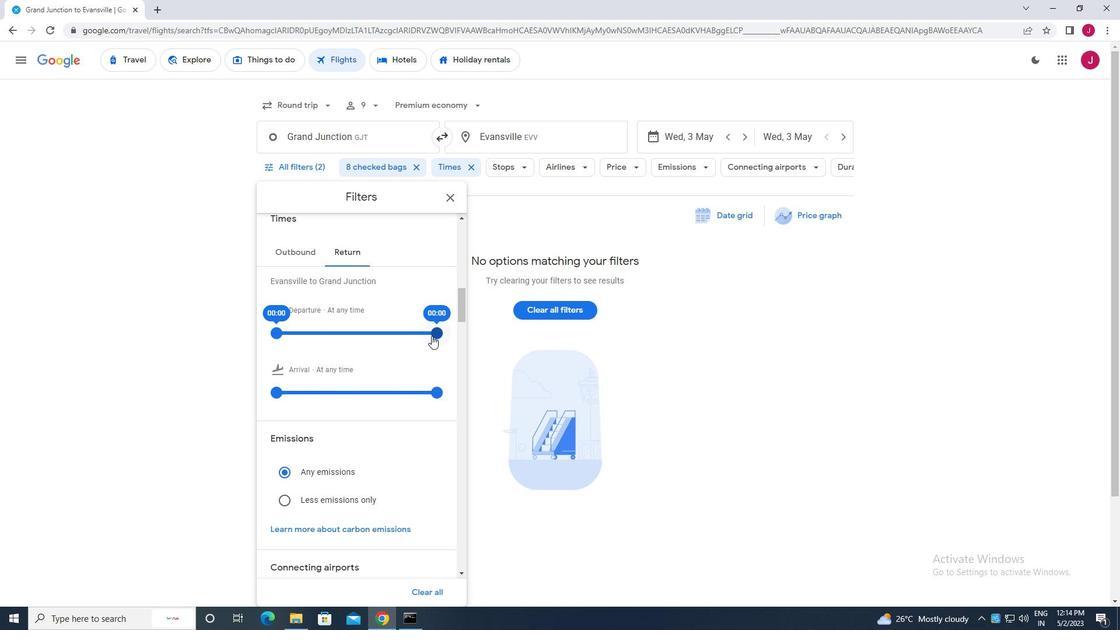 
Action: Mouse pressed left at (435, 334)
Screenshot: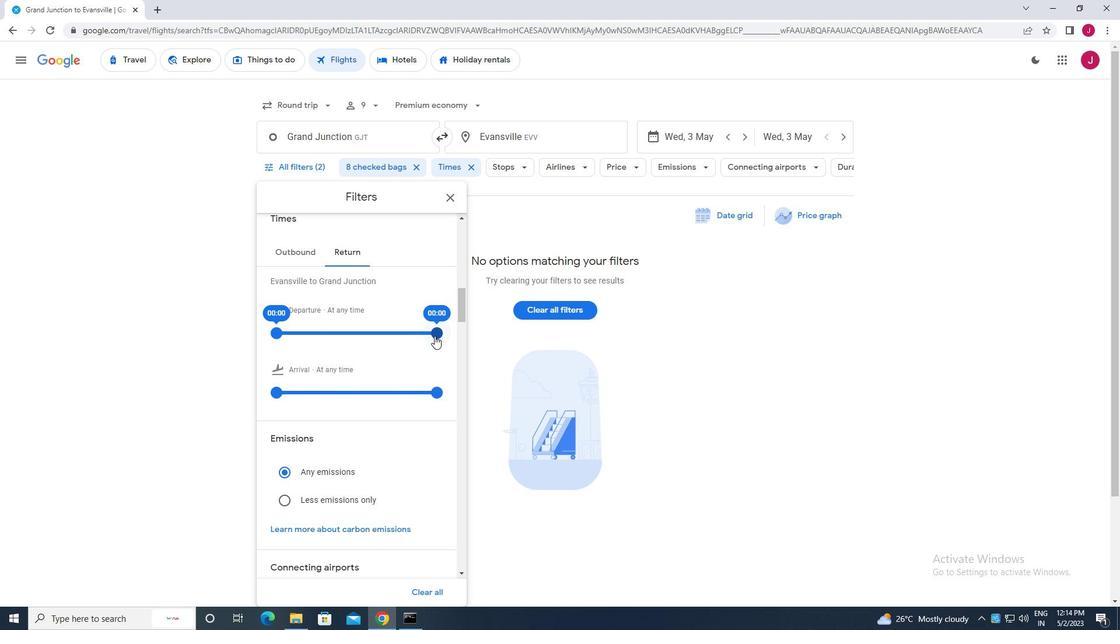 
Action: Mouse moved to (454, 198)
Screenshot: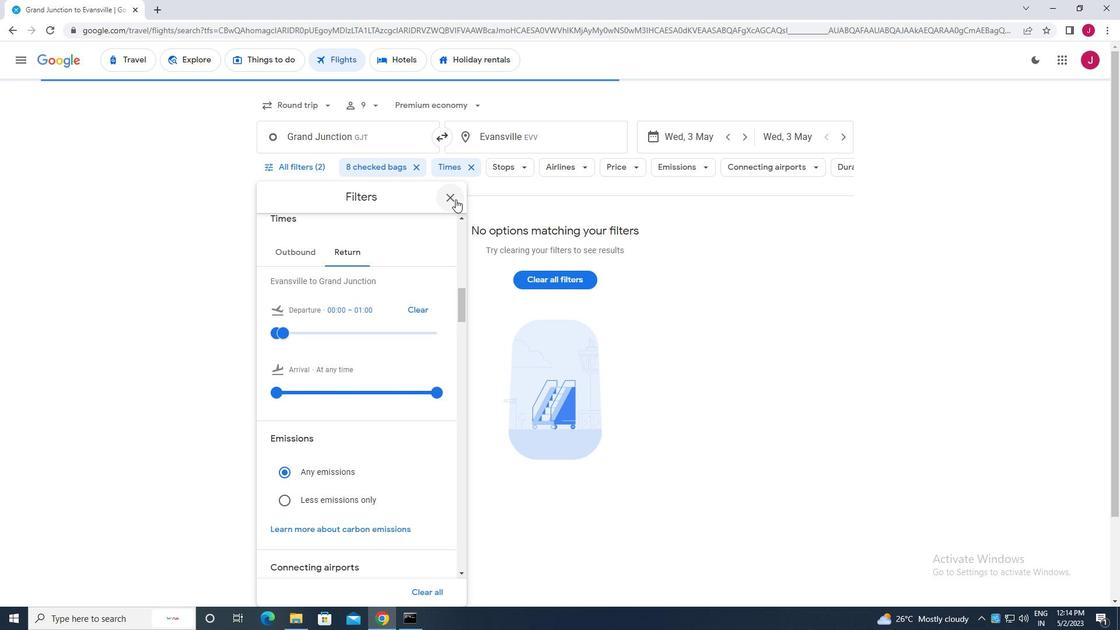 
Action: Mouse pressed left at (454, 198)
Screenshot: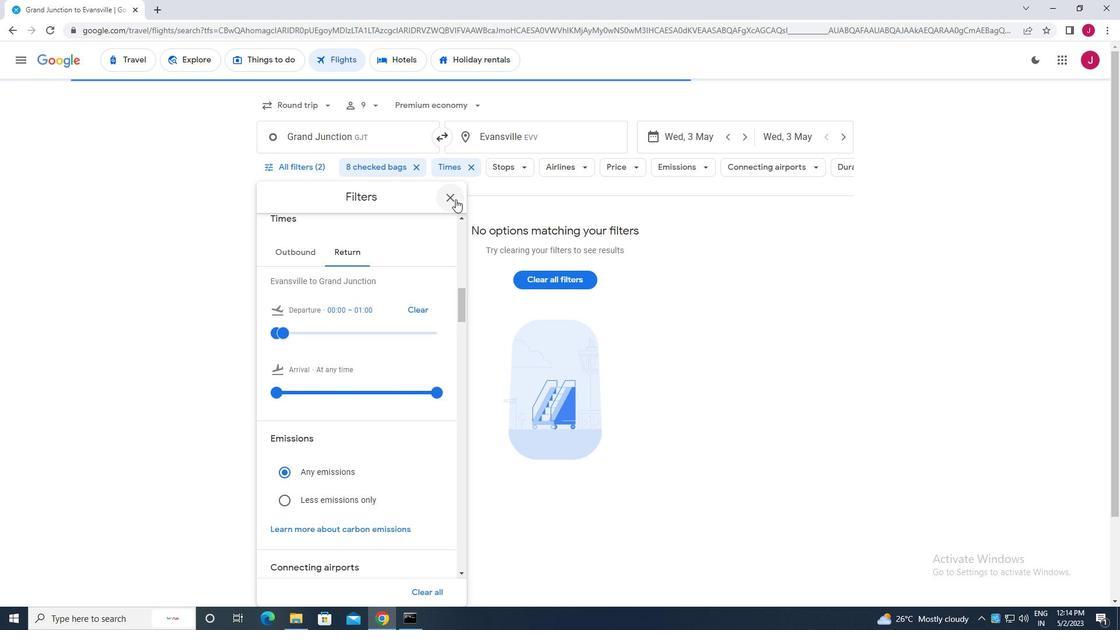
